 Task: Look for space in Palma, Spain from 6th September, 2023 to 15th September, 2023 for 6 adults in price range Rs.8000 to Rs.12000. Place can be entire place or private room with 6 bedrooms having 6 beds and 6 bathrooms. Property type can be house, flat, guest house. Amenities needed are: wifi, TV, free parkinig on premises, gym, breakfast. Booking option can be shelf check-in. Required host language is English.
Action: Mouse moved to (541, 117)
Screenshot: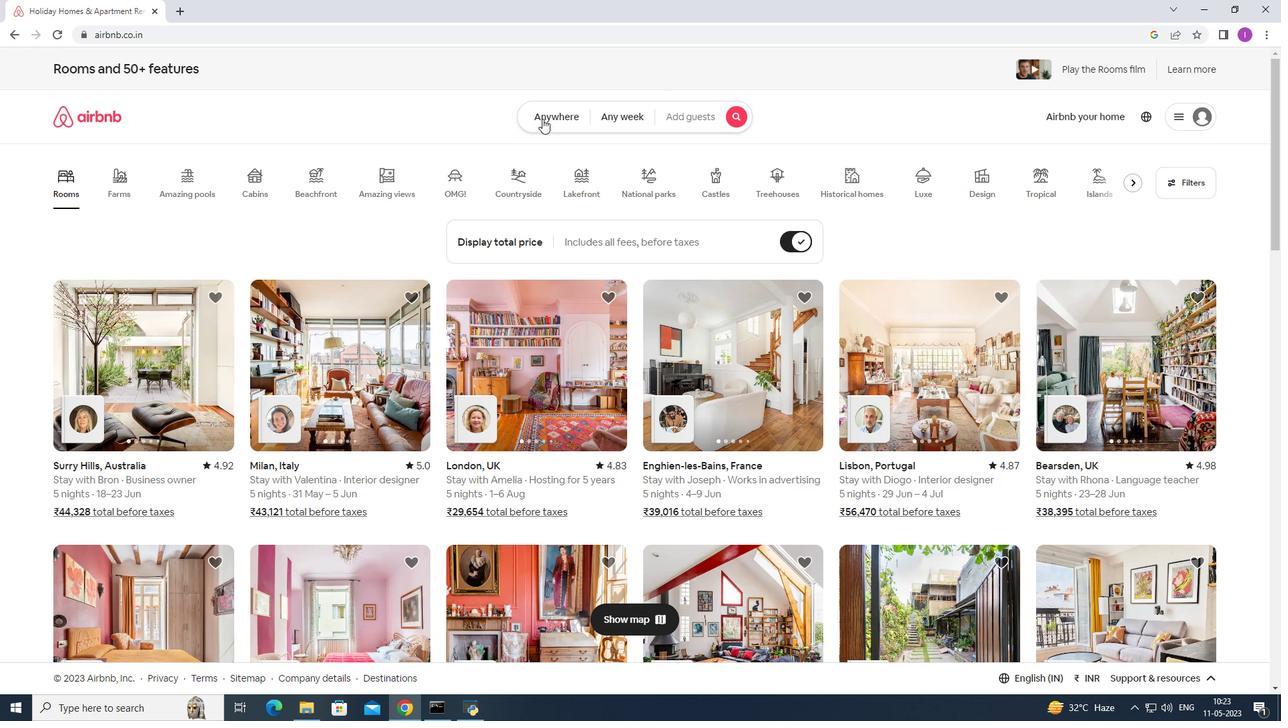 
Action: Mouse pressed left at (541, 117)
Screenshot: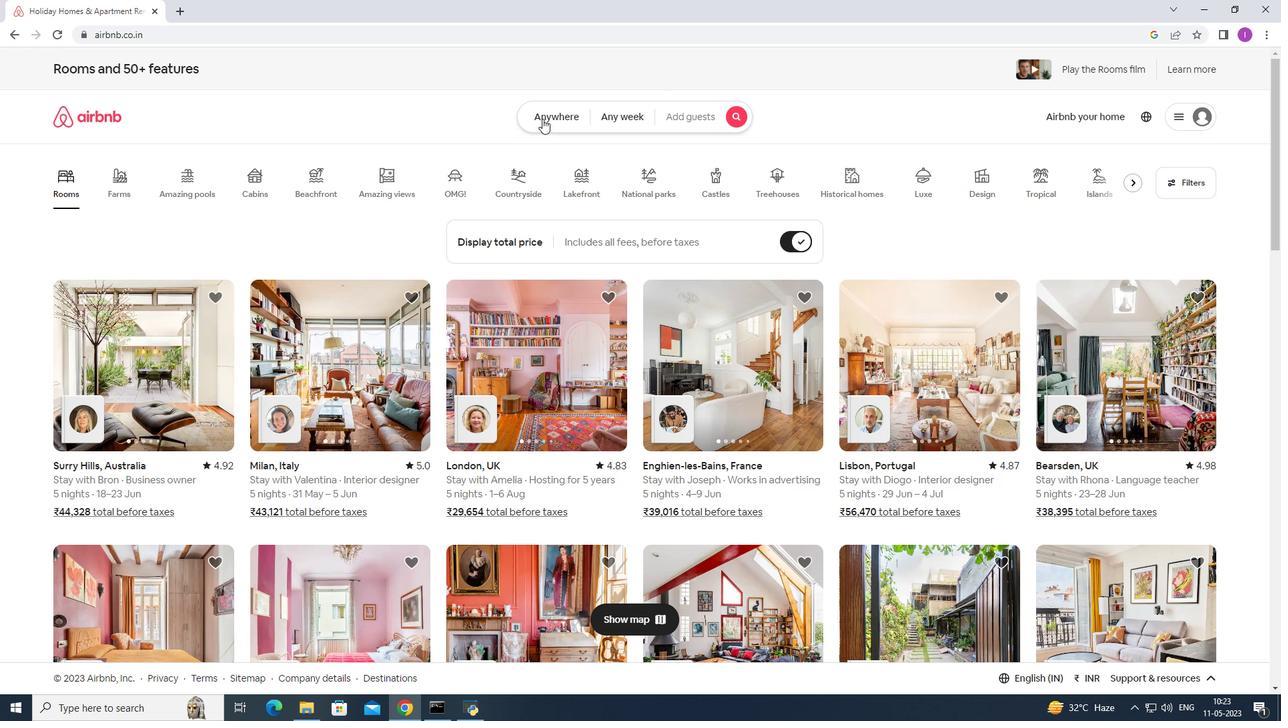 
Action: Mouse moved to (488, 164)
Screenshot: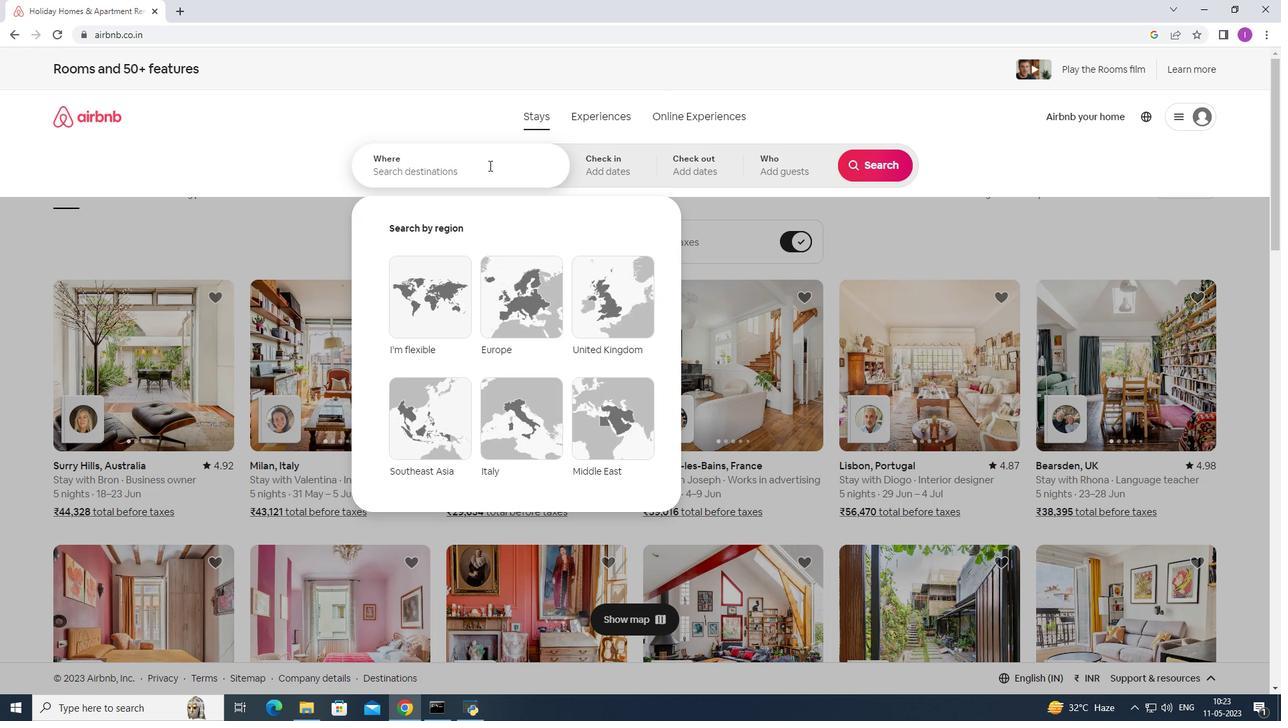 
Action: Mouse pressed left at (488, 164)
Screenshot: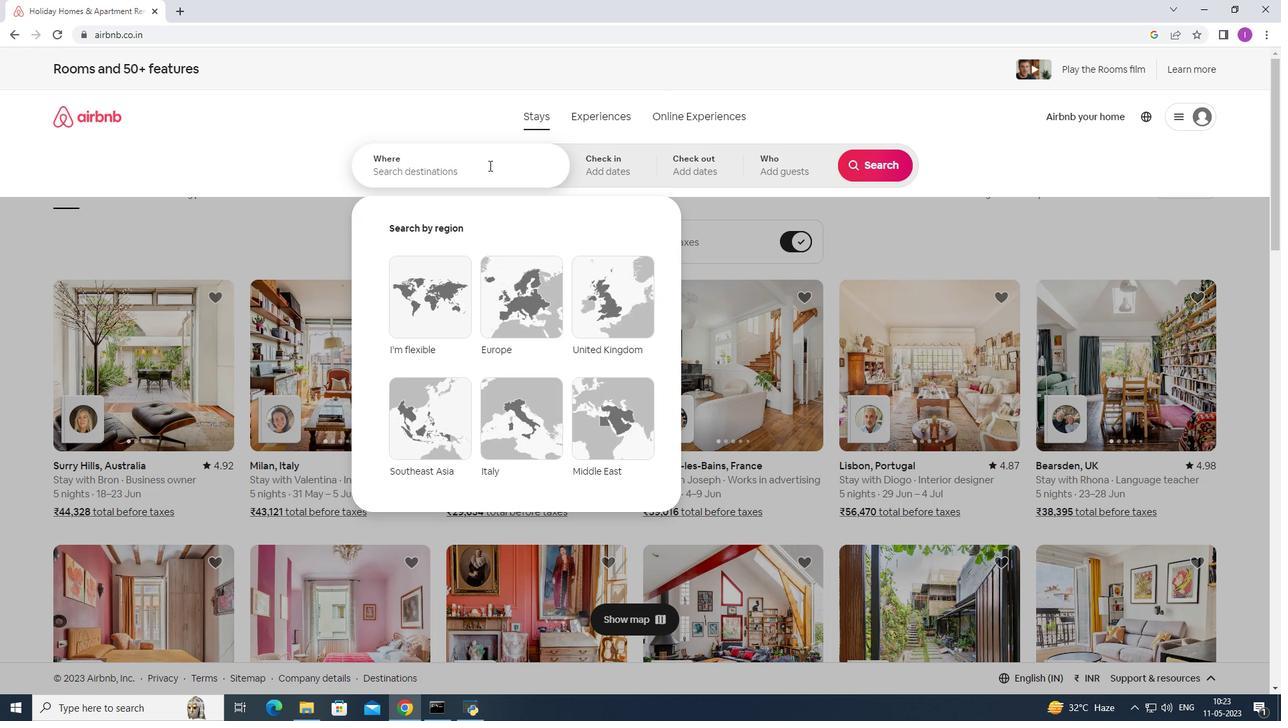 
Action: Mouse moved to (487, 165)
Screenshot: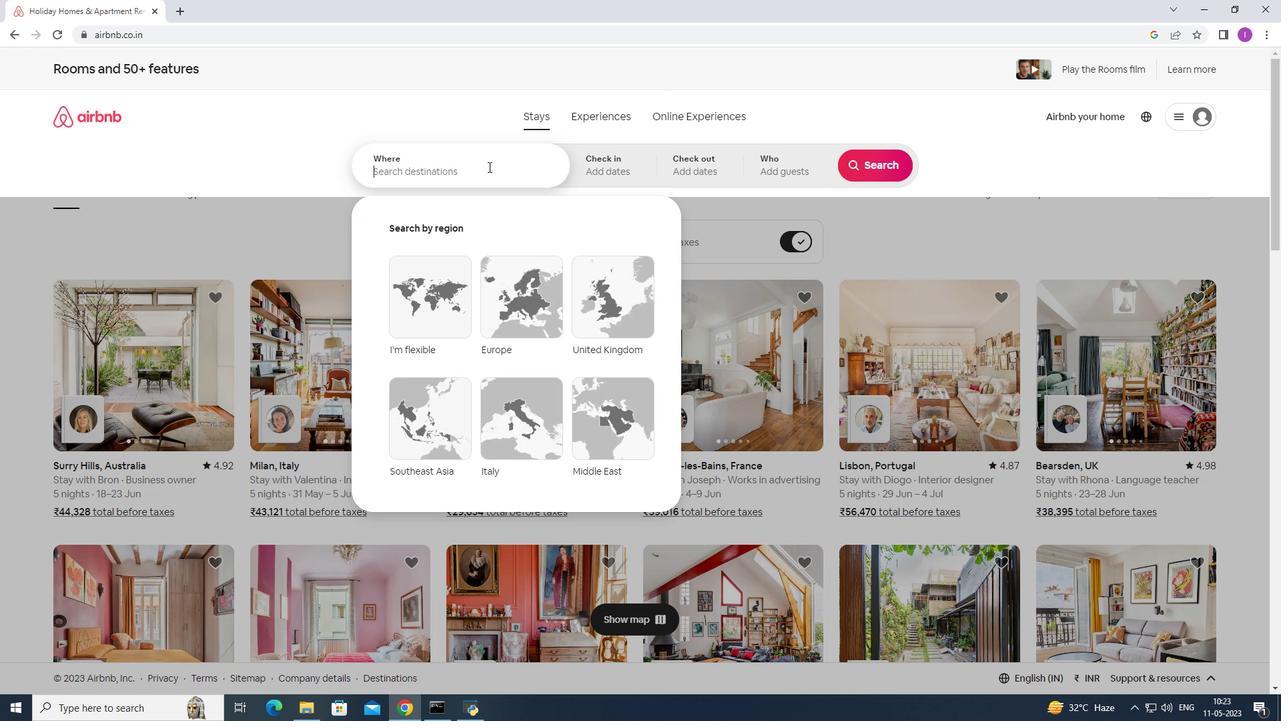 
Action: Key pressed <Key.shift>Palma,<Key.shift><Key.shift><Key.shift><Key.shift><Key.shift><Key.shift>Spain
Screenshot: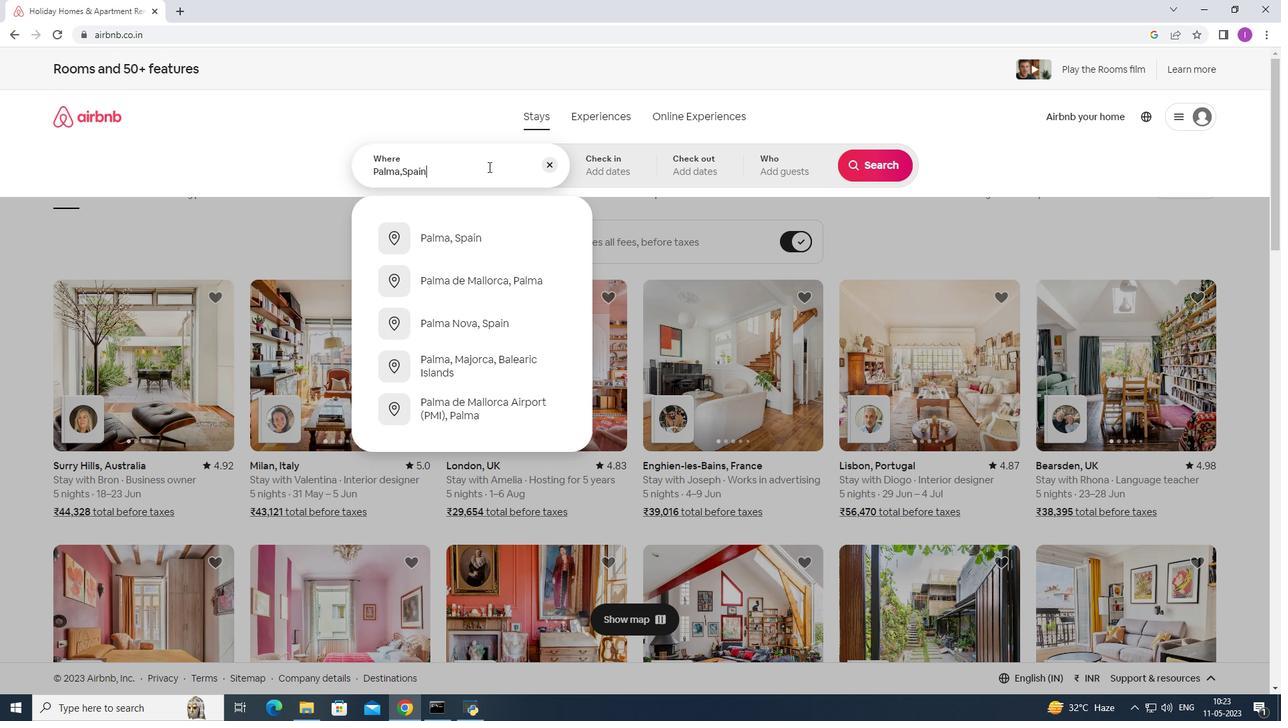 
Action: Mouse moved to (476, 238)
Screenshot: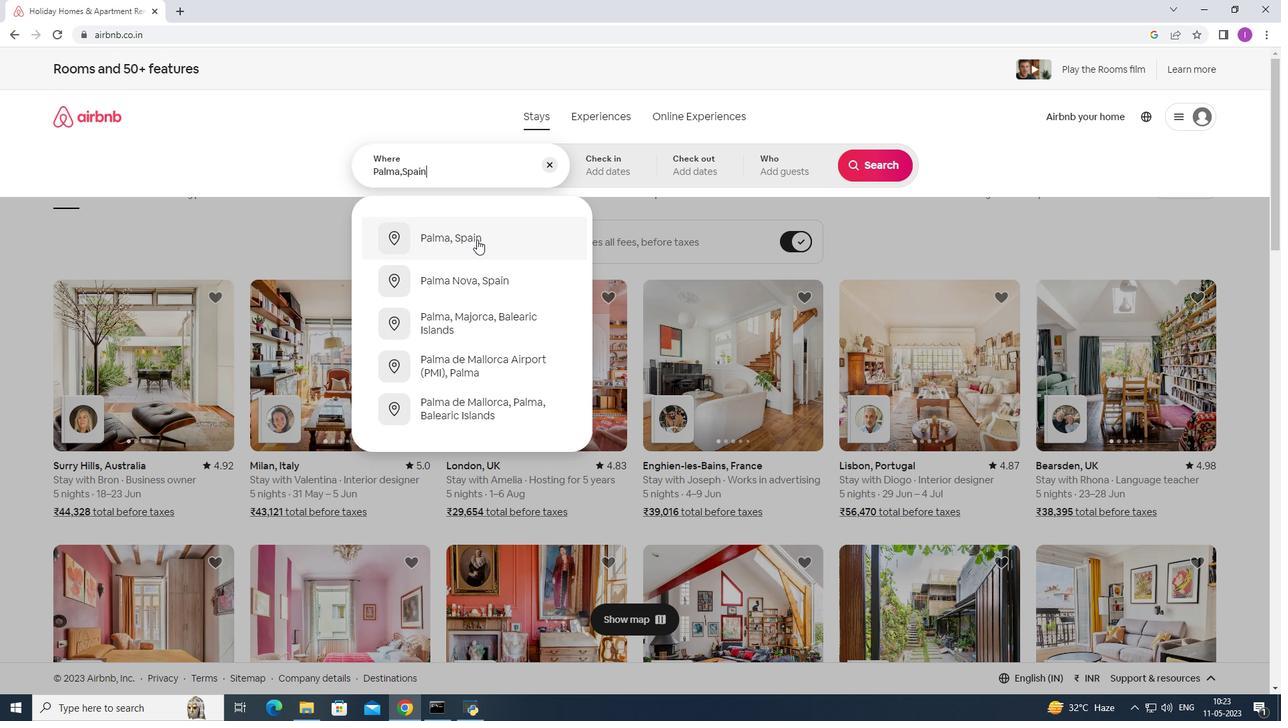 
Action: Mouse pressed left at (476, 238)
Screenshot: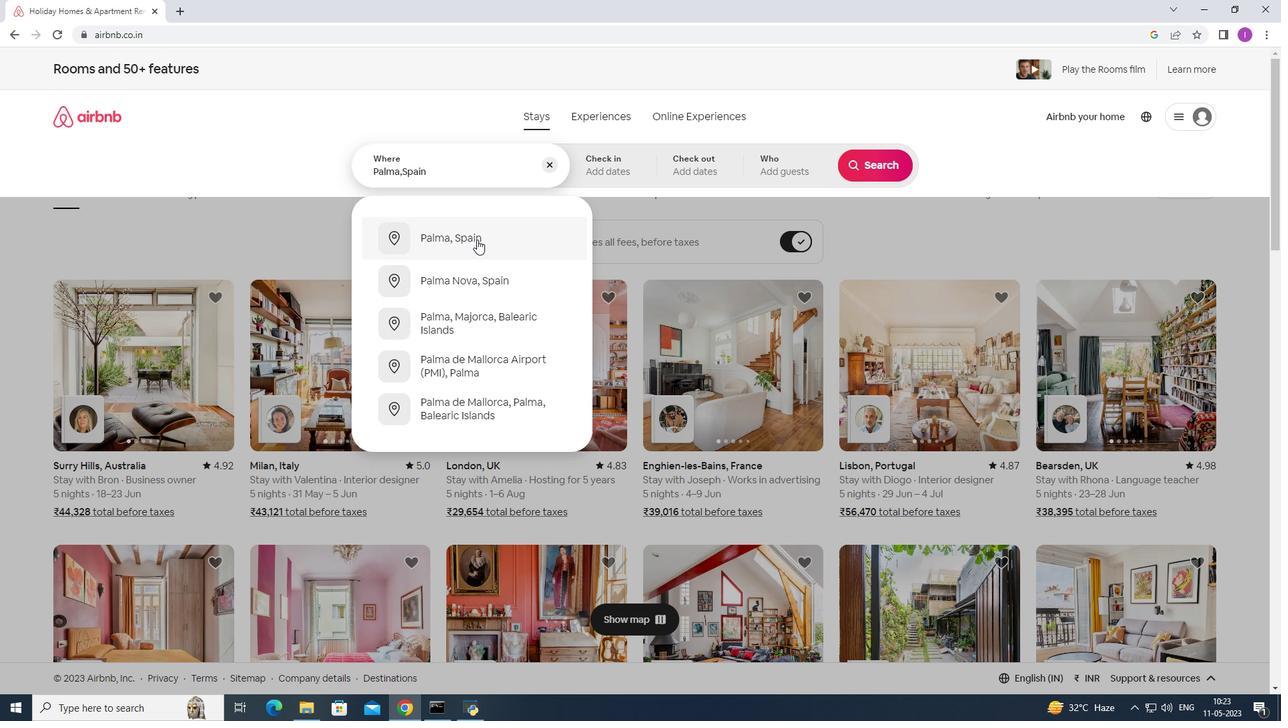 
Action: Mouse moved to (872, 271)
Screenshot: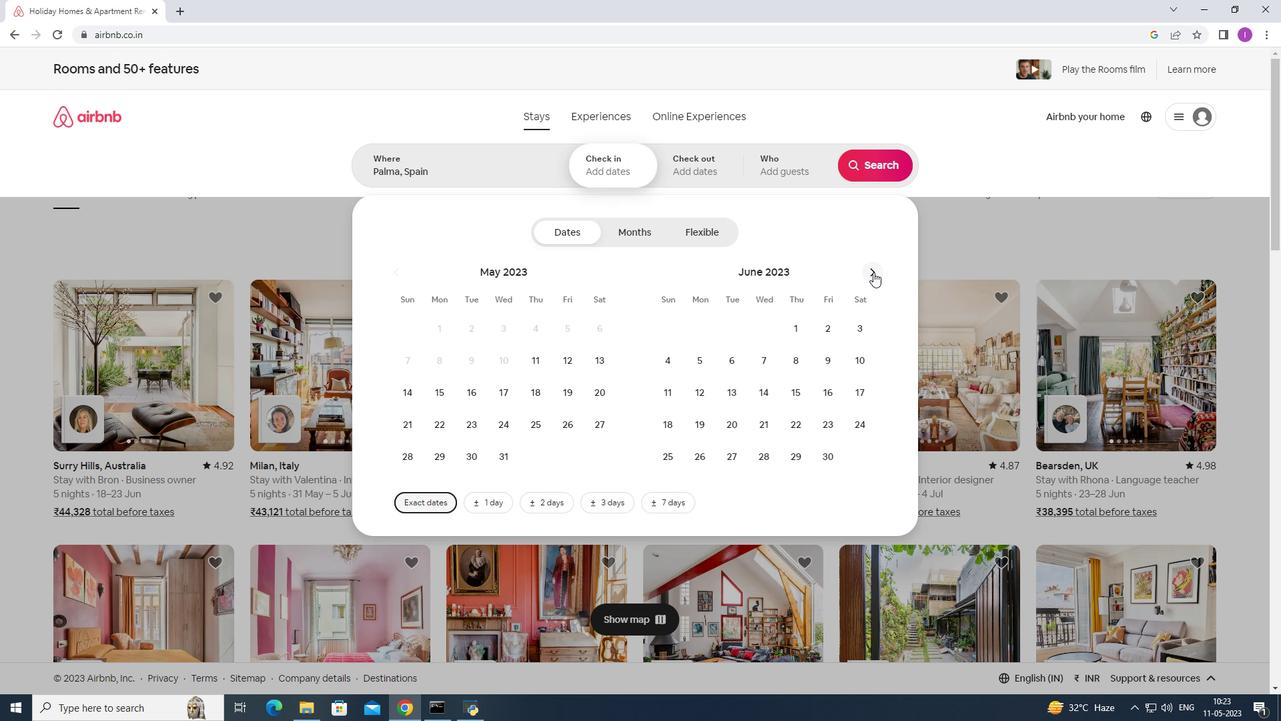 
Action: Mouse pressed left at (872, 271)
Screenshot: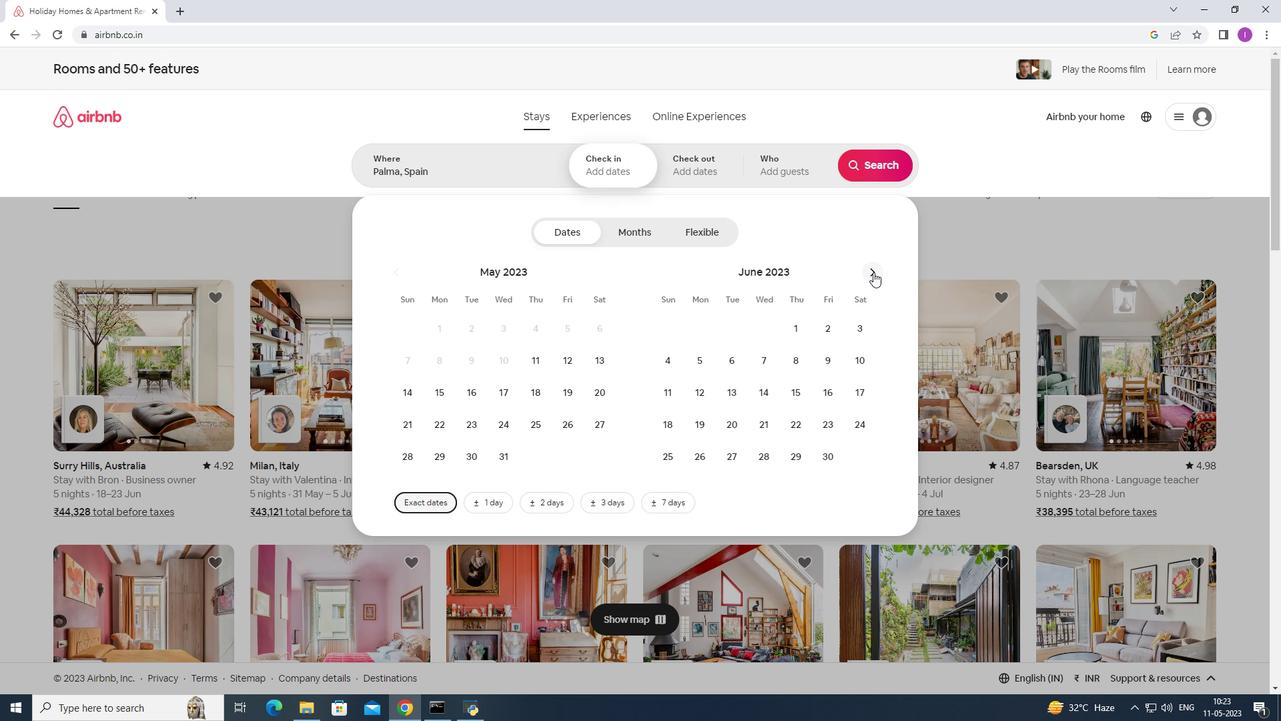 
Action: Mouse pressed left at (872, 271)
Screenshot: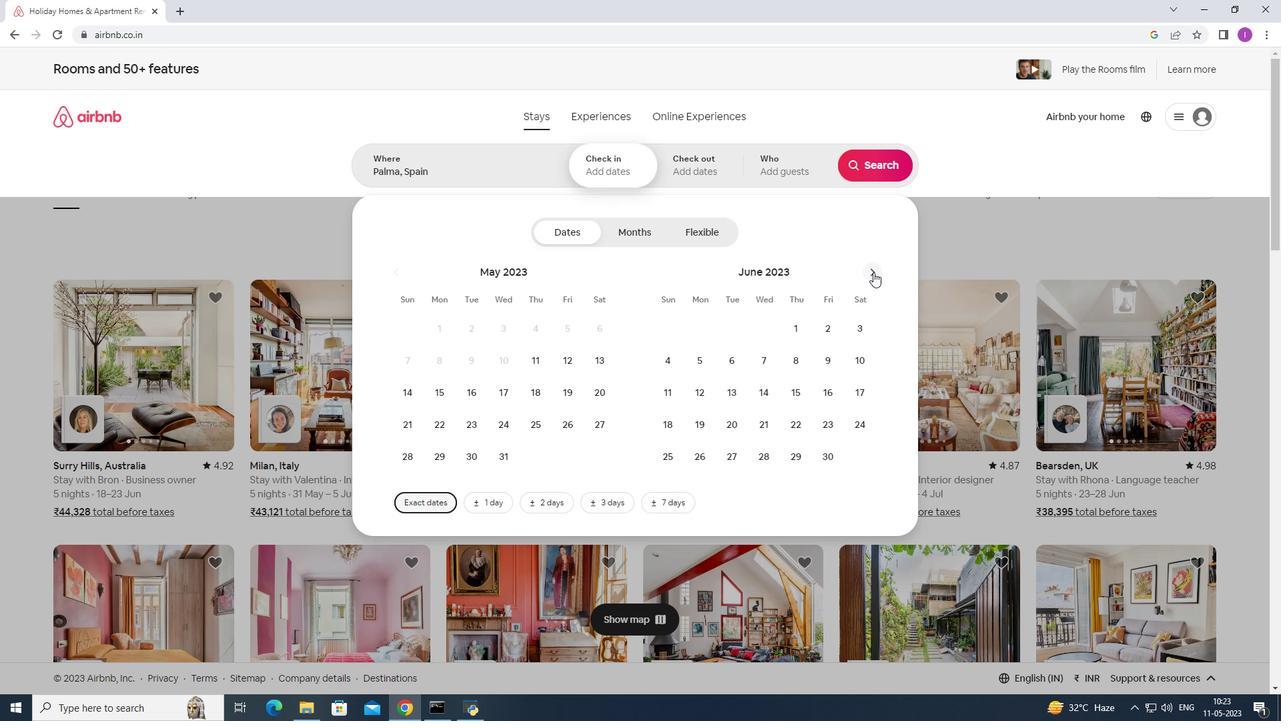 
Action: Mouse pressed left at (872, 271)
Screenshot: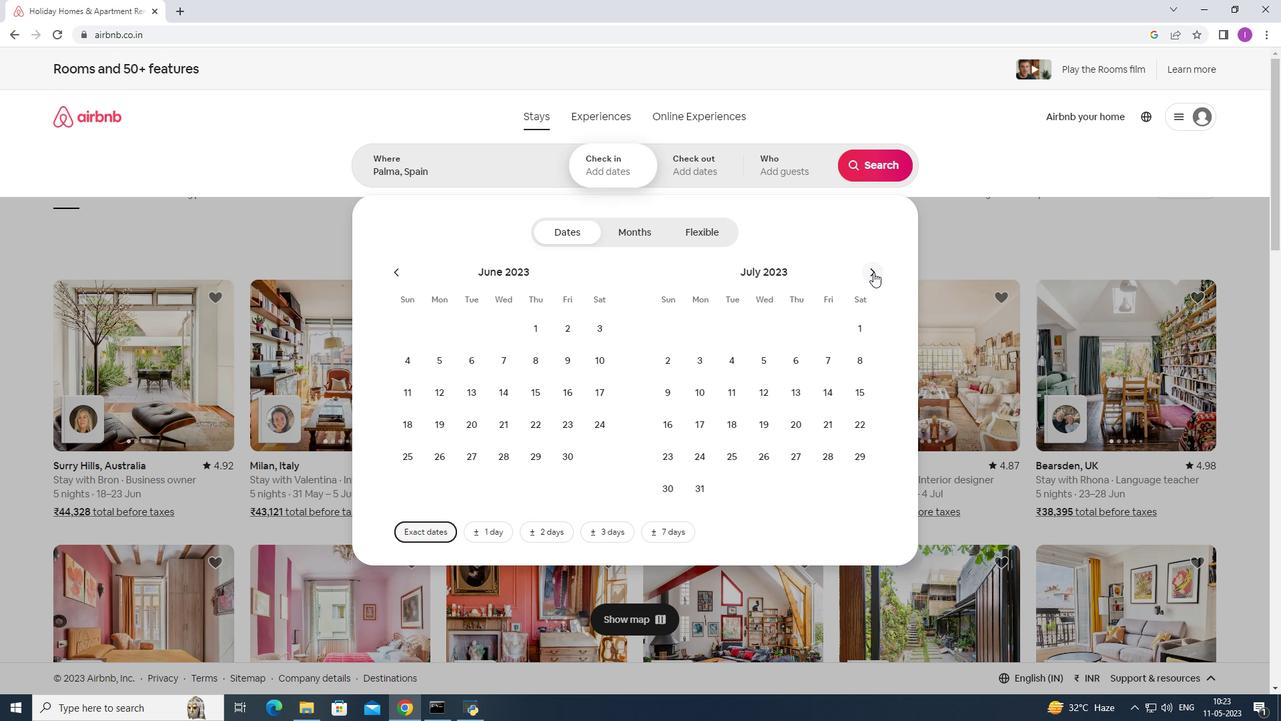 
Action: Mouse pressed left at (872, 271)
Screenshot: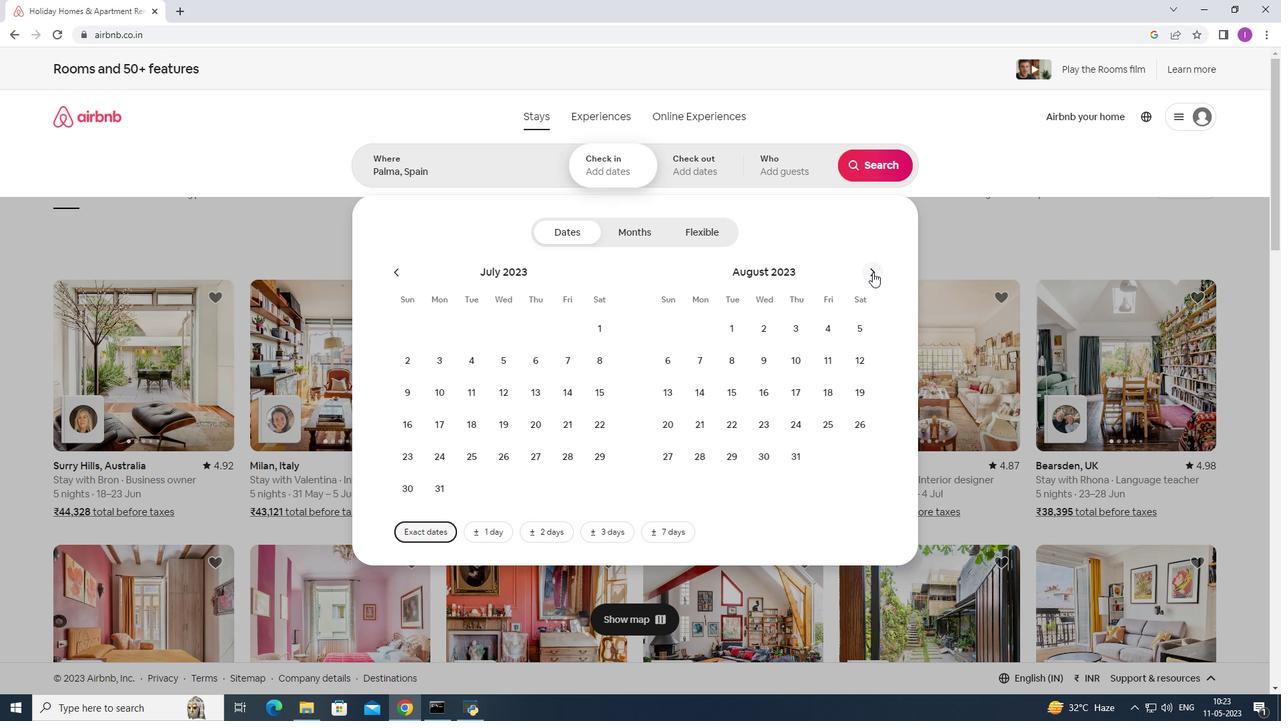 
Action: Mouse moved to (766, 359)
Screenshot: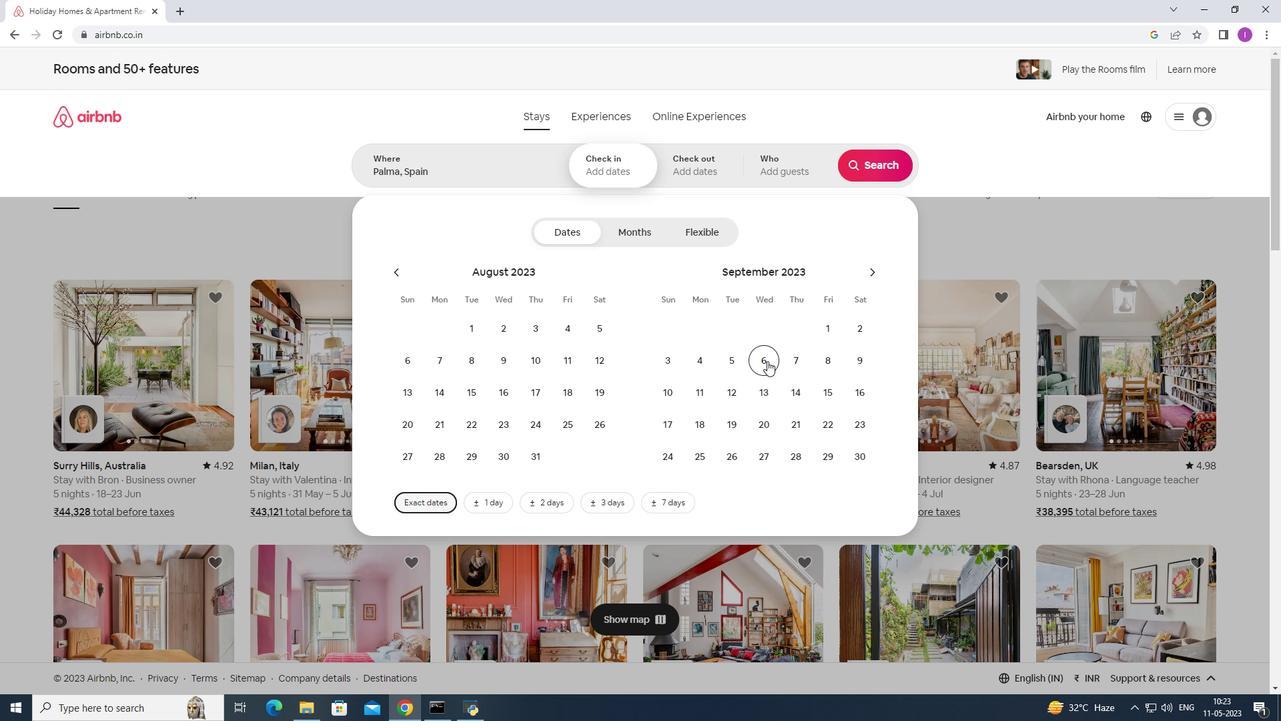 
Action: Mouse pressed left at (766, 359)
Screenshot: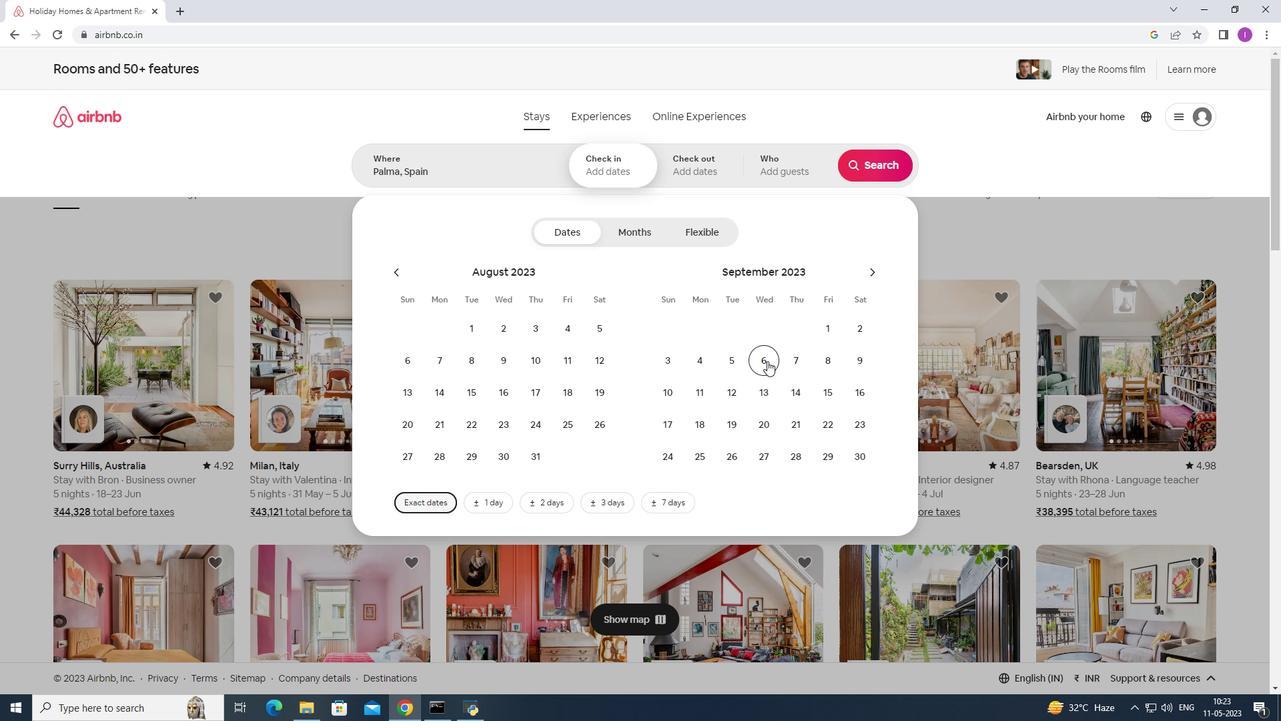 
Action: Mouse moved to (820, 390)
Screenshot: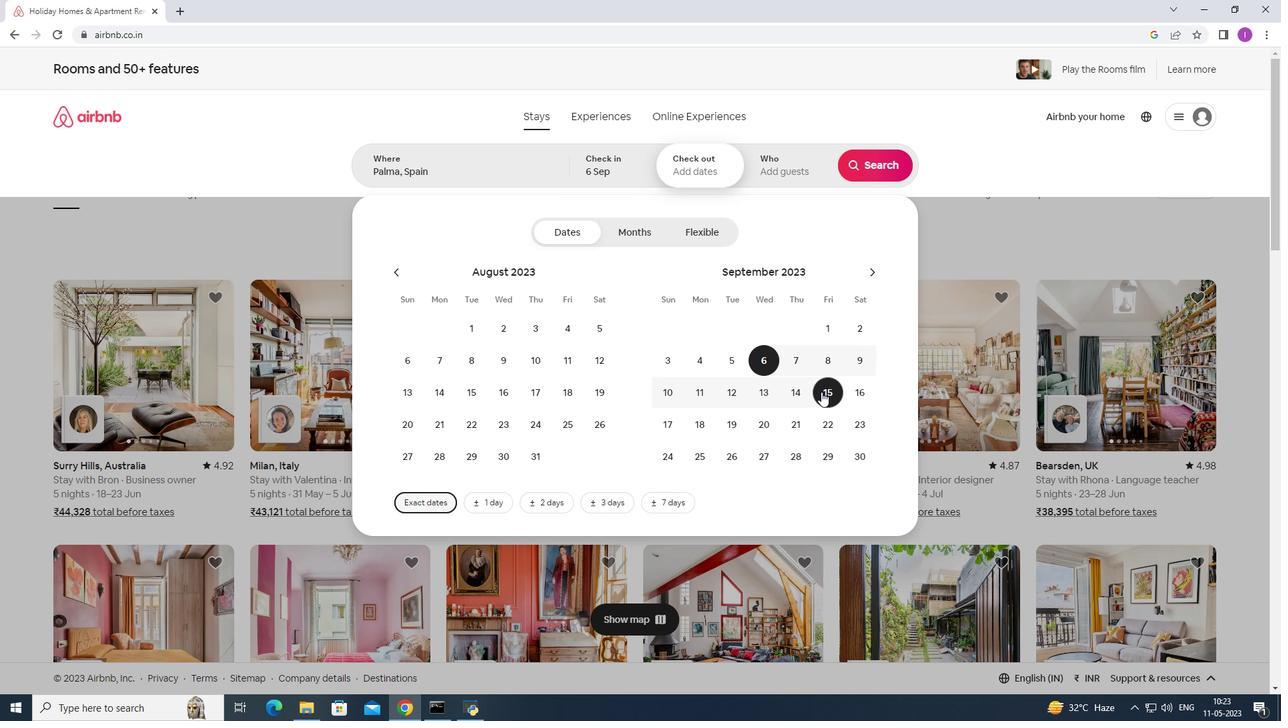 
Action: Mouse pressed left at (820, 390)
Screenshot: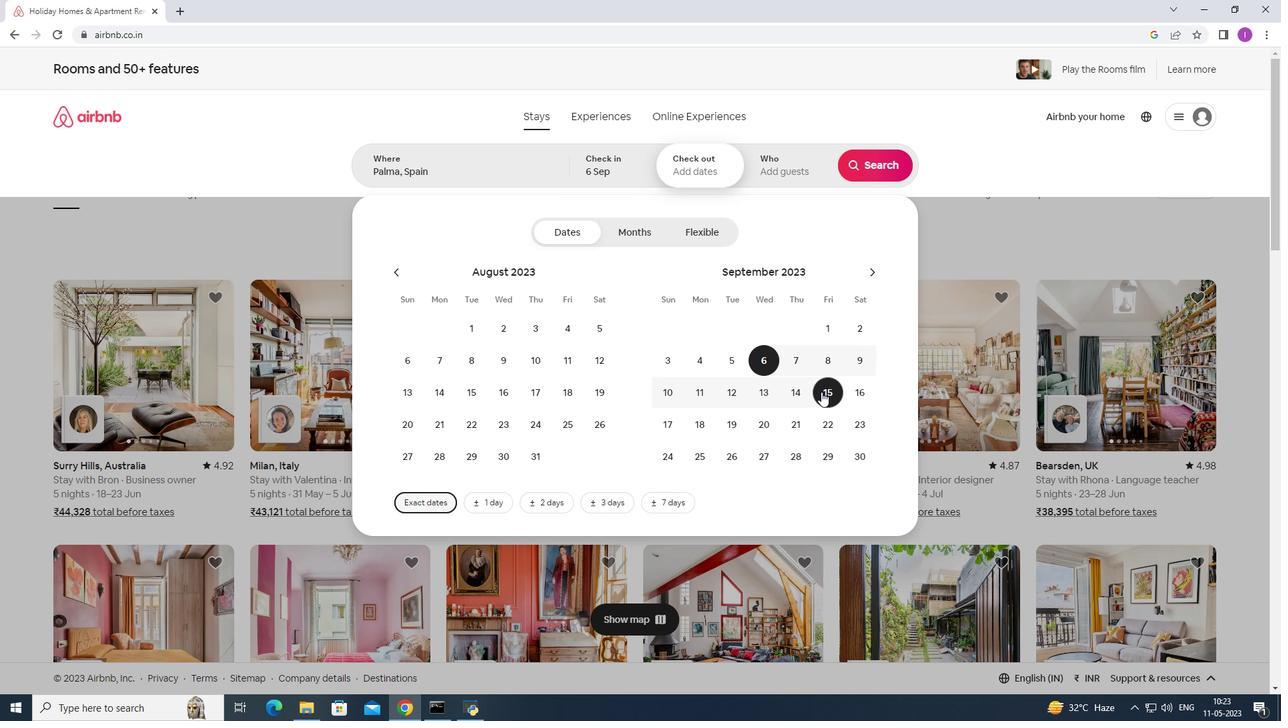 
Action: Mouse moved to (781, 178)
Screenshot: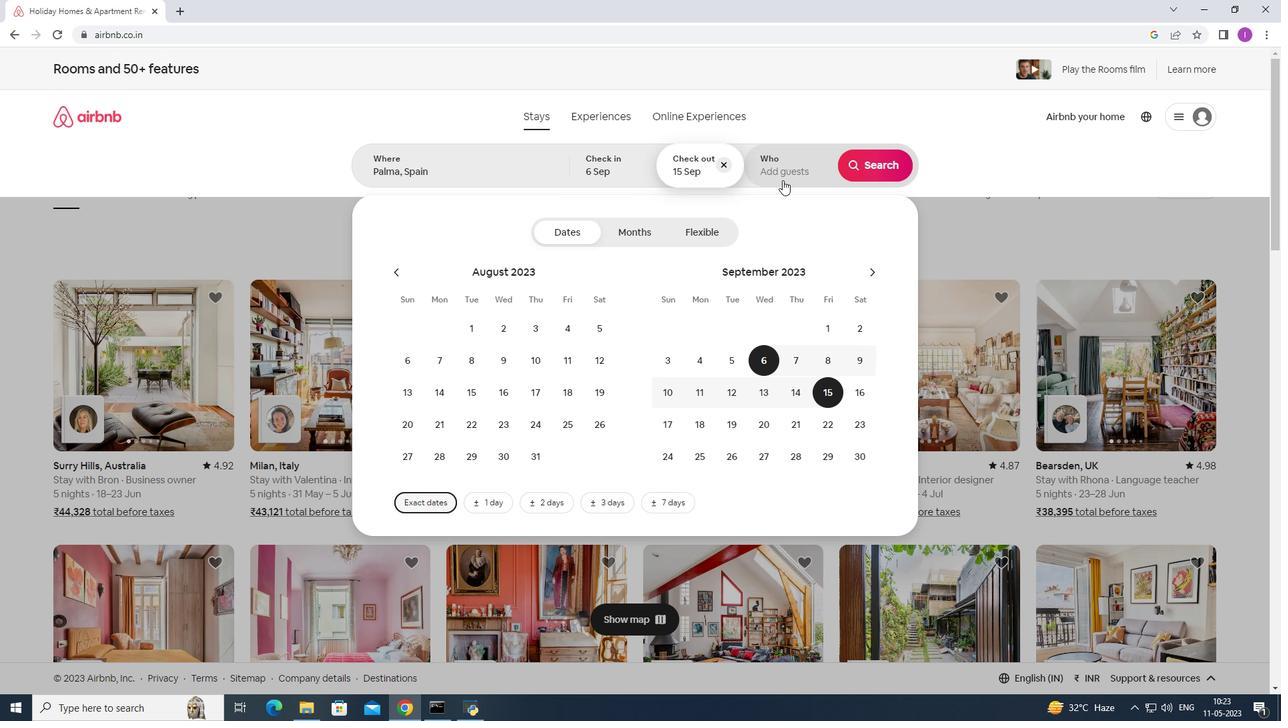 
Action: Mouse pressed left at (781, 178)
Screenshot: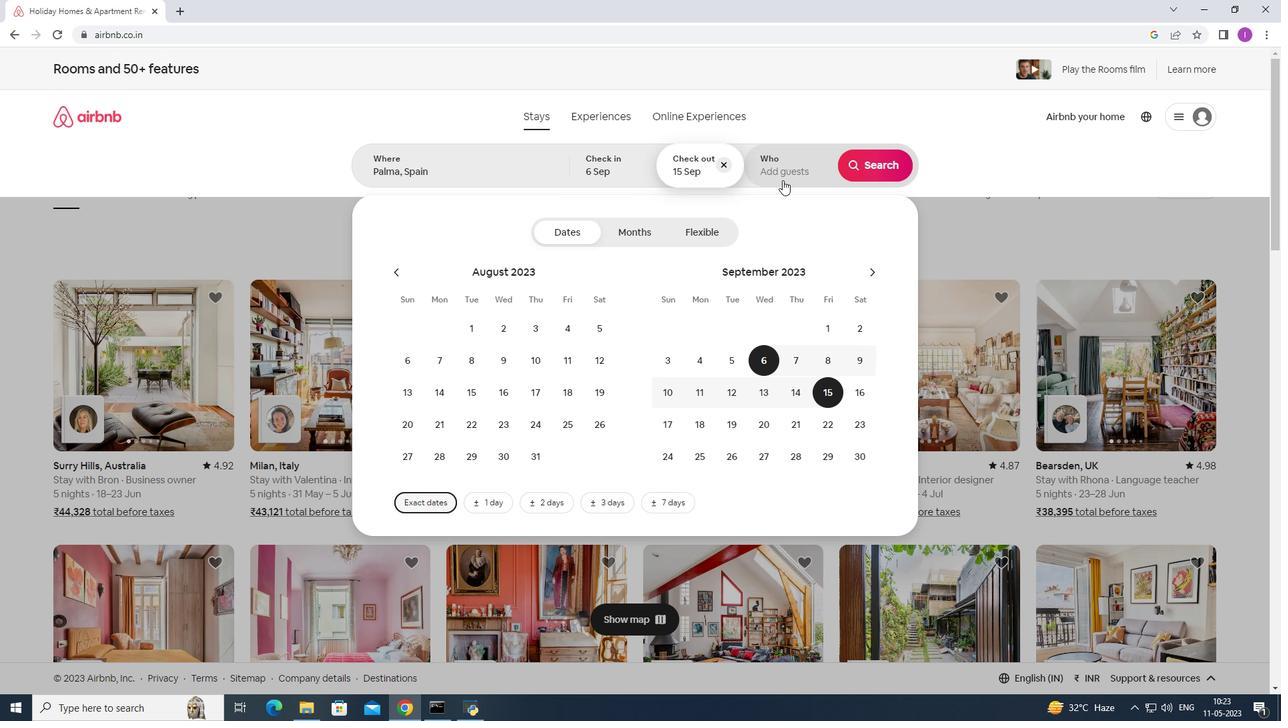 
Action: Mouse moved to (879, 227)
Screenshot: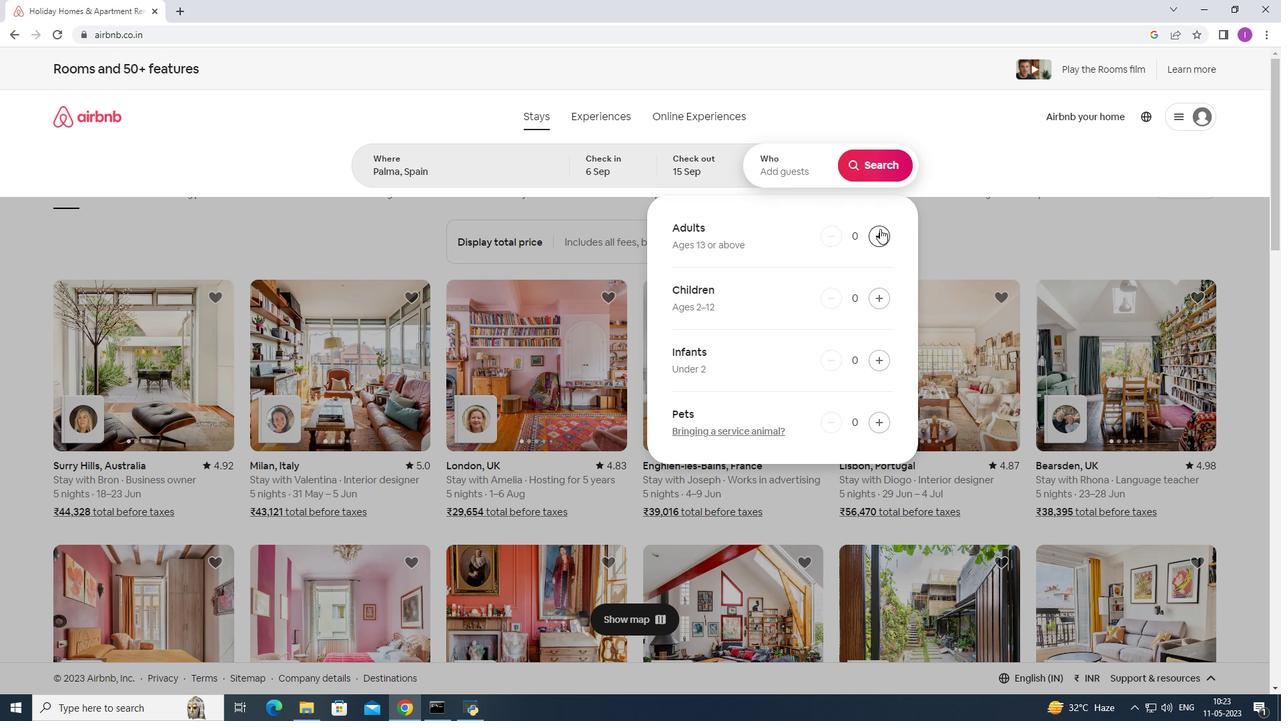 
Action: Mouse pressed left at (879, 227)
Screenshot: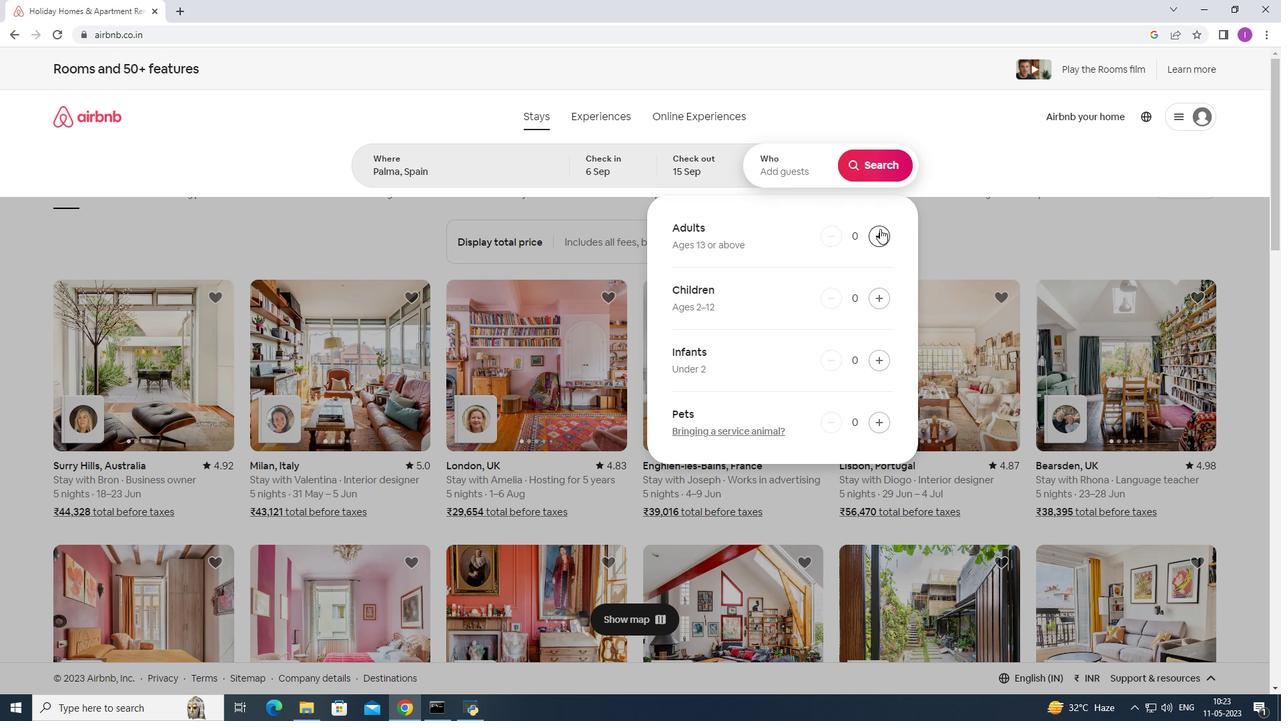 
Action: Mouse pressed left at (879, 227)
Screenshot: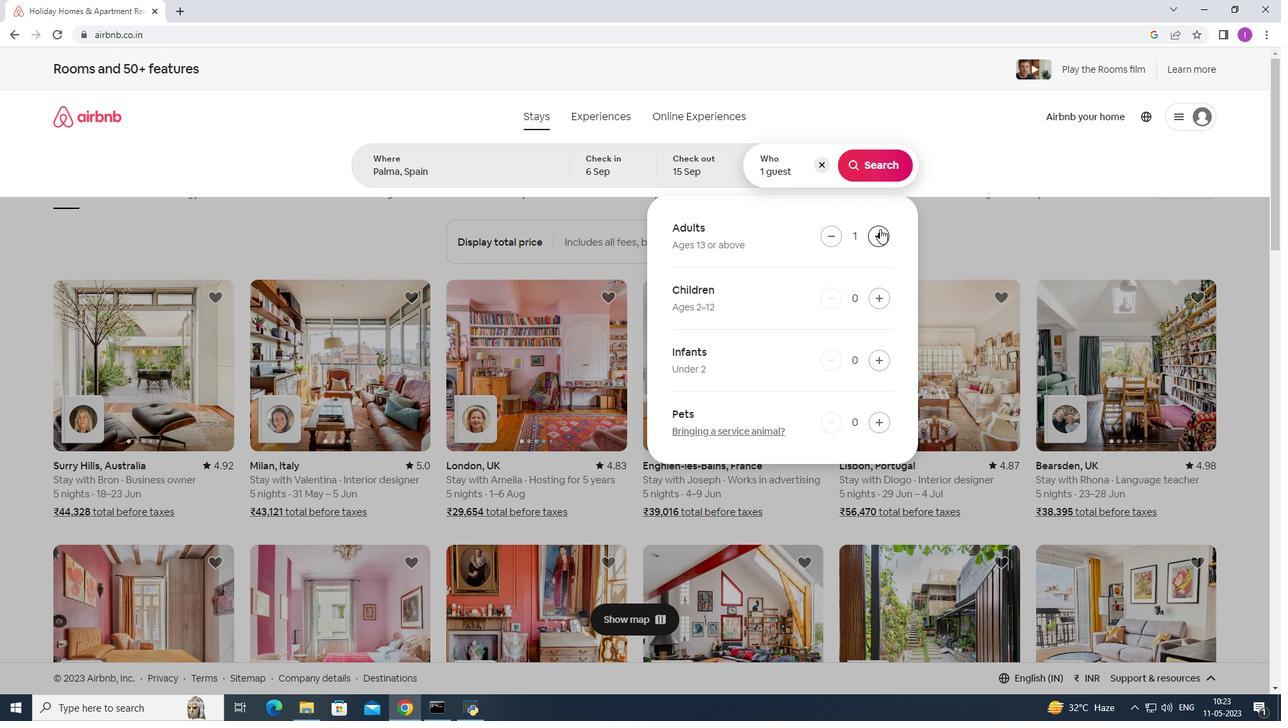 
Action: Mouse moved to (875, 233)
Screenshot: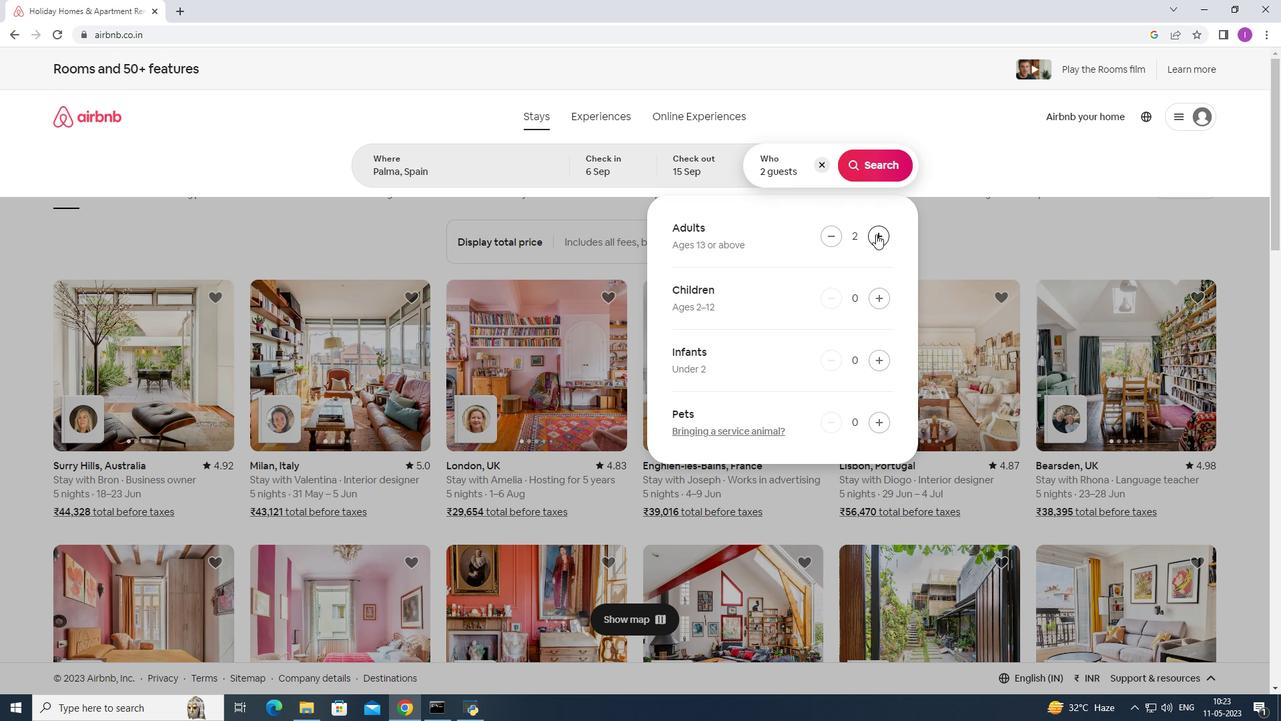 
Action: Mouse pressed left at (875, 233)
Screenshot: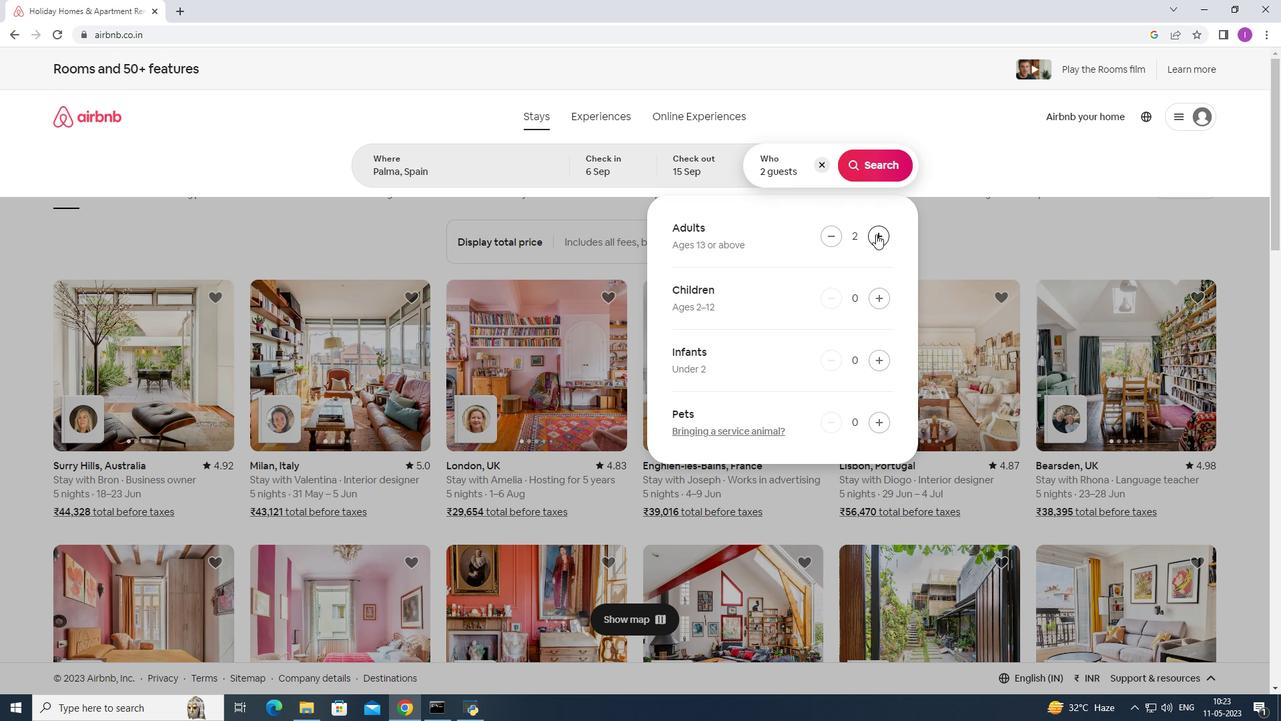 
Action: Mouse pressed left at (875, 233)
Screenshot: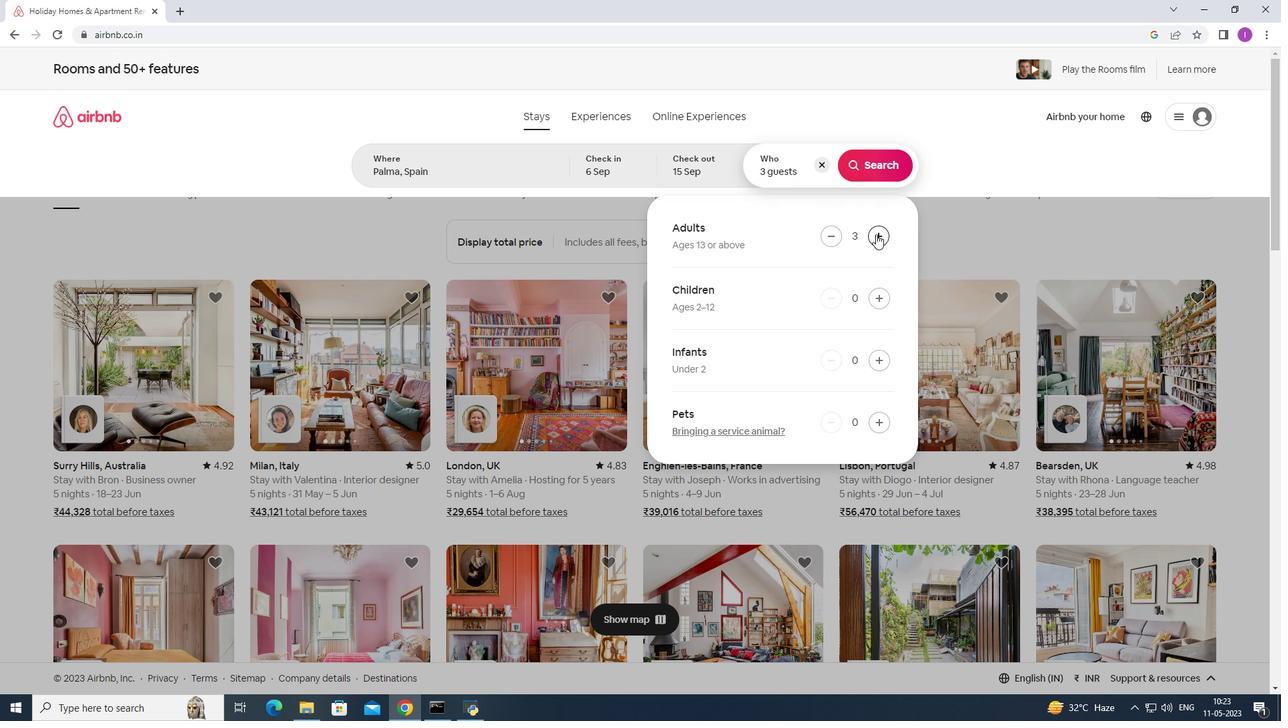 
Action: Mouse pressed left at (875, 233)
Screenshot: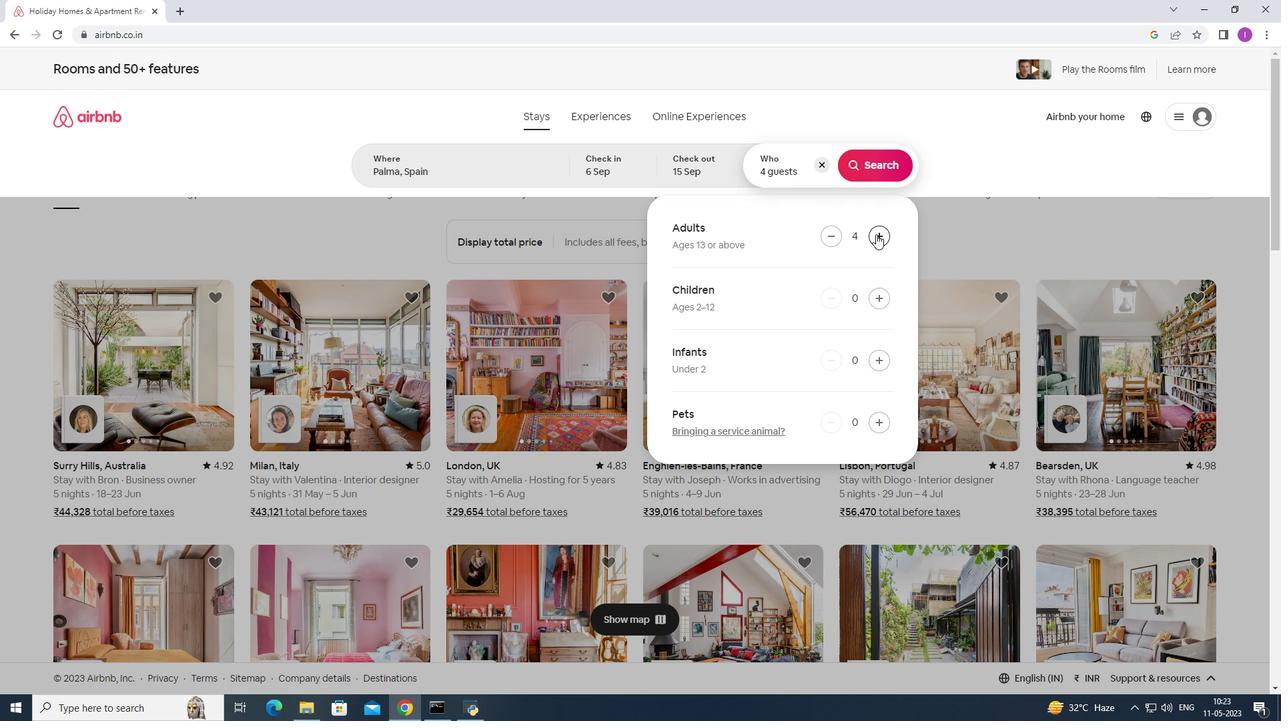 
Action: Mouse pressed left at (875, 233)
Screenshot: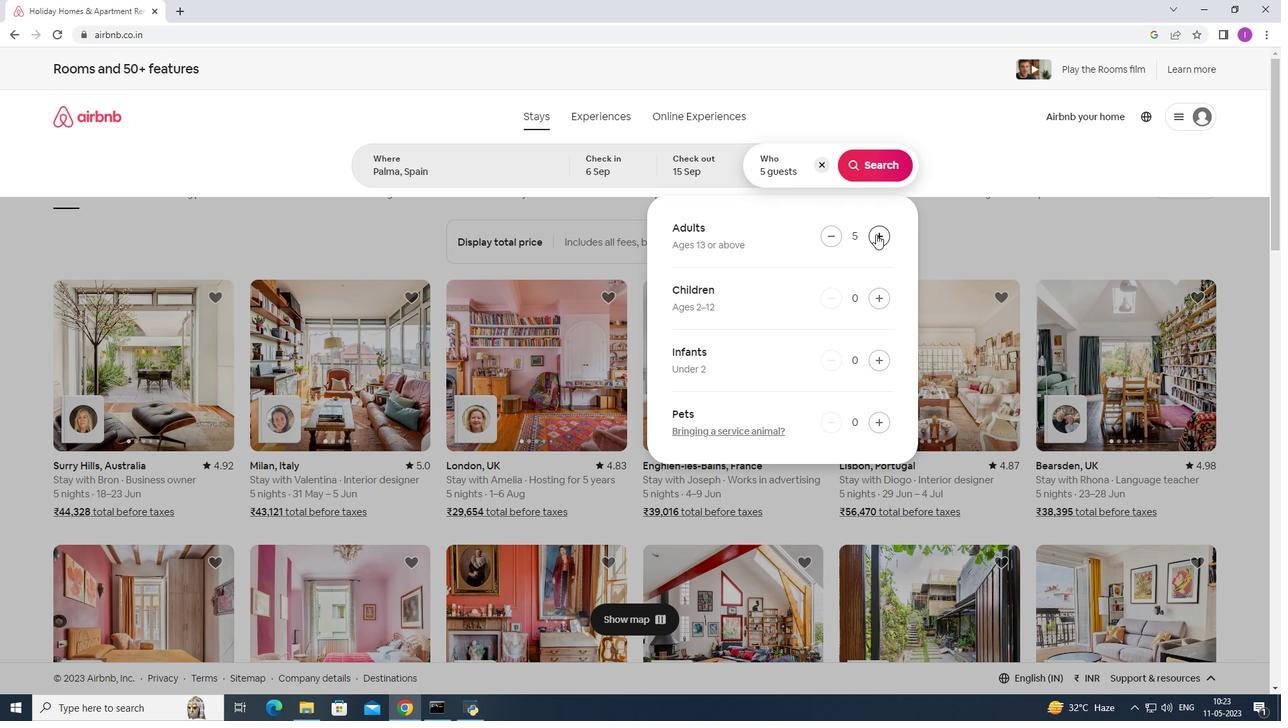 
Action: Mouse moved to (859, 162)
Screenshot: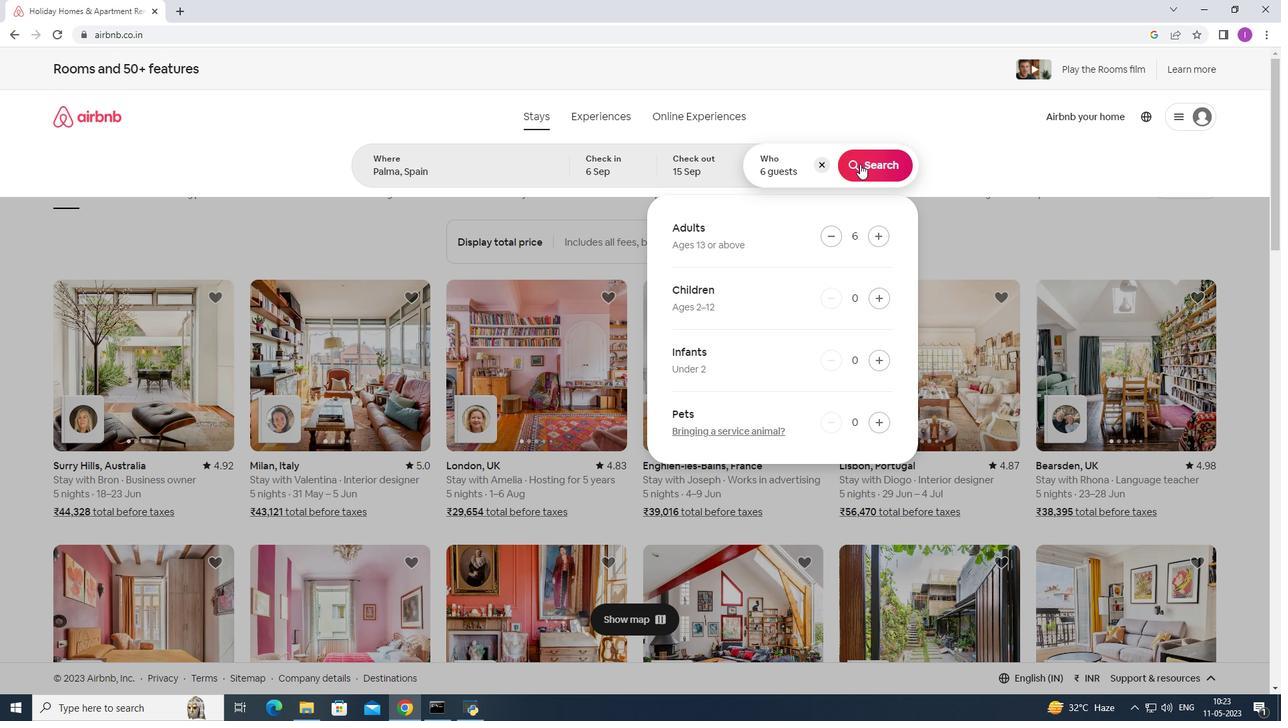
Action: Mouse pressed left at (859, 162)
Screenshot: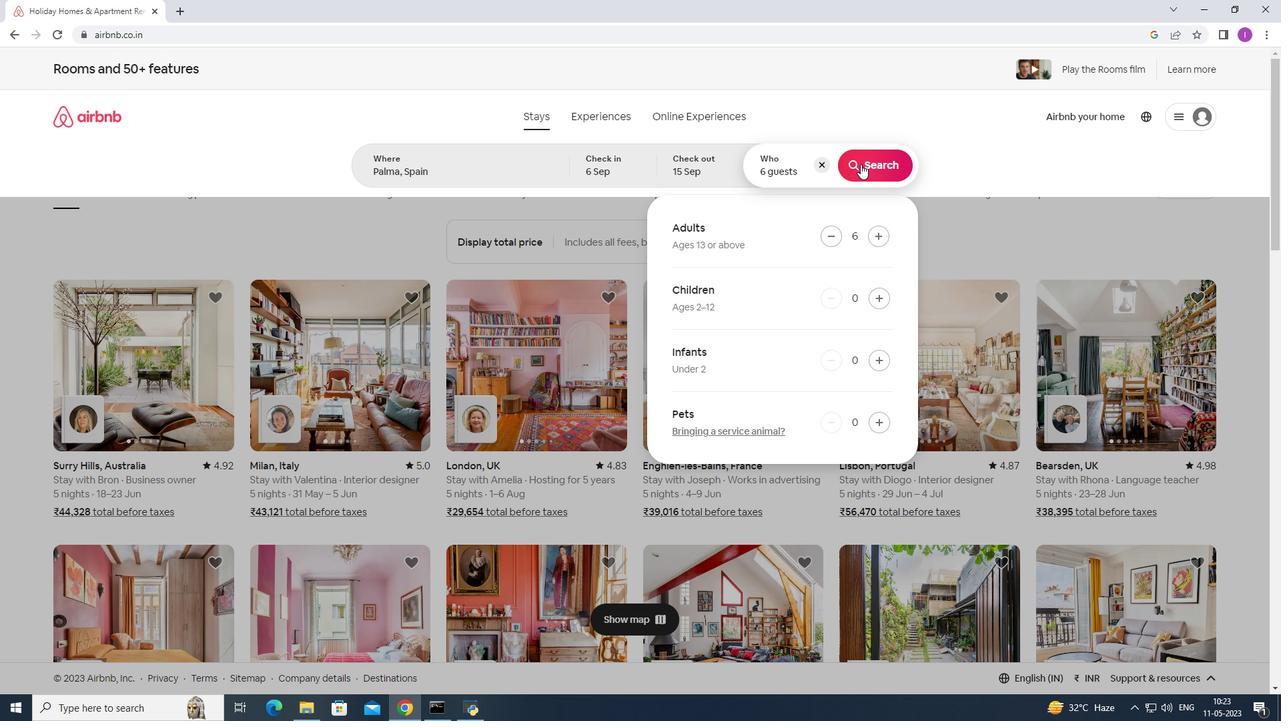 
Action: Mouse moved to (1223, 122)
Screenshot: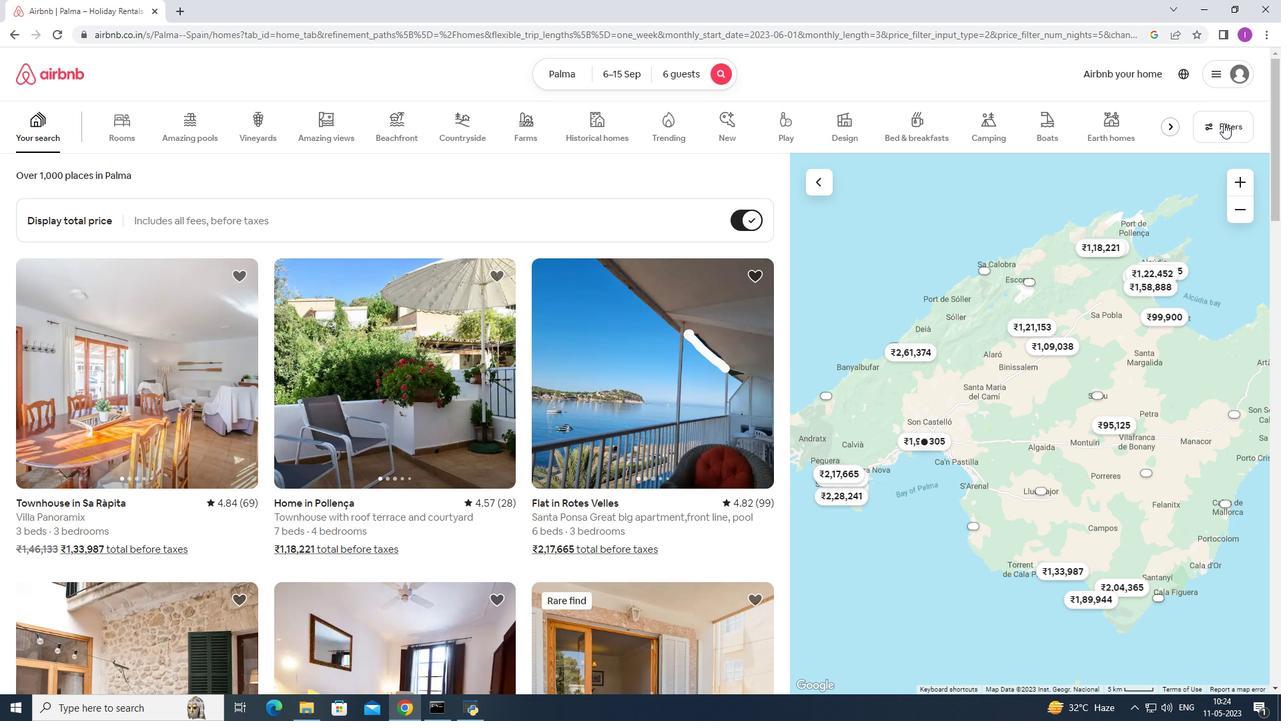 
Action: Mouse pressed left at (1223, 122)
Screenshot: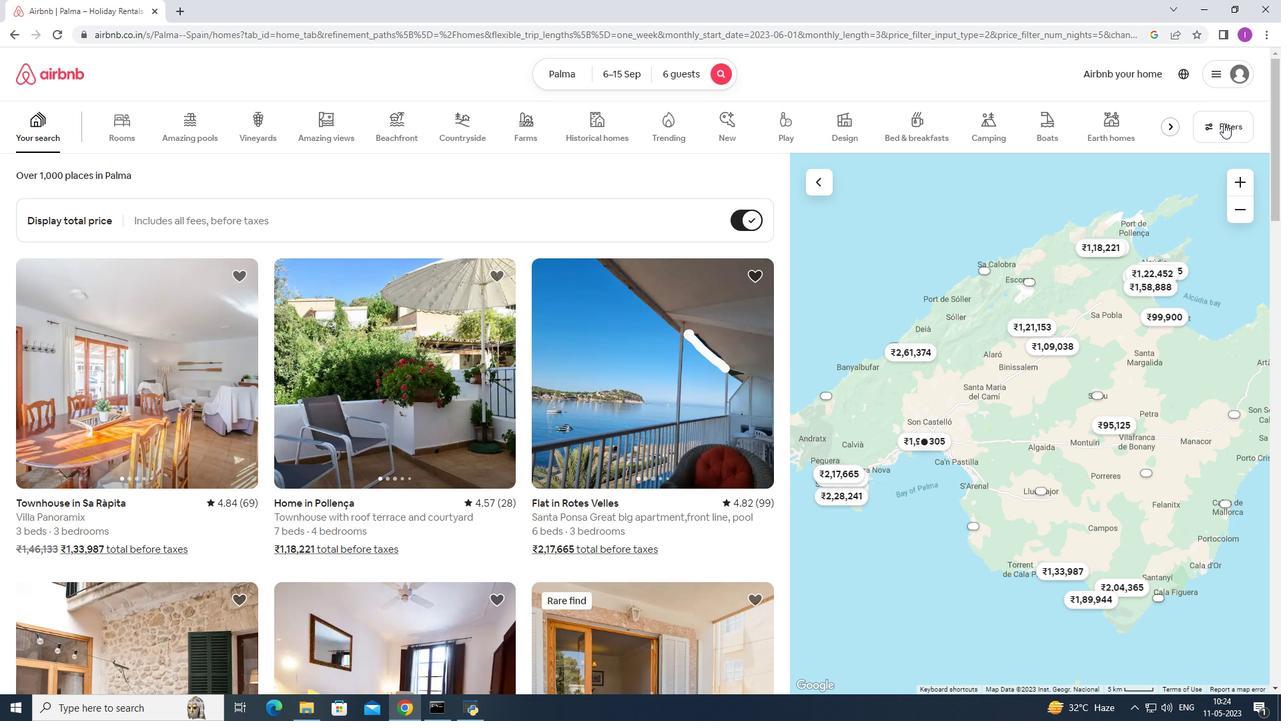 
Action: Mouse moved to (733, 450)
Screenshot: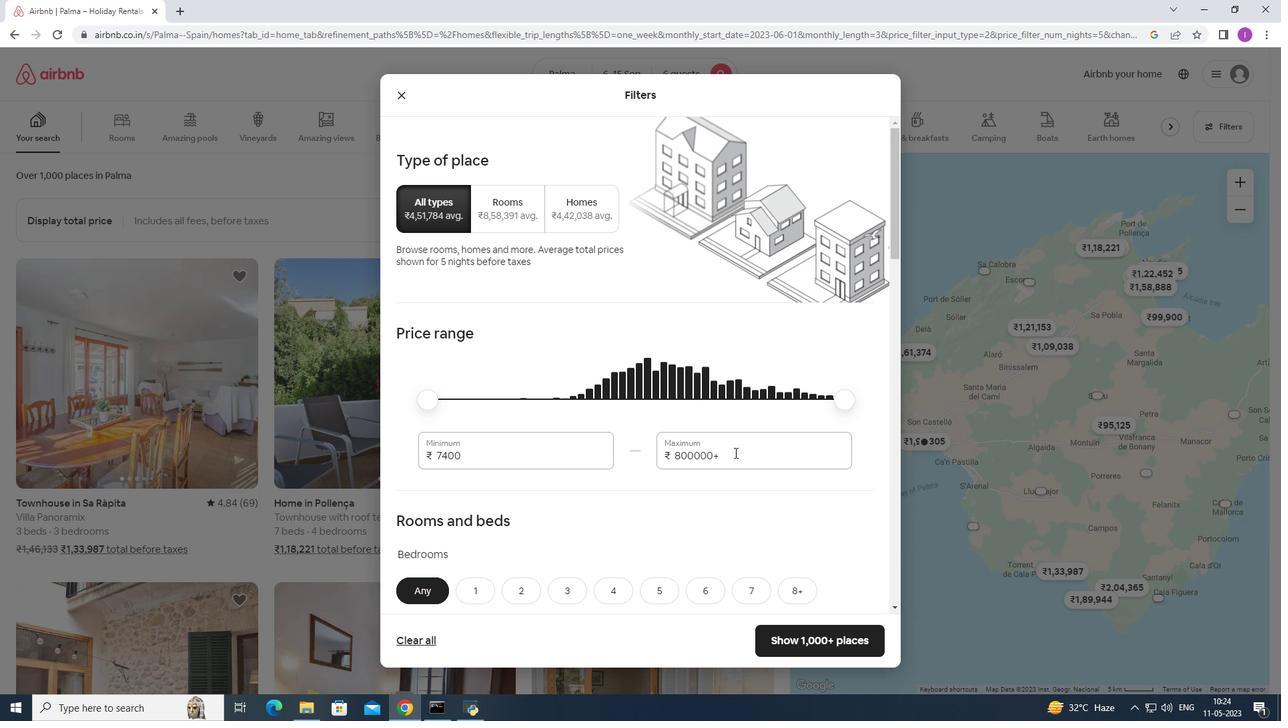 
Action: Mouse pressed left at (733, 450)
Screenshot: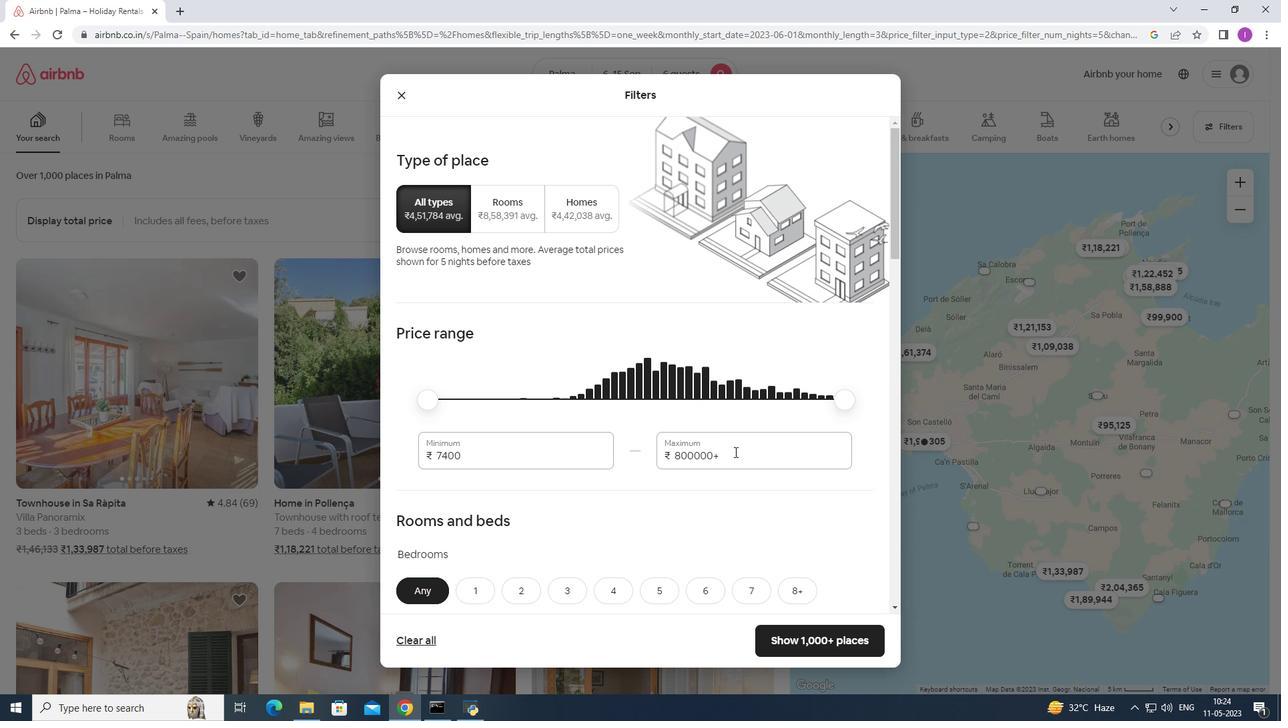 
Action: Mouse moved to (641, 473)
Screenshot: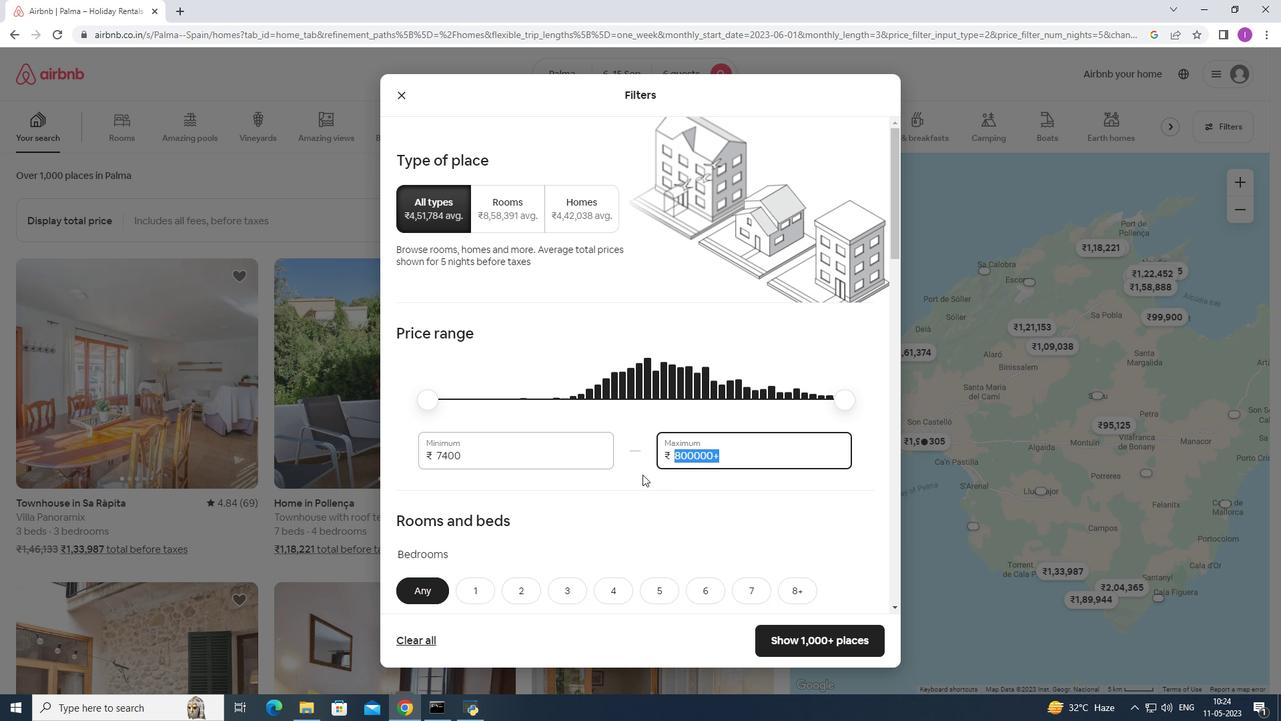 
Action: Key pressed 12
Screenshot: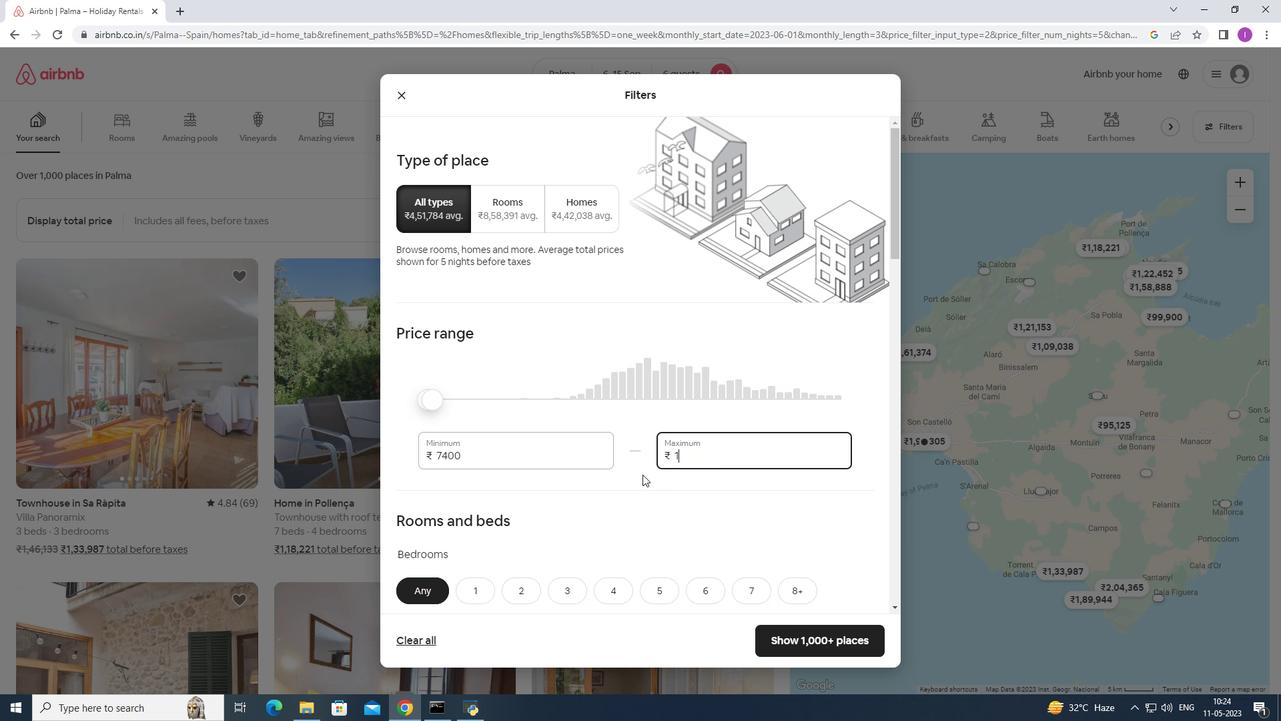 
Action: Mouse moved to (637, 471)
Screenshot: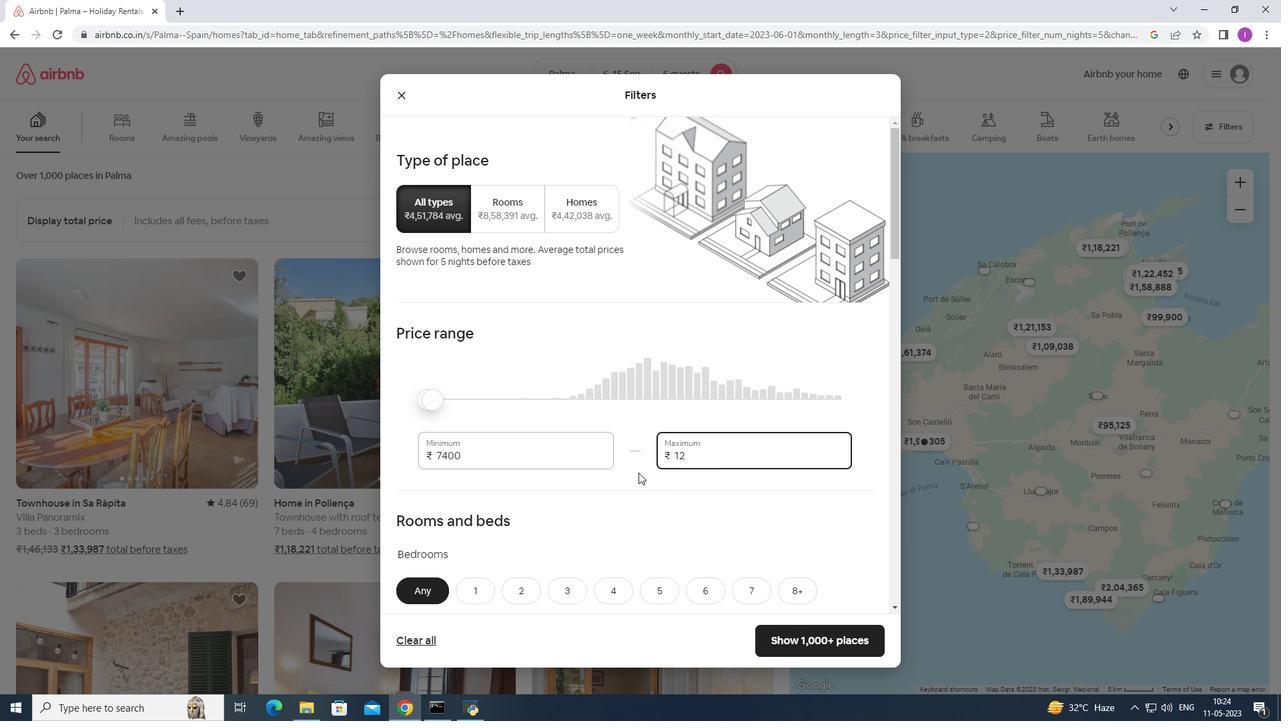 
Action: Key pressed 0
Screenshot: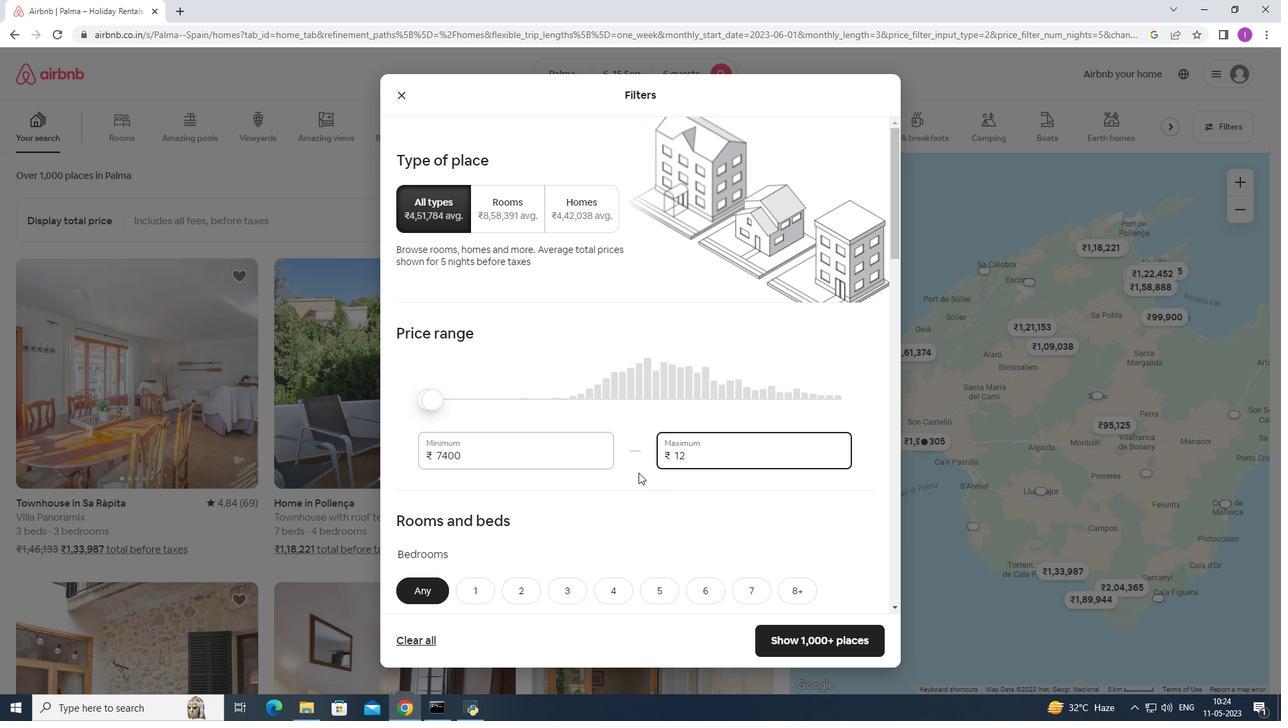 
Action: Mouse moved to (634, 469)
Screenshot: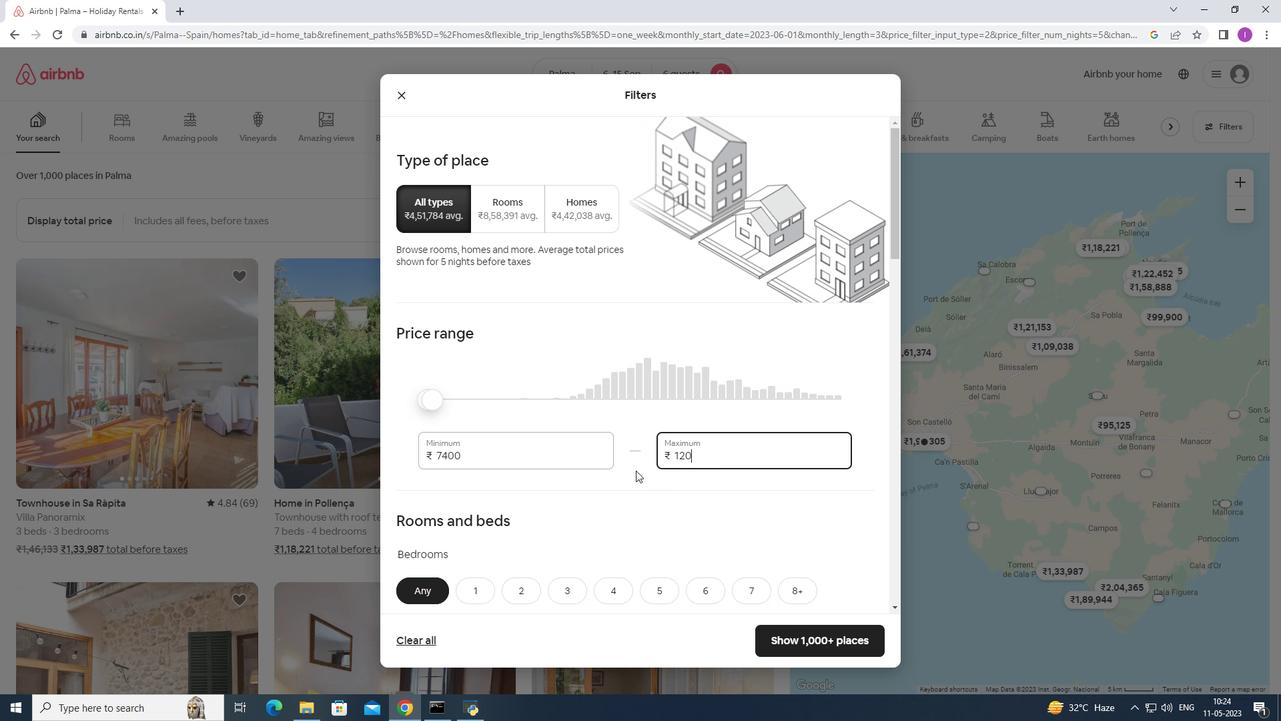 
Action: Key pressed 00
Screenshot: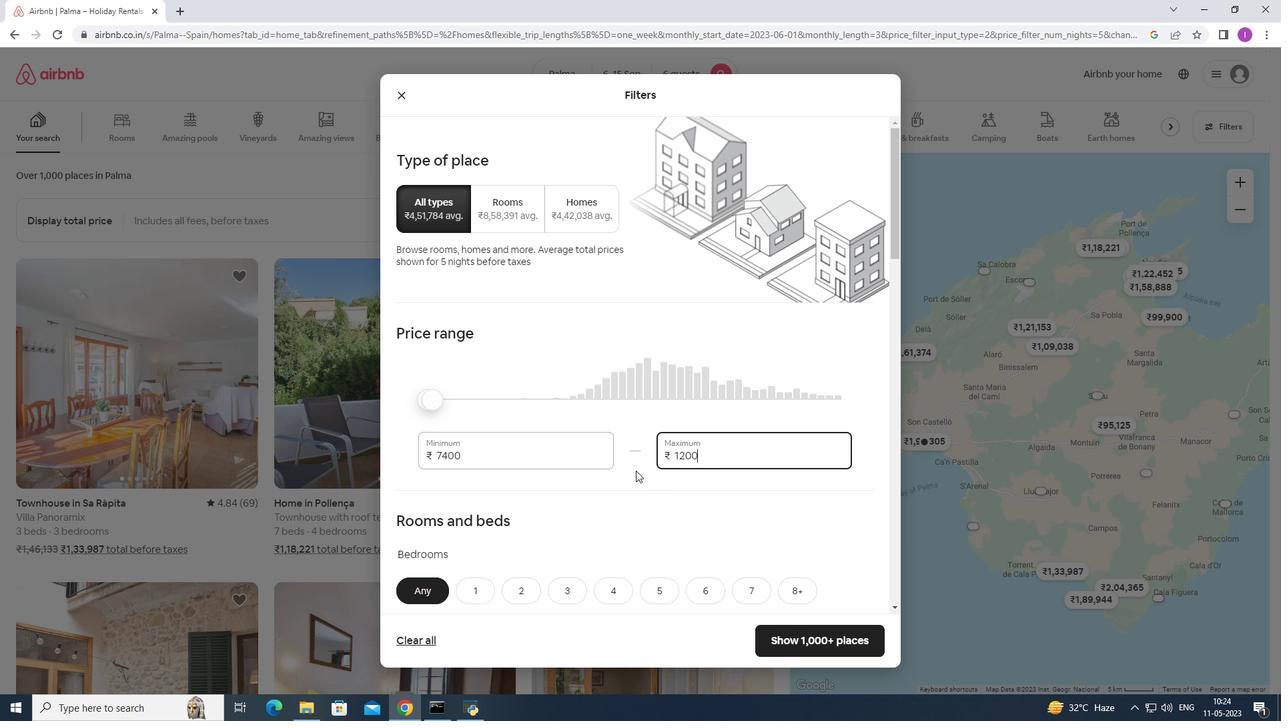 
Action: Mouse scrolled (634, 468) with delta (0, 0)
Screenshot: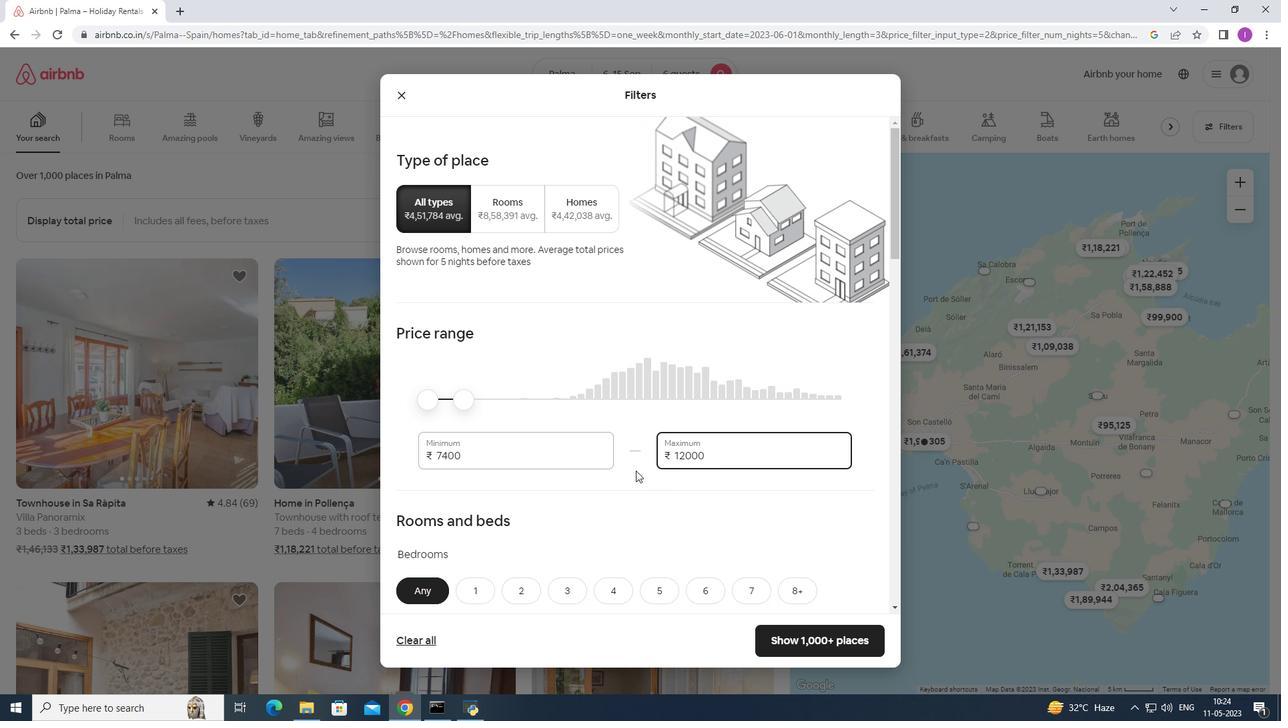 
Action: Mouse moved to (486, 394)
Screenshot: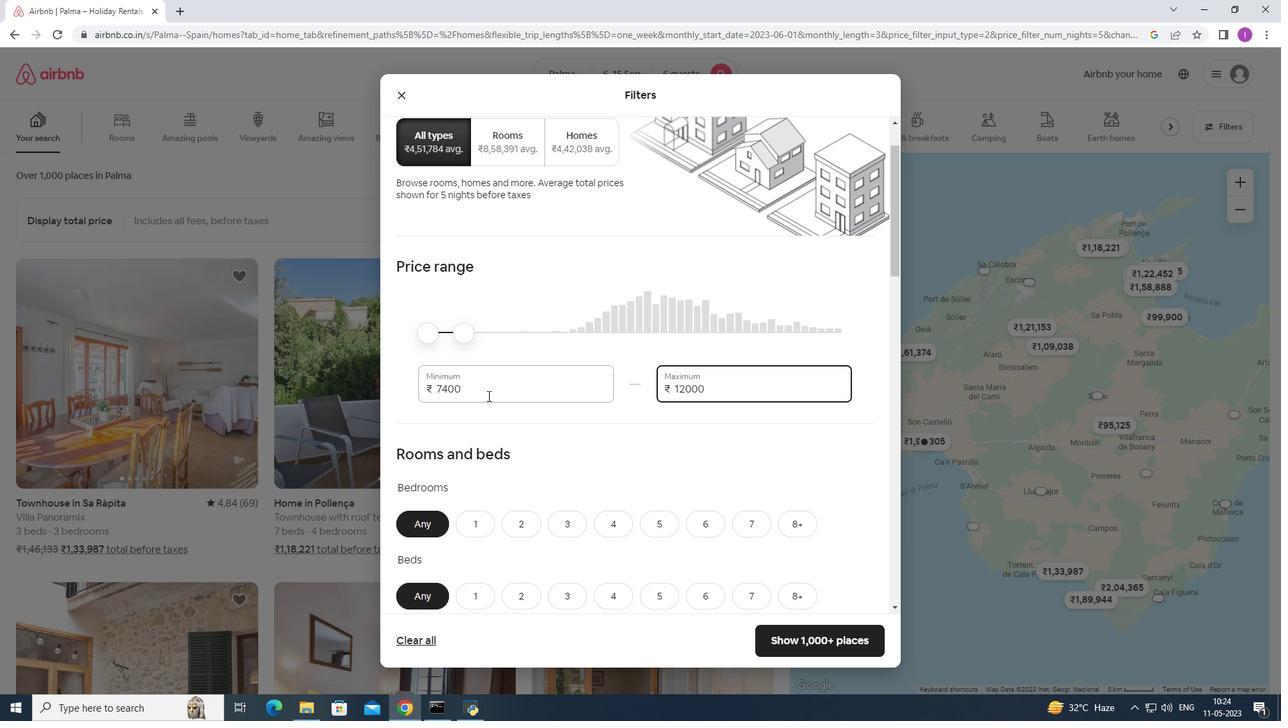 
Action: Mouse pressed left at (486, 394)
Screenshot: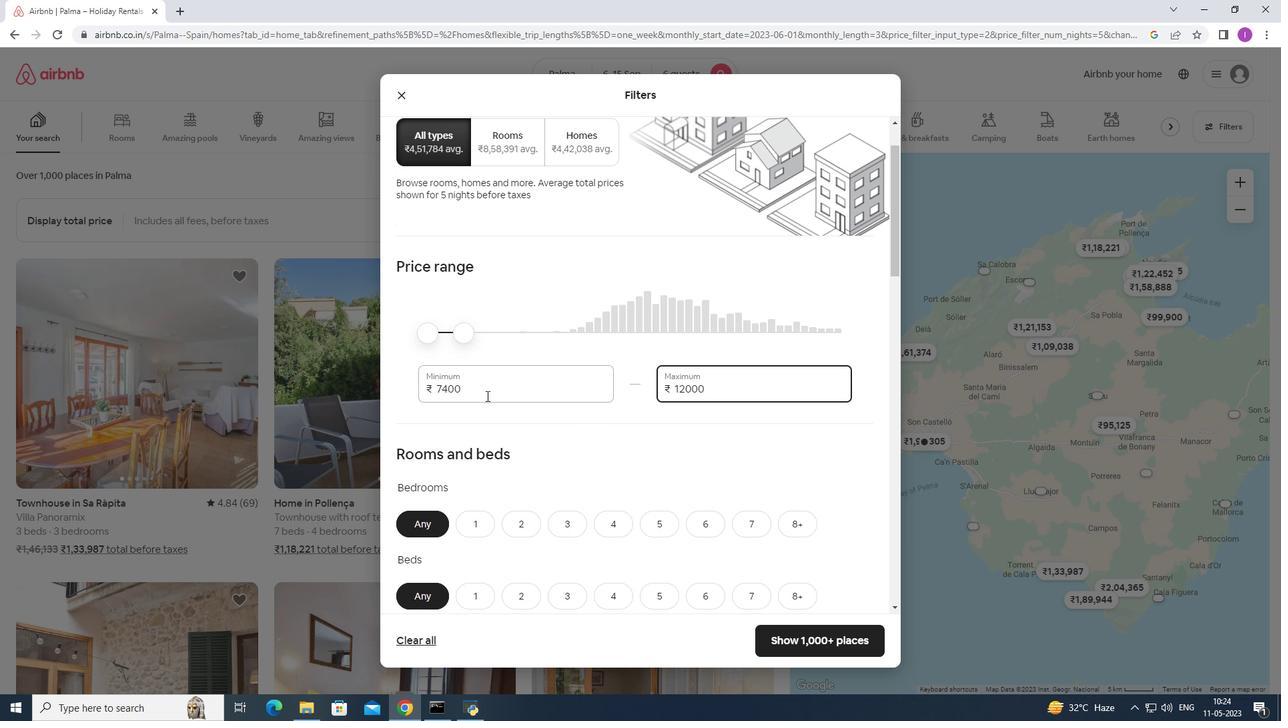 
Action: Mouse moved to (532, 383)
Screenshot: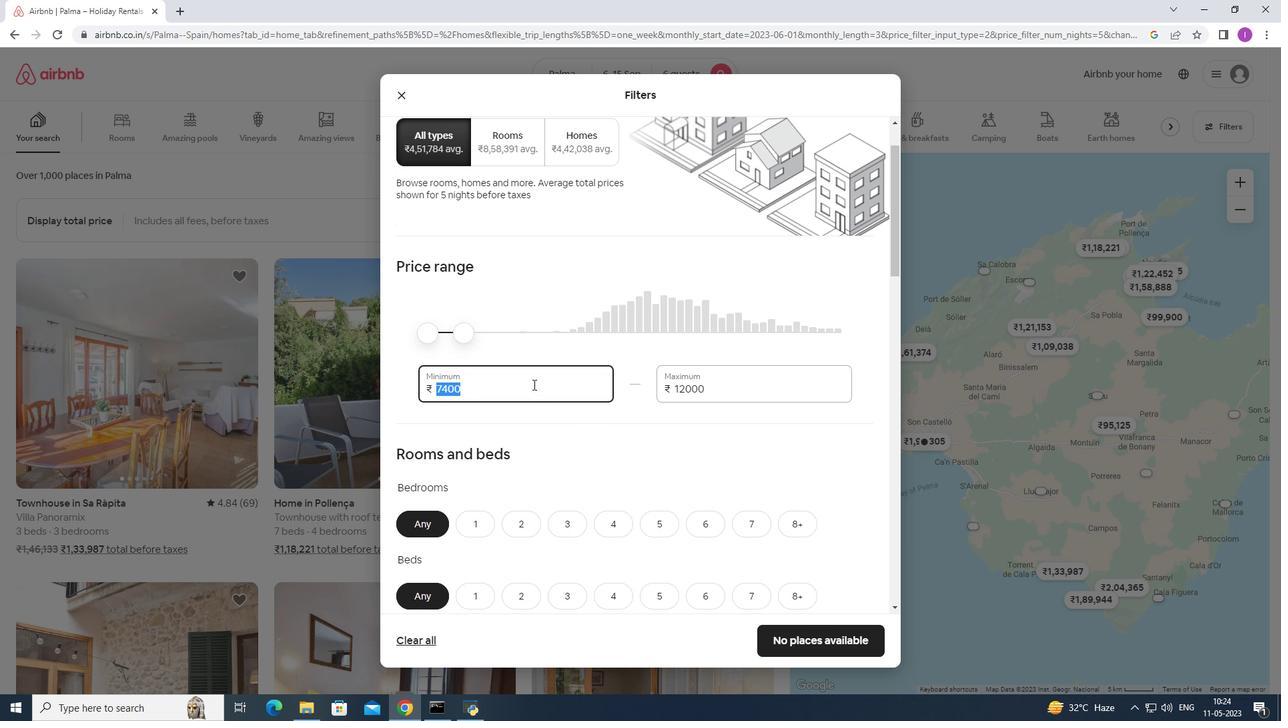 
Action: Key pressed 8000
Screenshot: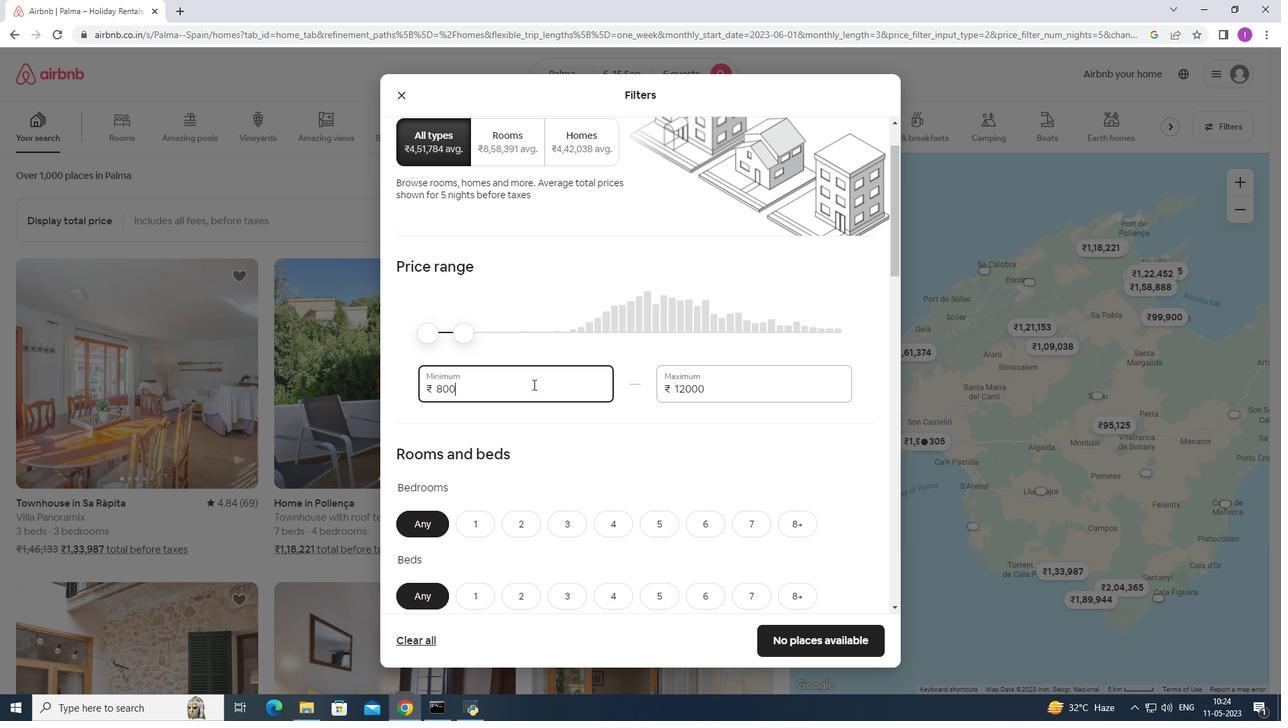 
Action: Mouse moved to (504, 403)
Screenshot: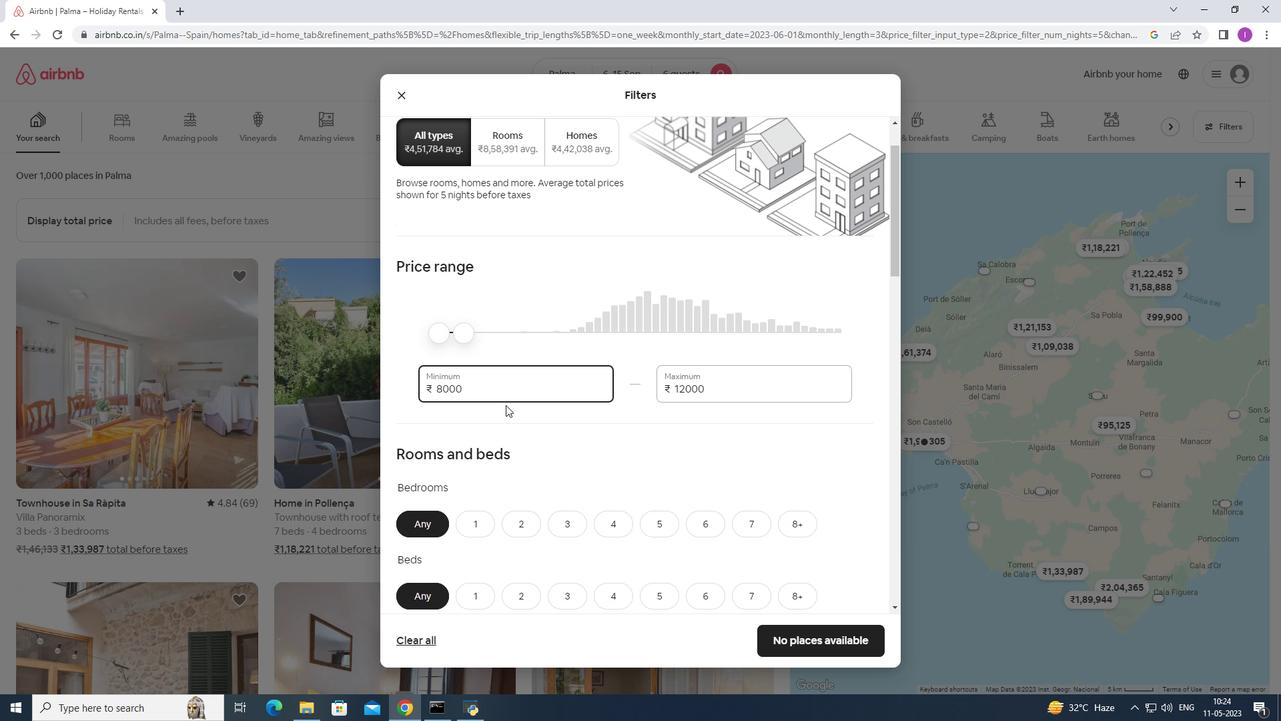 
Action: Mouse scrolled (504, 403) with delta (0, 0)
Screenshot: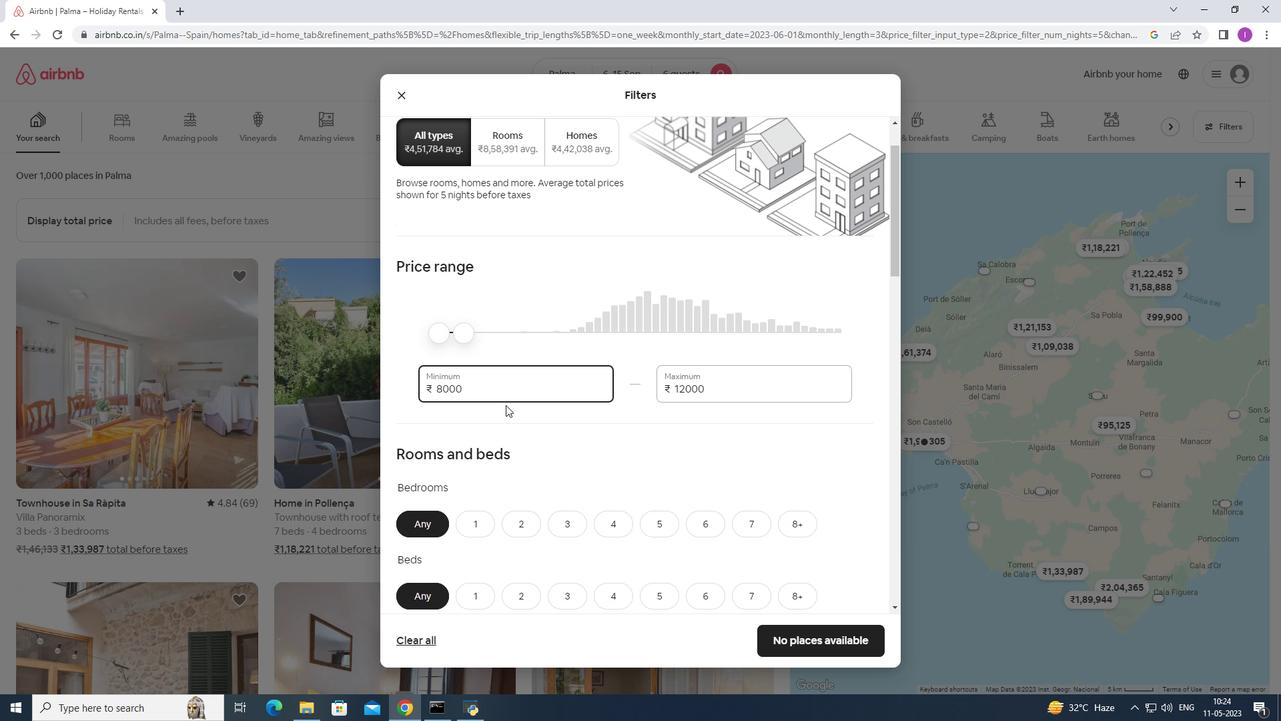 
Action: Mouse scrolled (504, 403) with delta (0, 0)
Screenshot: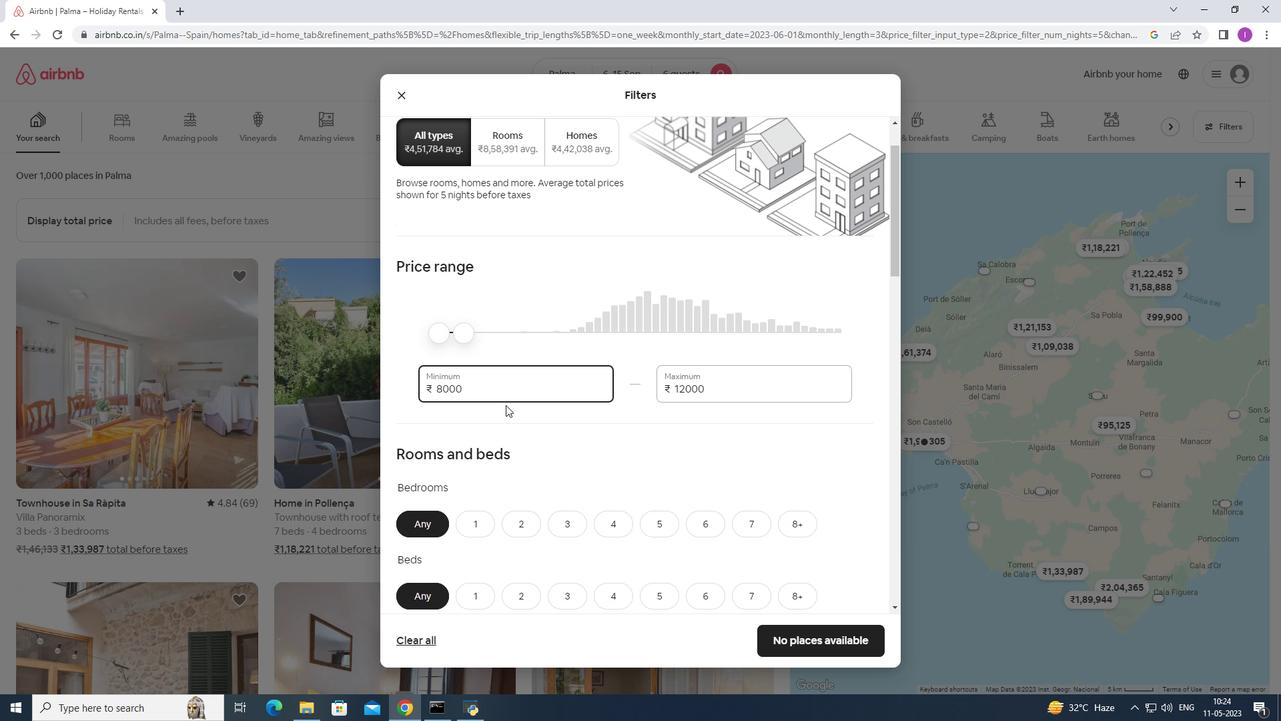 
Action: Mouse scrolled (504, 403) with delta (0, 0)
Screenshot: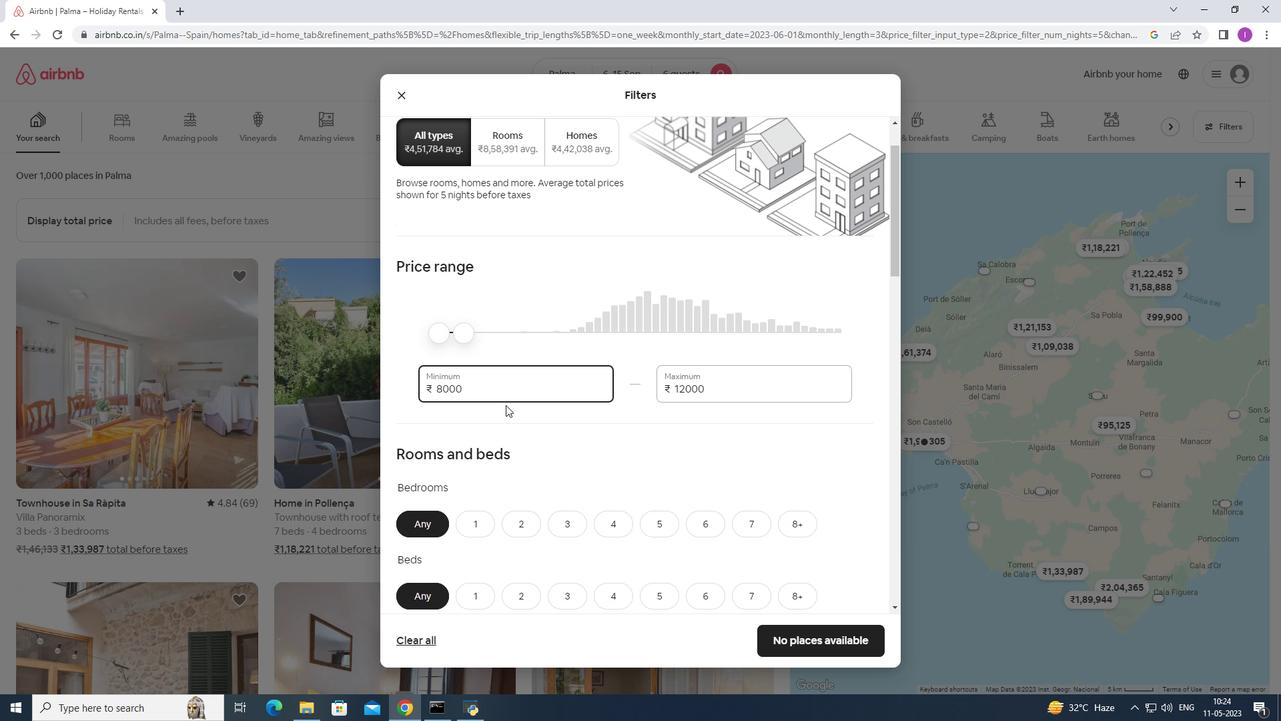 
Action: Mouse moved to (778, 323)
Screenshot: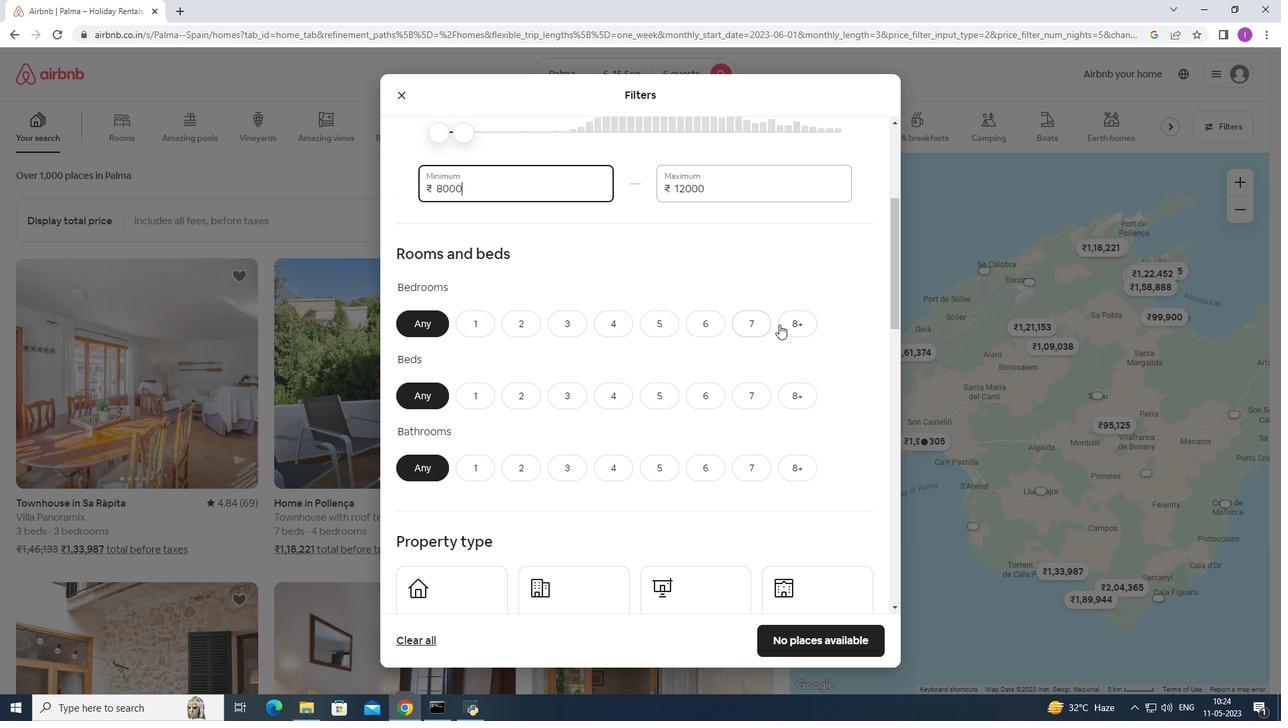 
Action: Mouse scrolled (778, 322) with delta (0, 0)
Screenshot: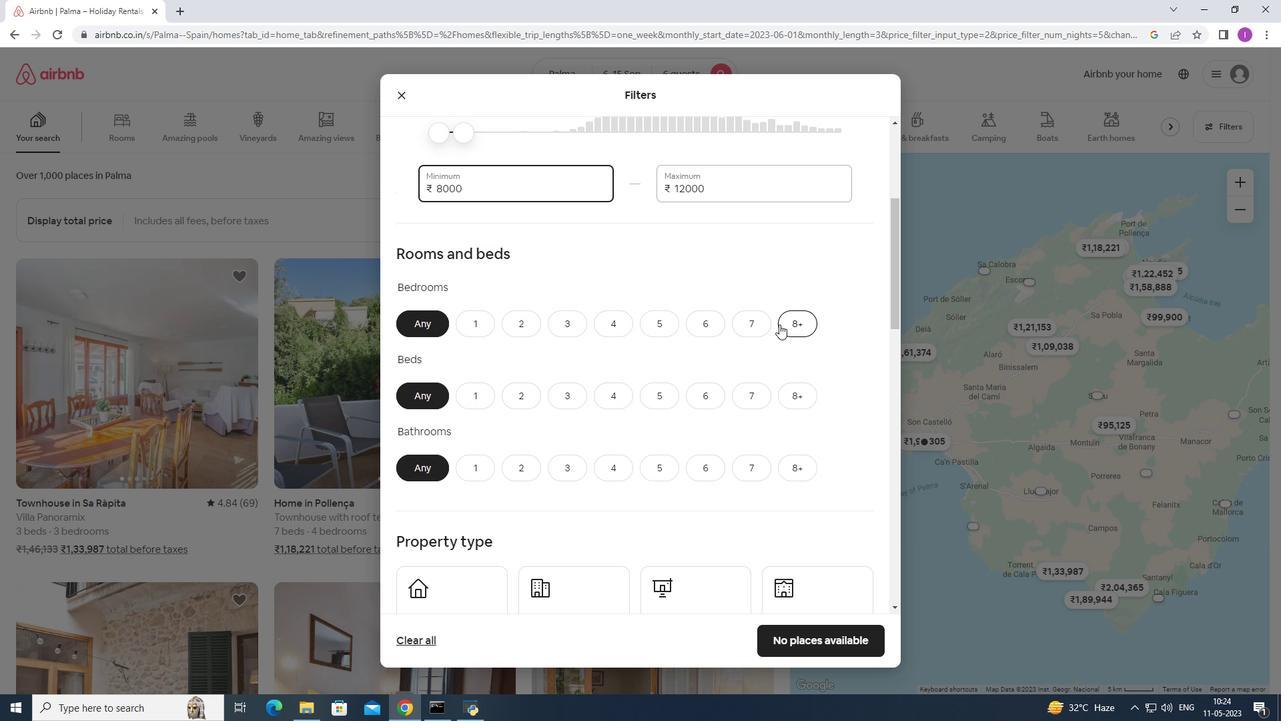 
Action: Mouse moved to (711, 262)
Screenshot: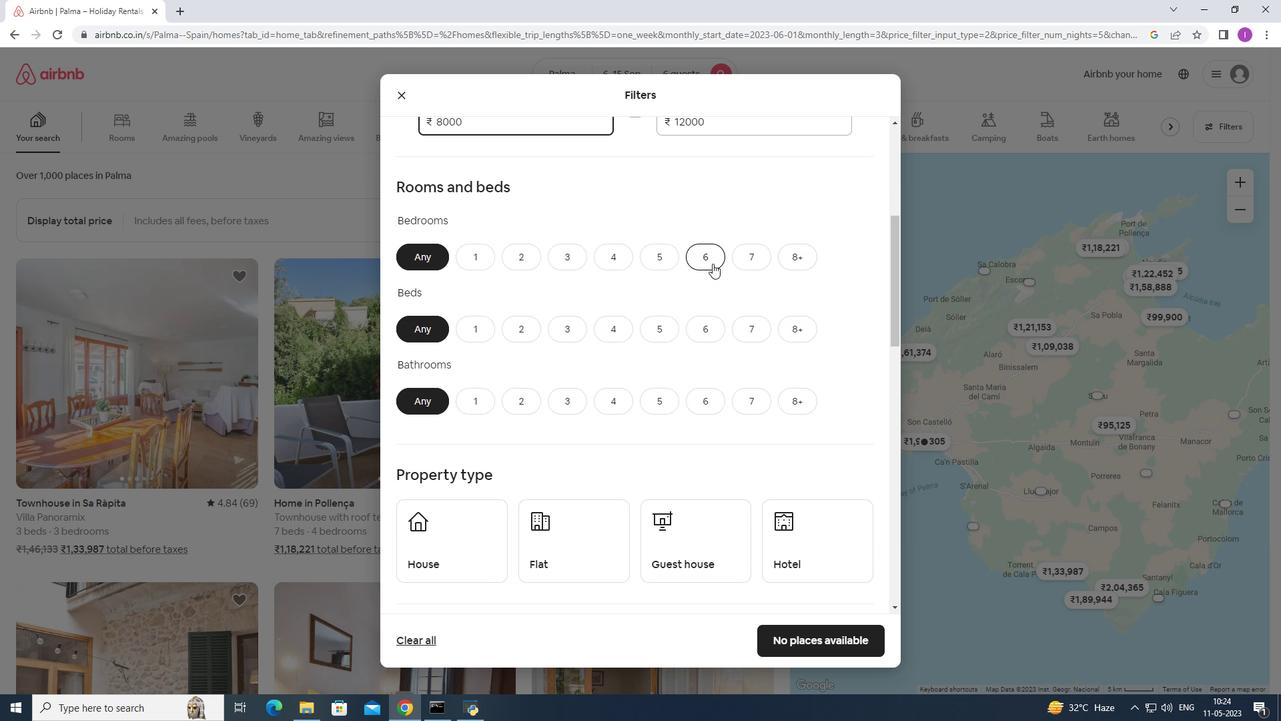 
Action: Mouse pressed left at (711, 262)
Screenshot: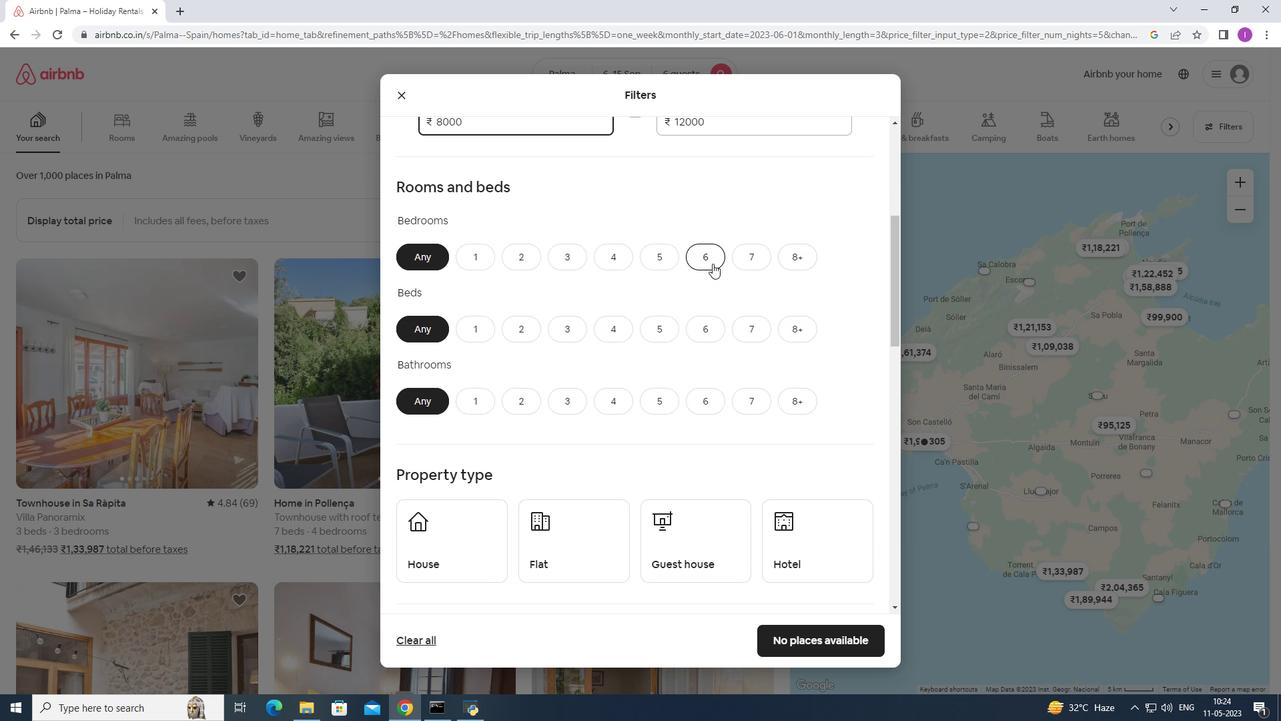 
Action: Mouse moved to (715, 321)
Screenshot: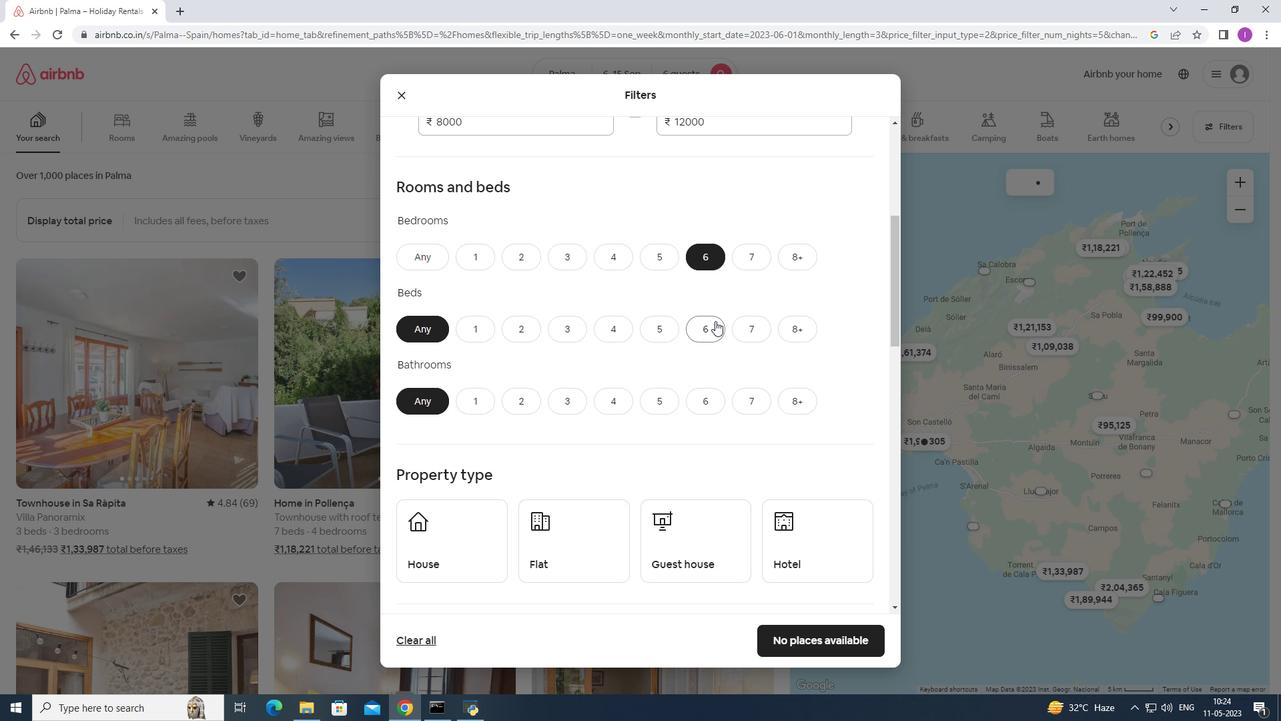 
Action: Mouse pressed left at (715, 321)
Screenshot: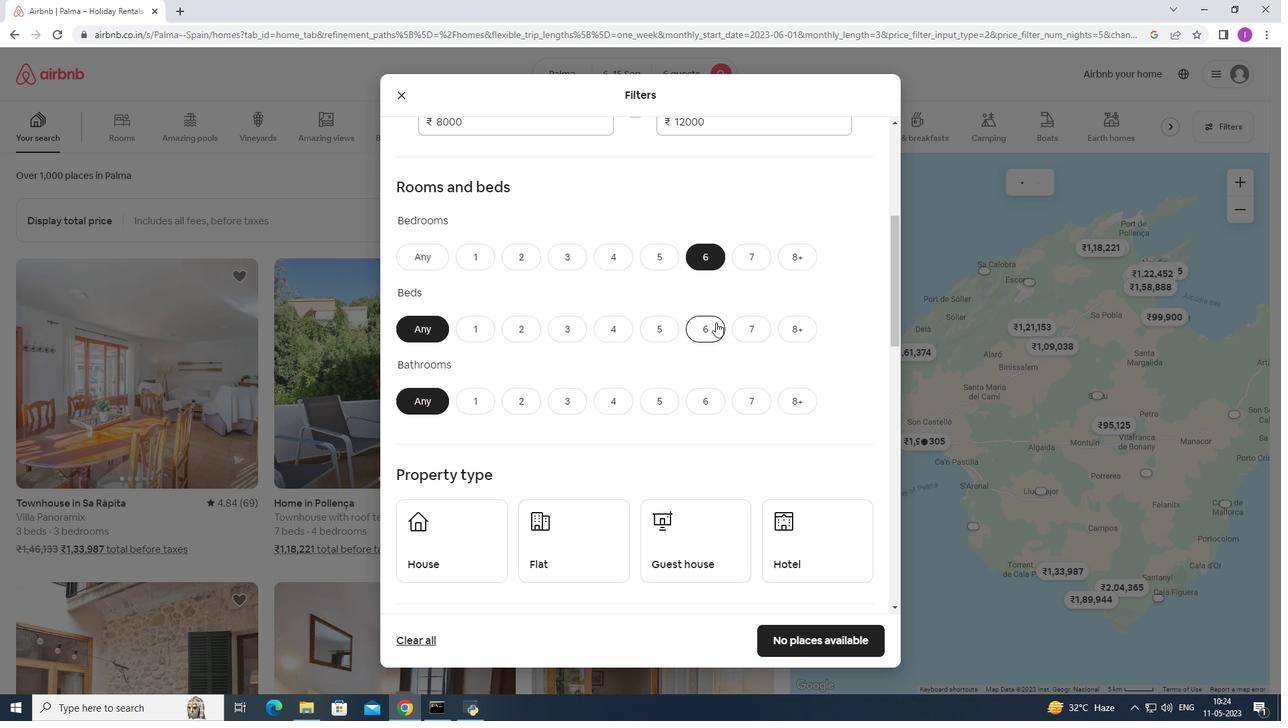 
Action: Mouse moved to (707, 397)
Screenshot: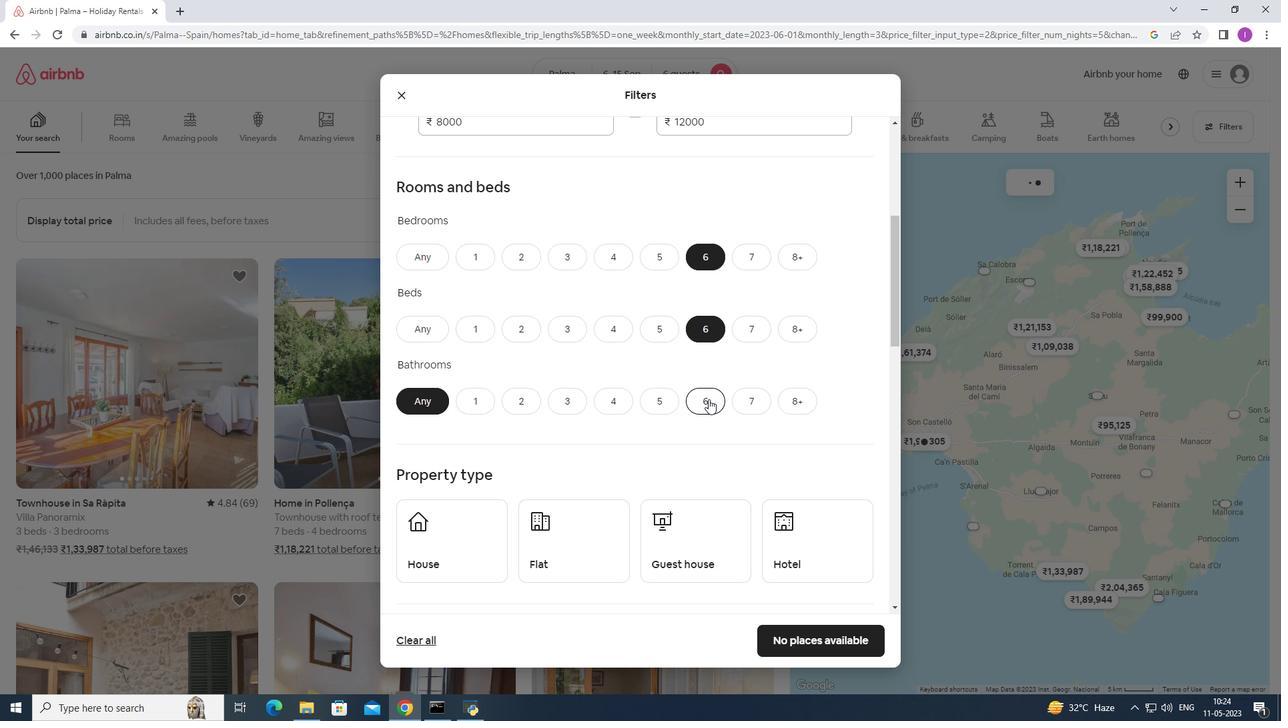 
Action: Mouse pressed left at (707, 397)
Screenshot: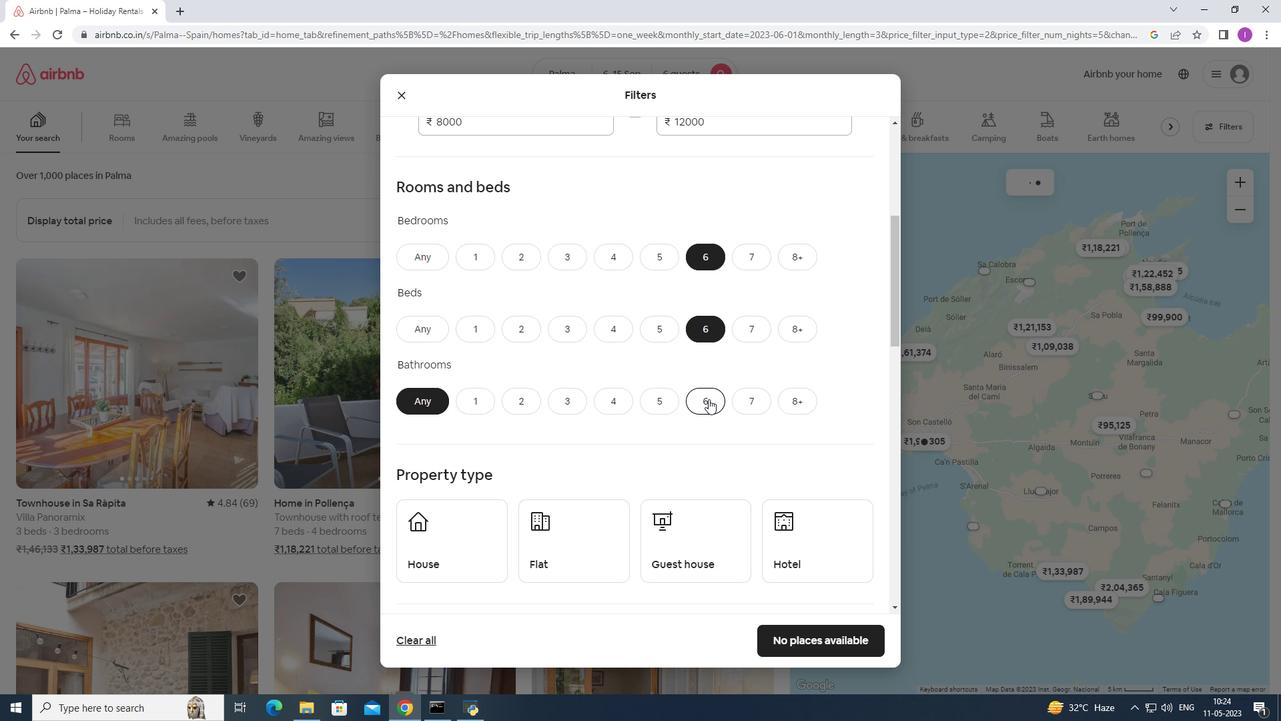 
Action: Mouse moved to (563, 374)
Screenshot: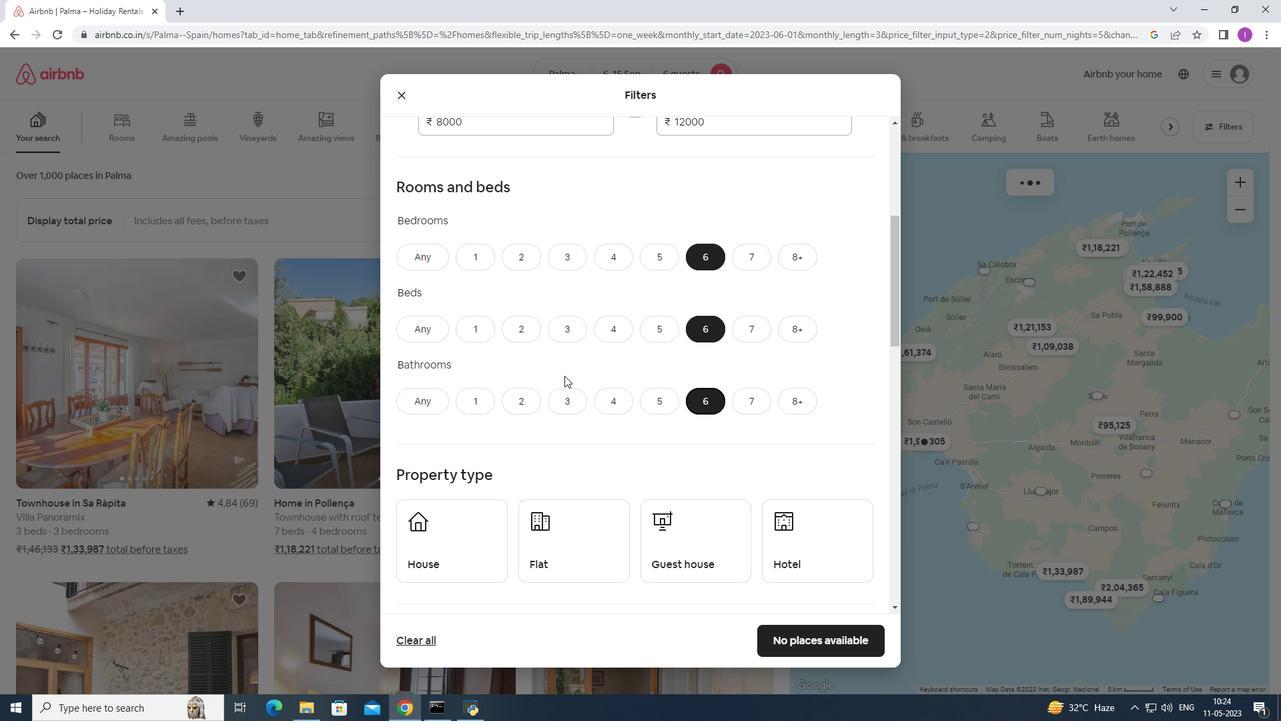 
Action: Mouse scrolled (563, 373) with delta (0, 0)
Screenshot: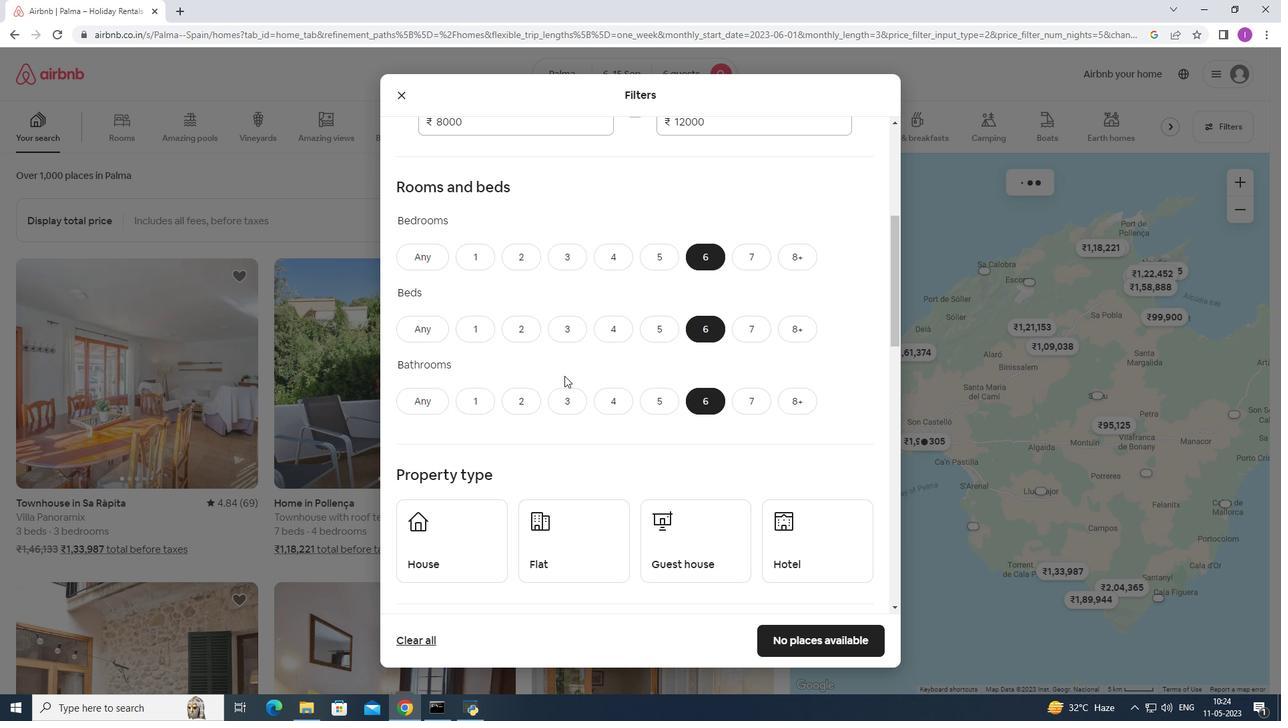 
Action: Mouse scrolled (563, 373) with delta (0, 0)
Screenshot: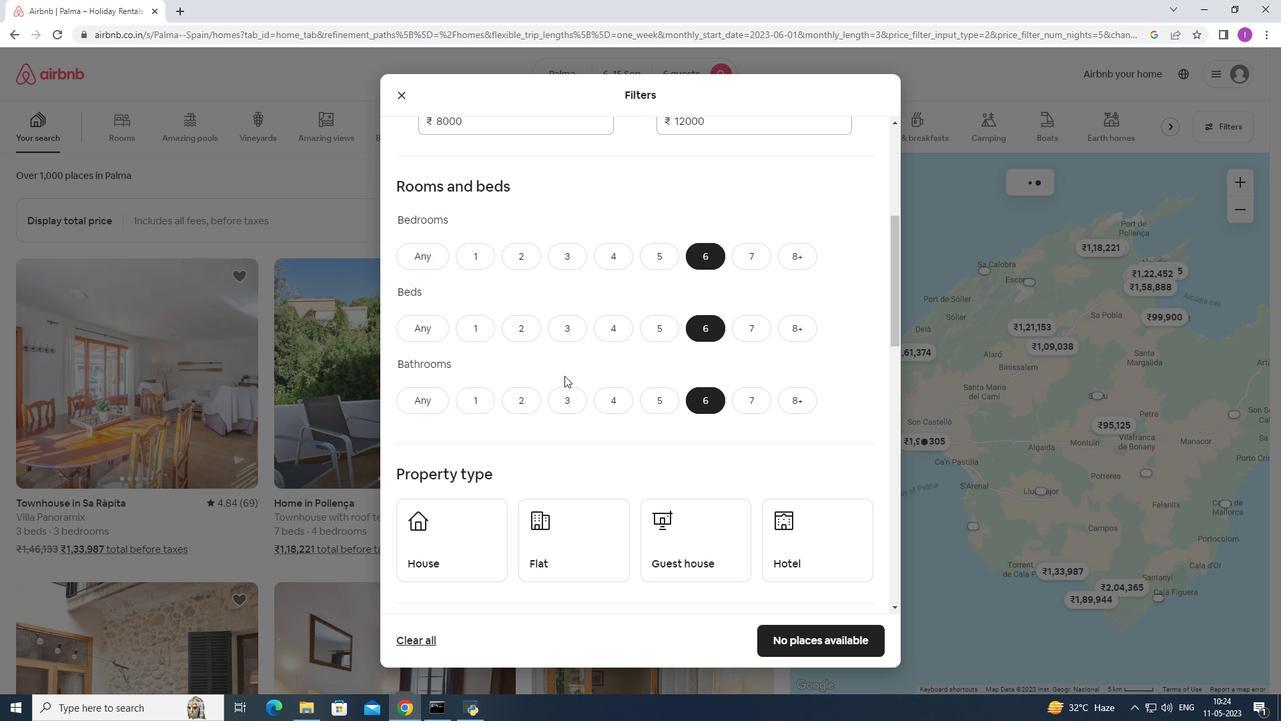 
Action: Mouse scrolled (563, 373) with delta (0, 0)
Screenshot: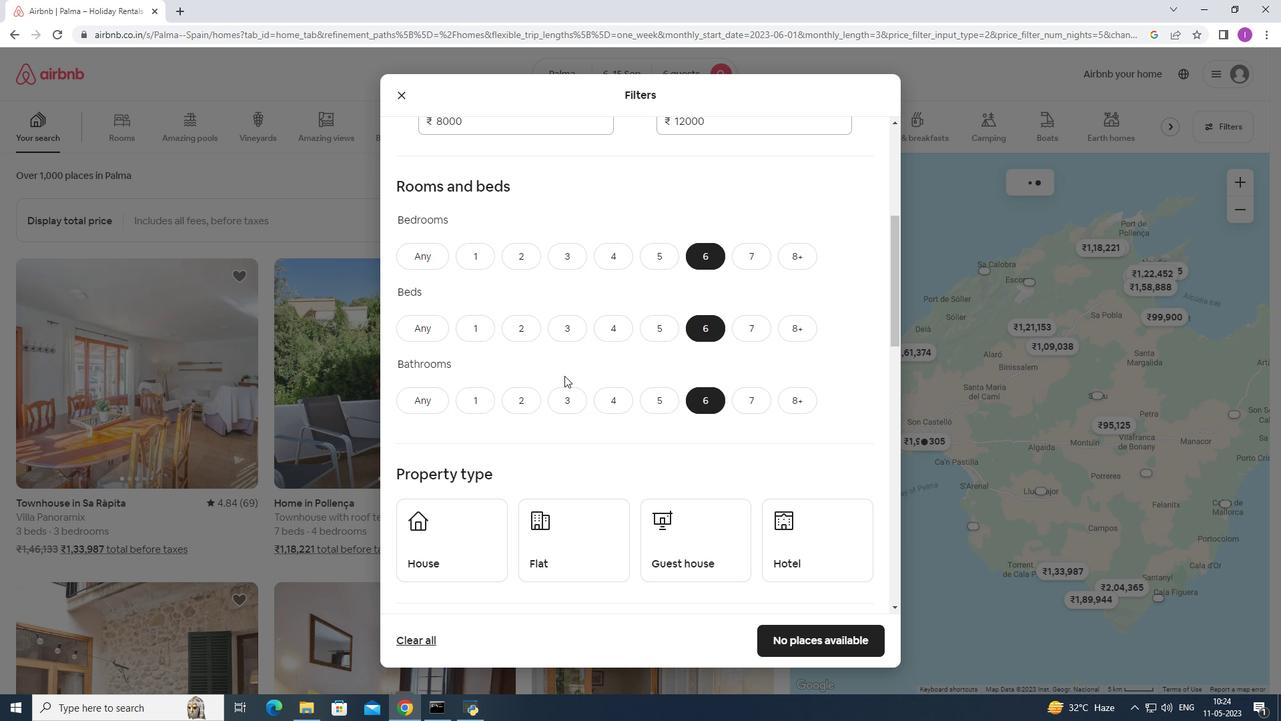 
Action: Mouse scrolled (563, 373) with delta (0, 0)
Screenshot: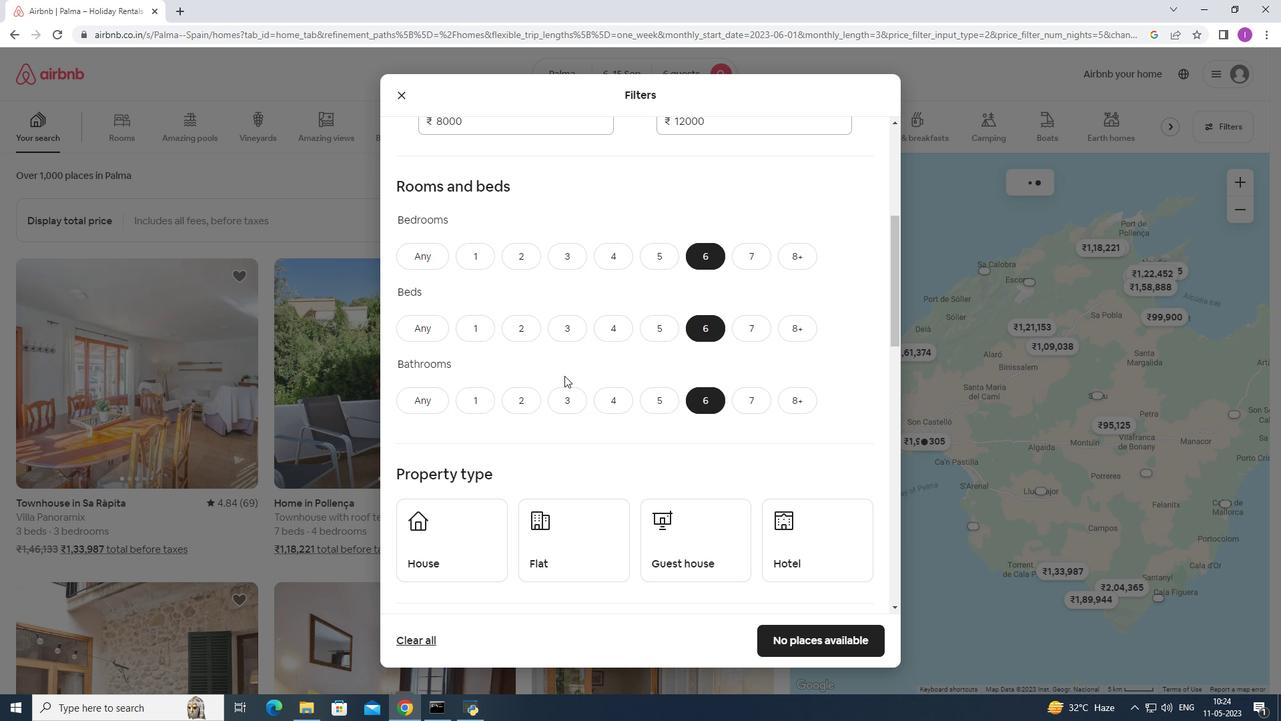 
Action: Mouse moved to (415, 295)
Screenshot: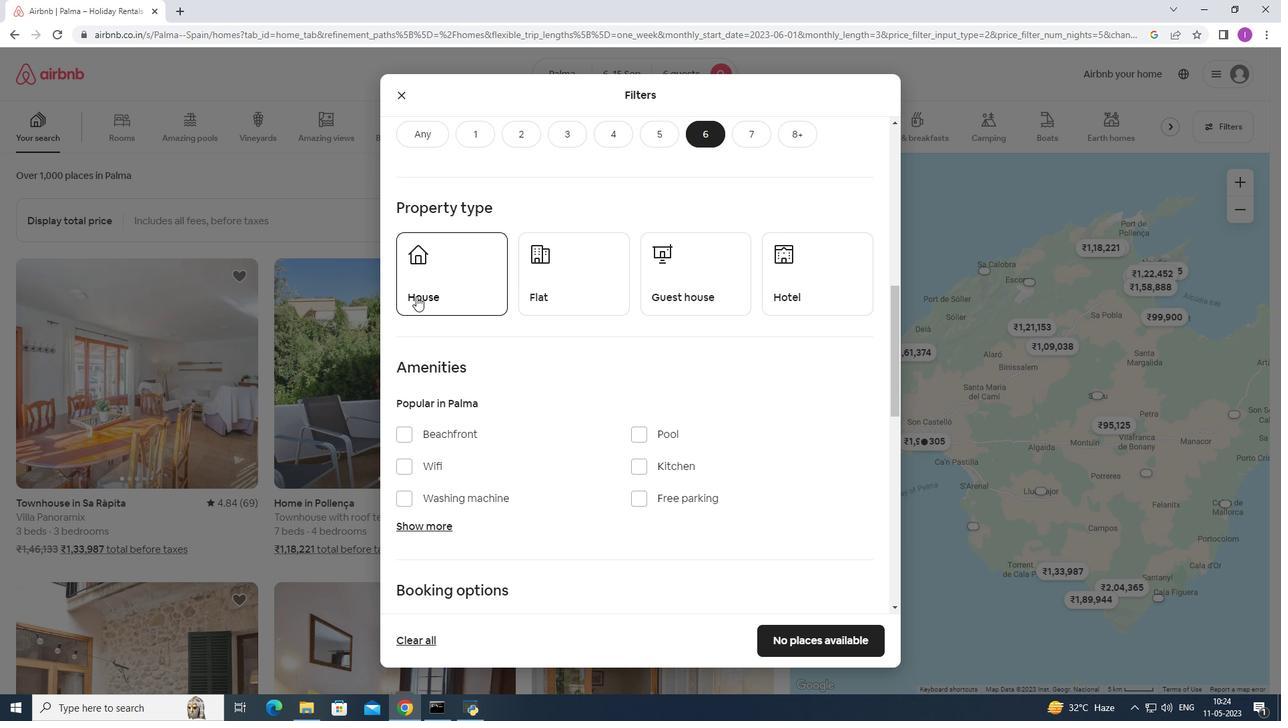 
Action: Mouse pressed left at (415, 295)
Screenshot: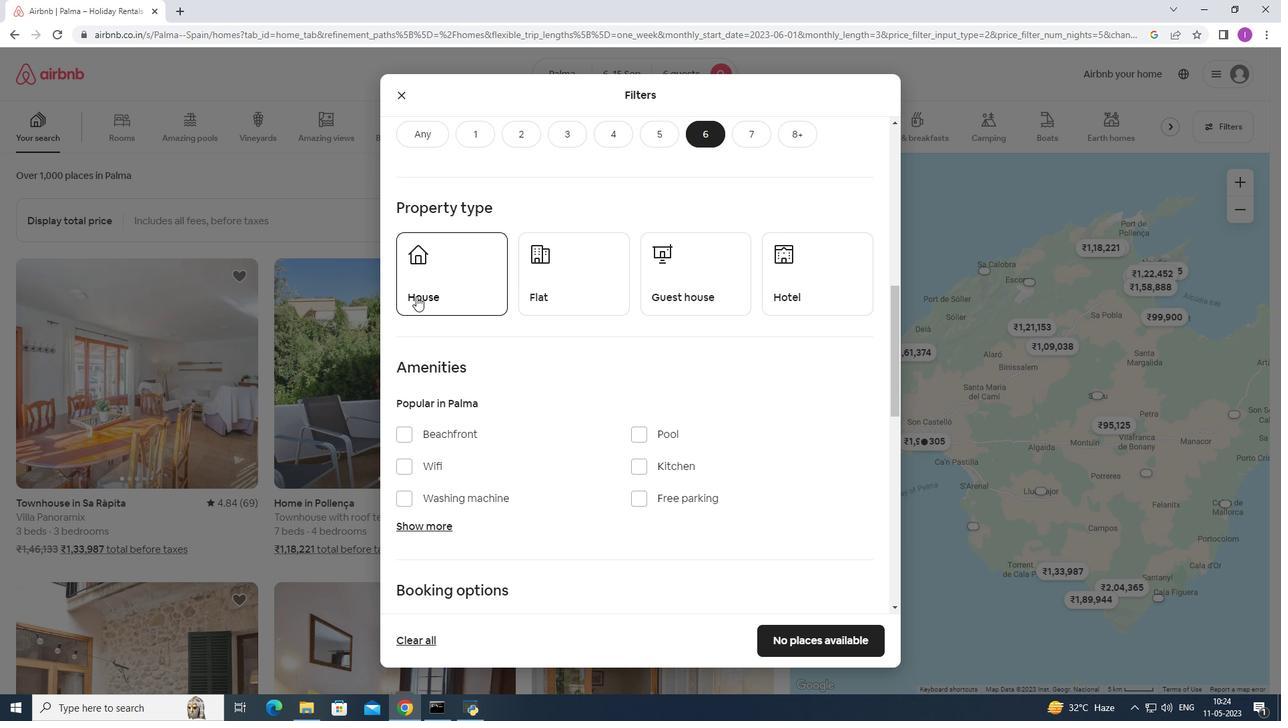 
Action: Mouse moved to (540, 281)
Screenshot: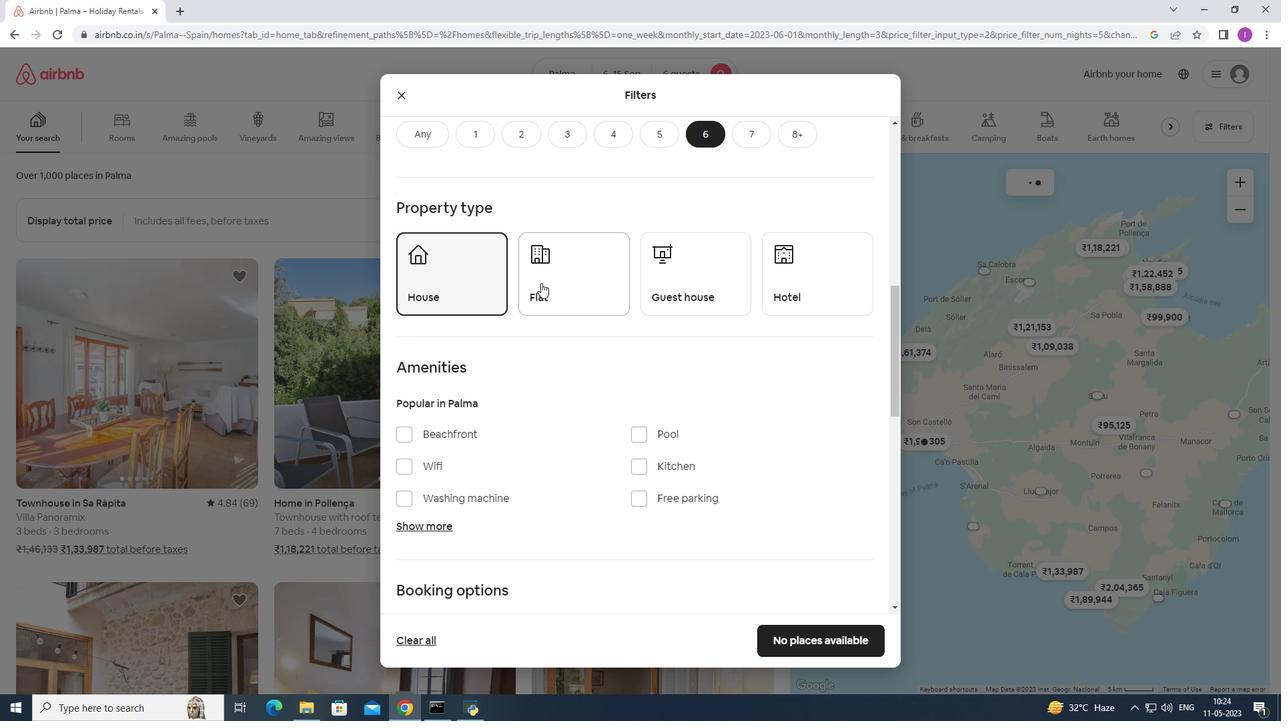 
Action: Mouse pressed left at (540, 281)
Screenshot: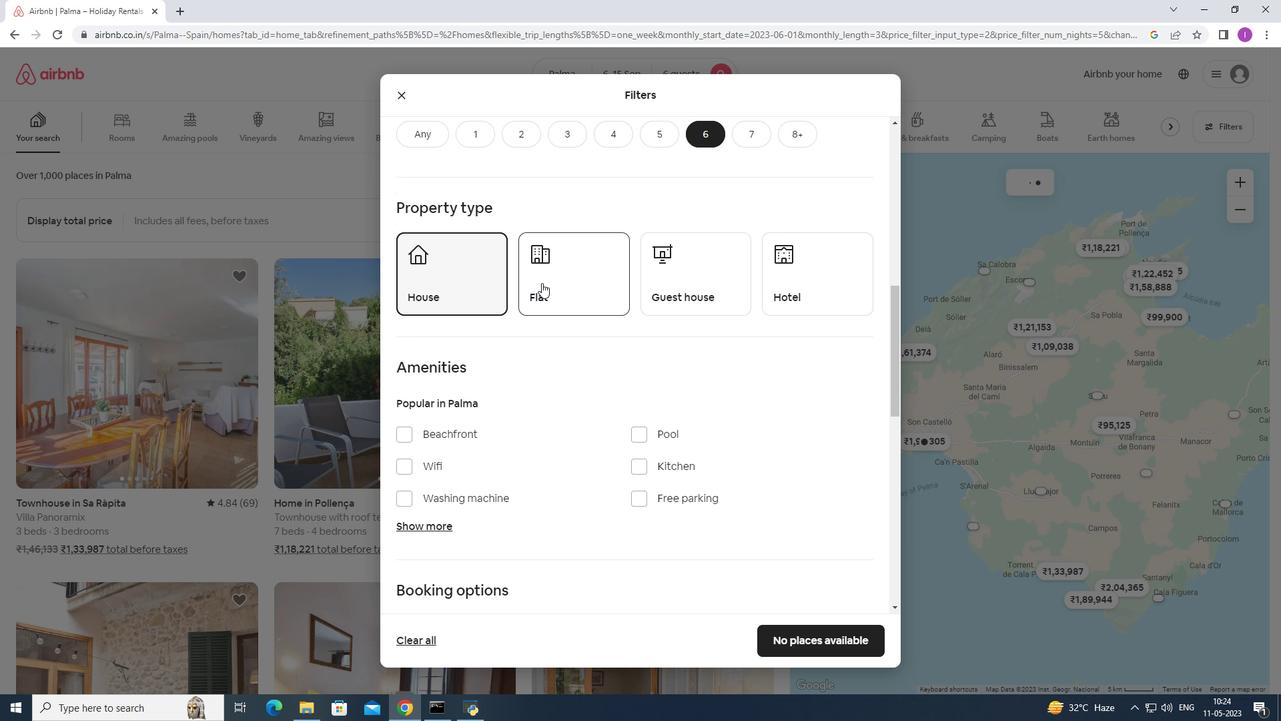 
Action: Mouse moved to (694, 286)
Screenshot: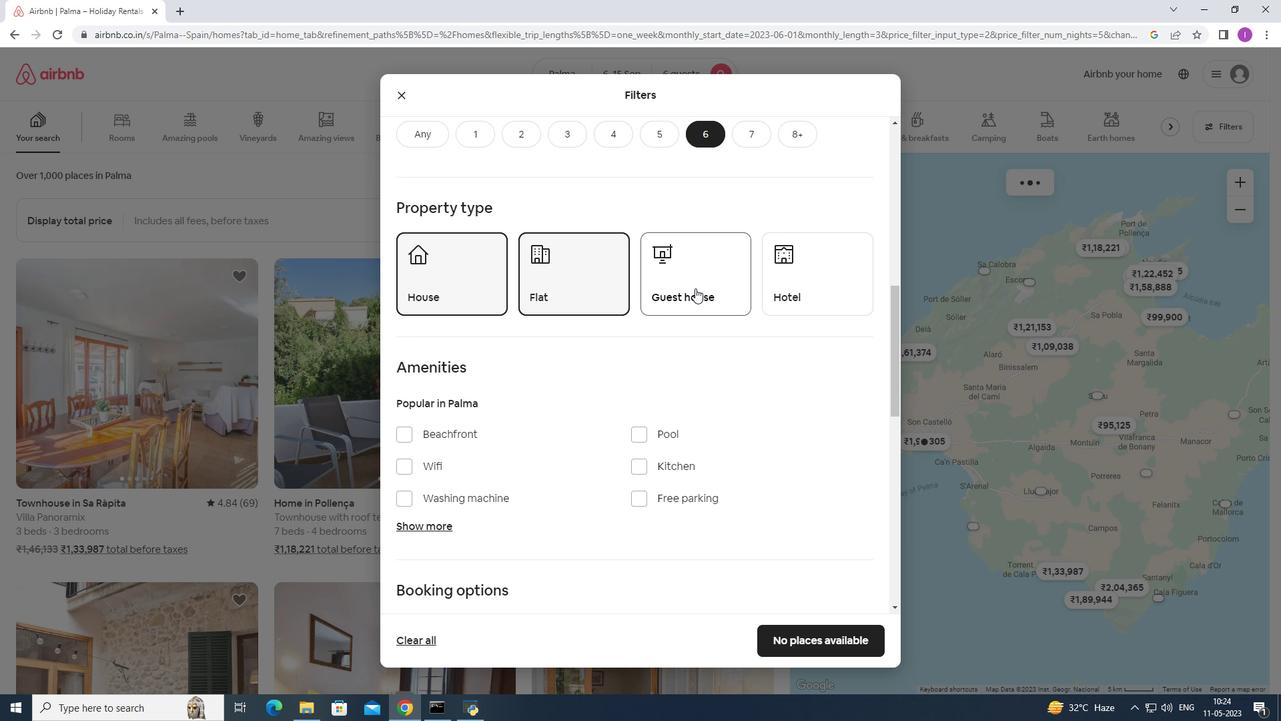 
Action: Mouse pressed left at (694, 286)
Screenshot: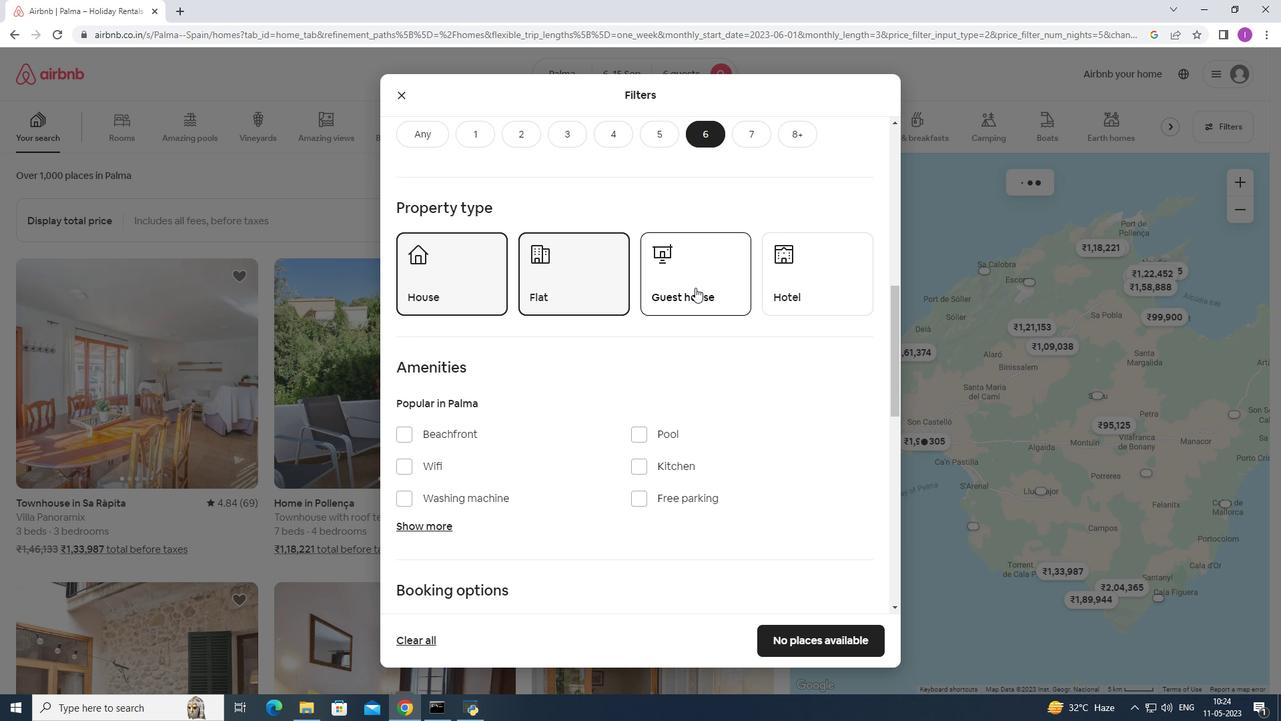 
Action: Mouse moved to (702, 293)
Screenshot: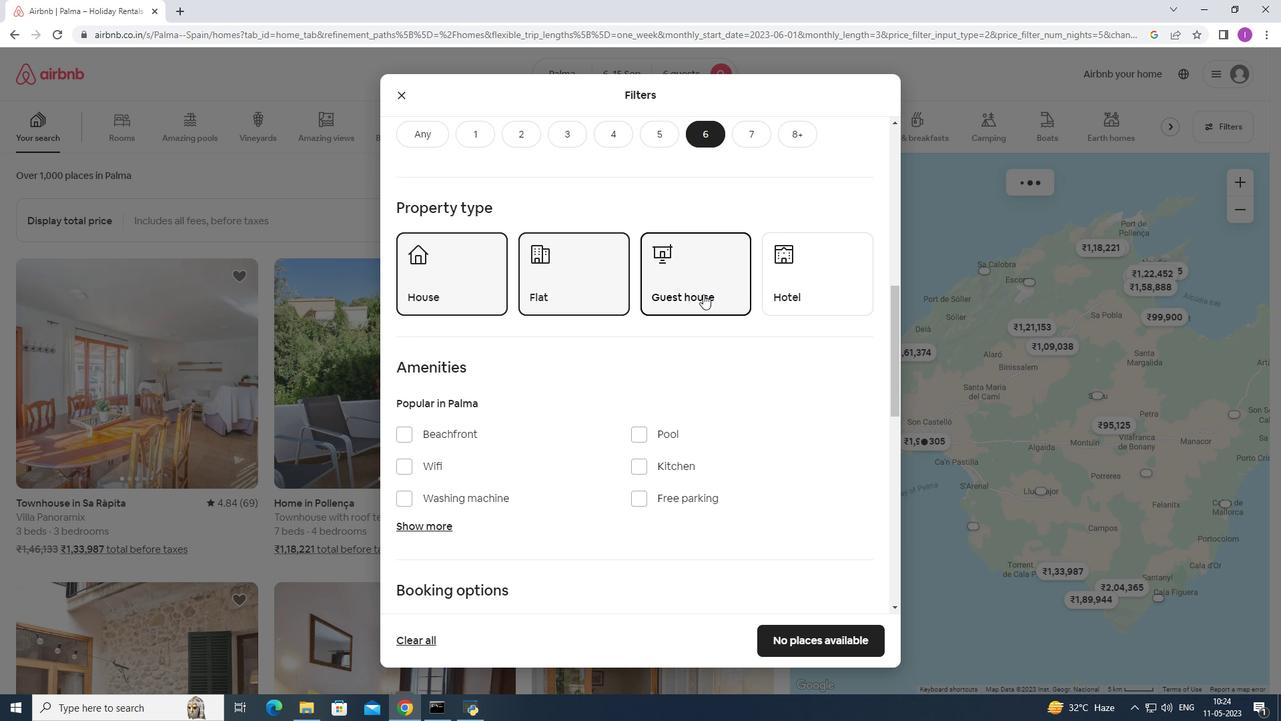 
Action: Mouse scrolled (702, 292) with delta (0, 0)
Screenshot: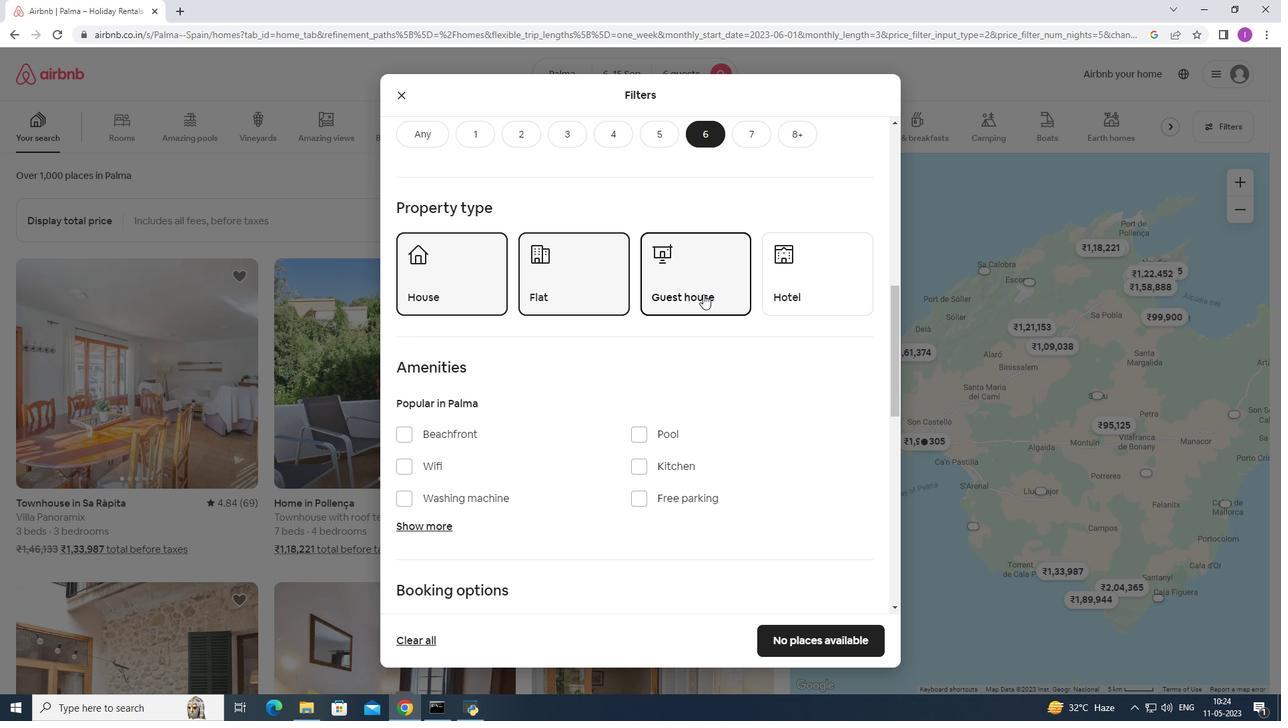 
Action: Mouse moved to (701, 294)
Screenshot: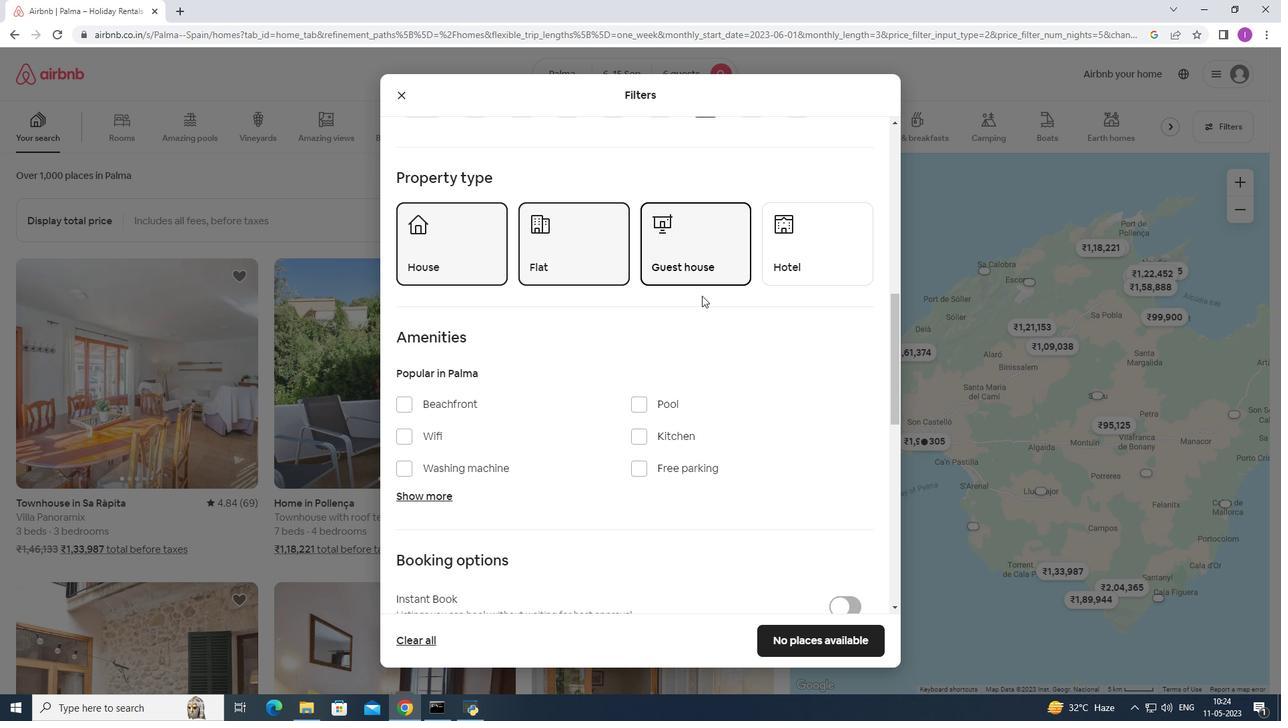 
Action: Mouse scrolled (701, 293) with delta (0, 0)
Screenshot: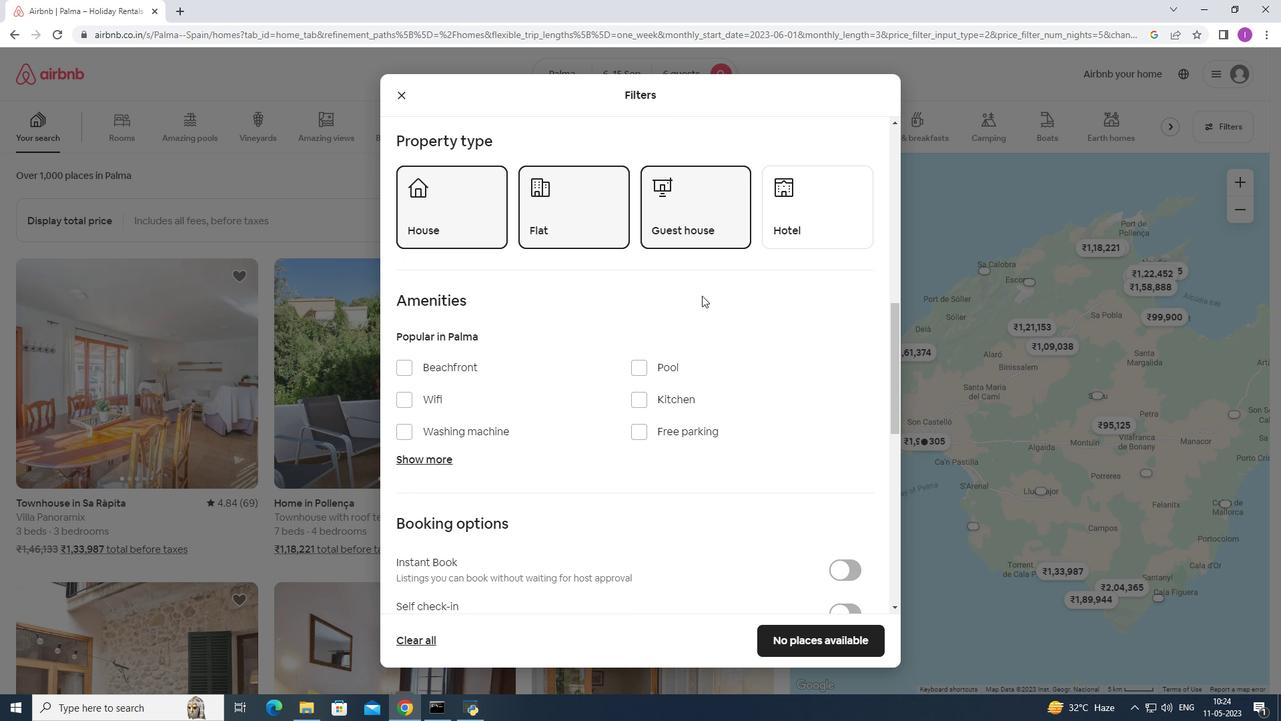 
Action: Mouse scrolled (701, 293) with delta (0, 0)
Screenshot: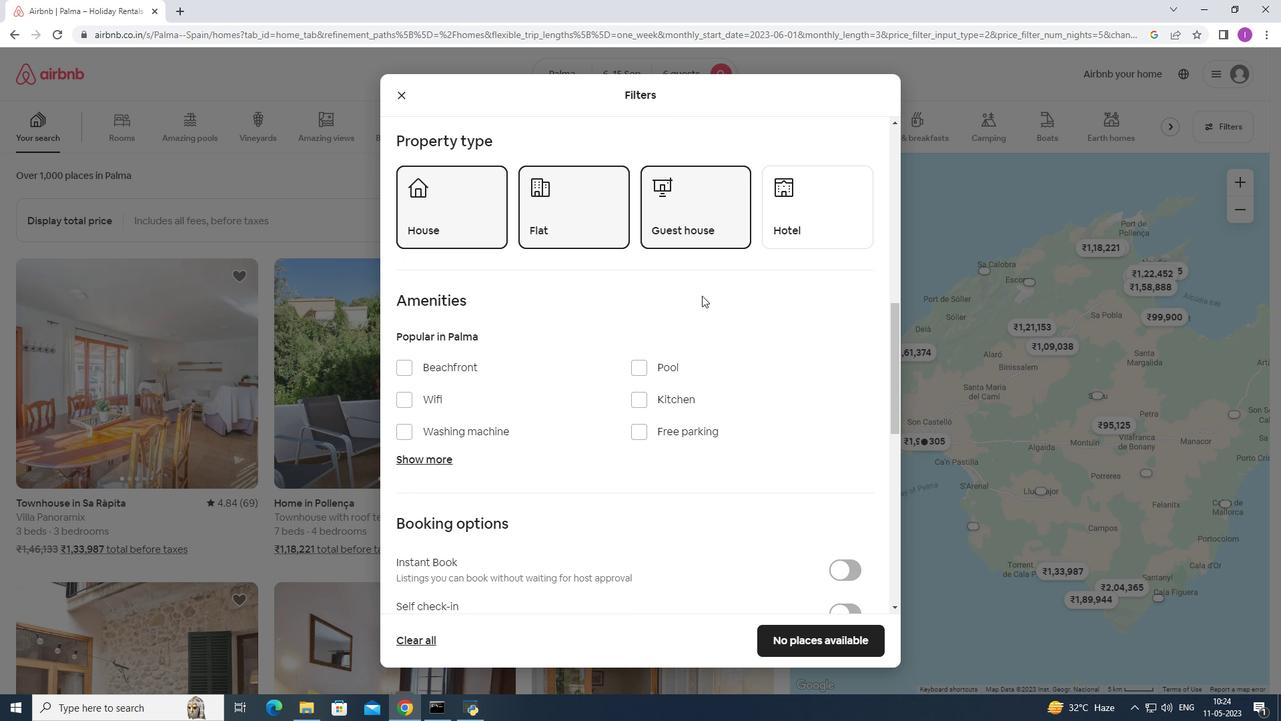 
Action: Mouse moved to (700, 294)
Screenshot: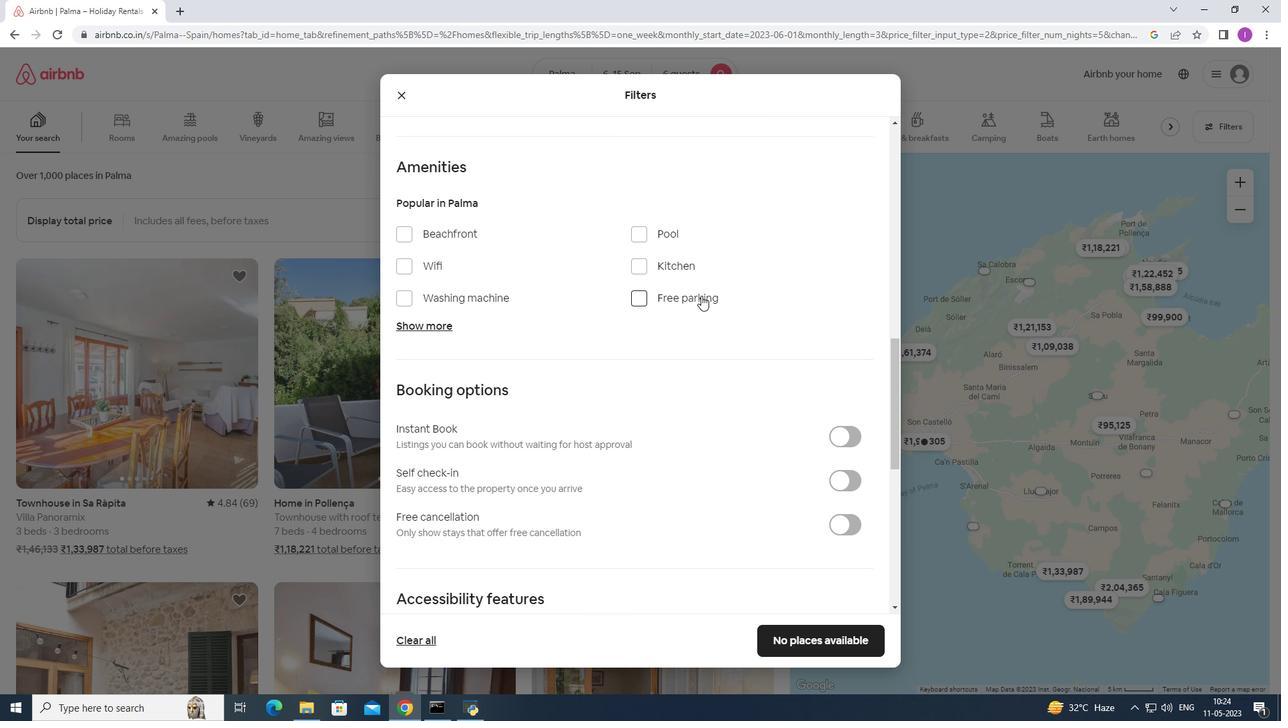 
Action: Mouse scrolled (700, 293) with delta (0, 0)
Screenshot: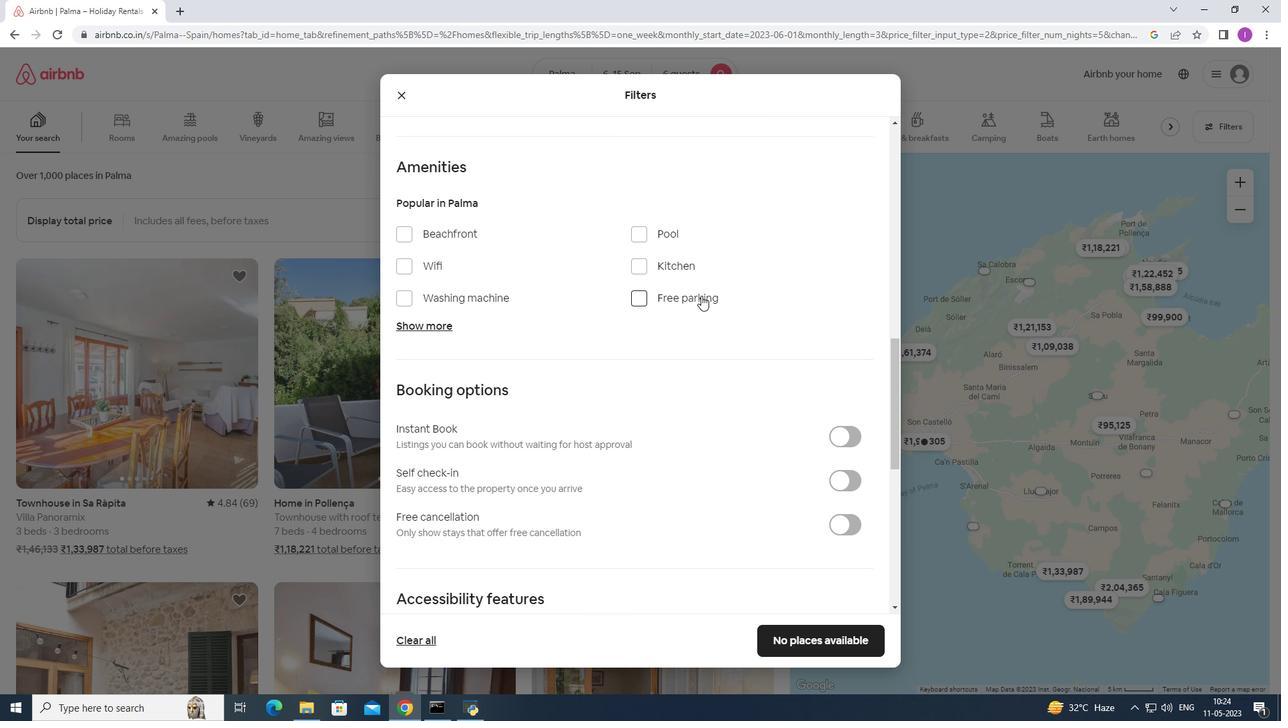 
Action: Mouse moved to (413, 203)
Screenshot: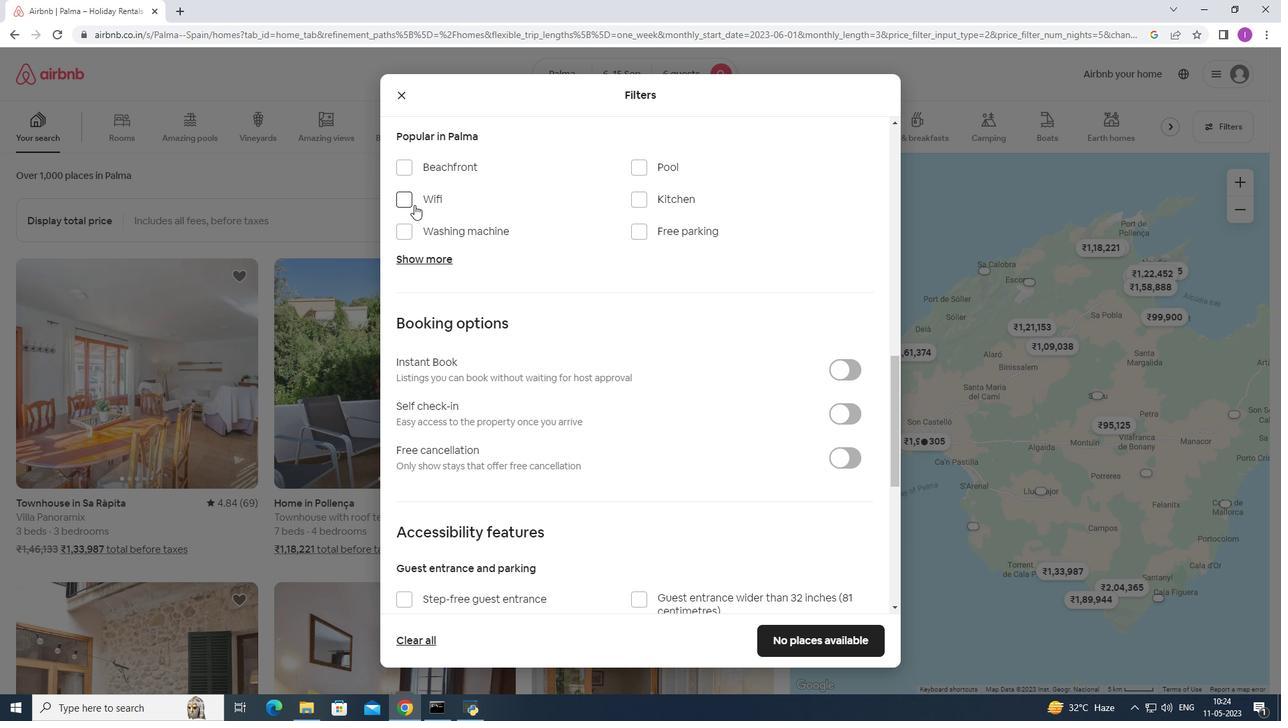 
Action: Mouse pressed left at (413, 203)
Screenshot: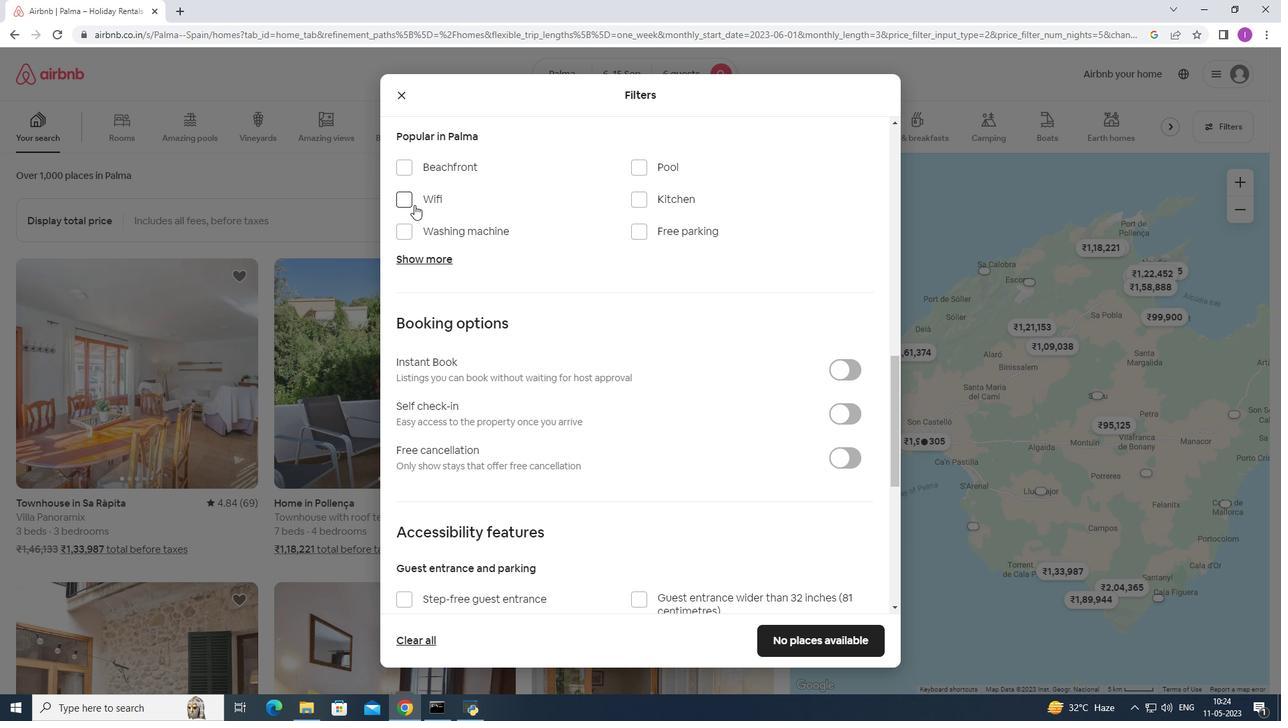 
Action: Mouse moved to (644, 230)
Screenshot: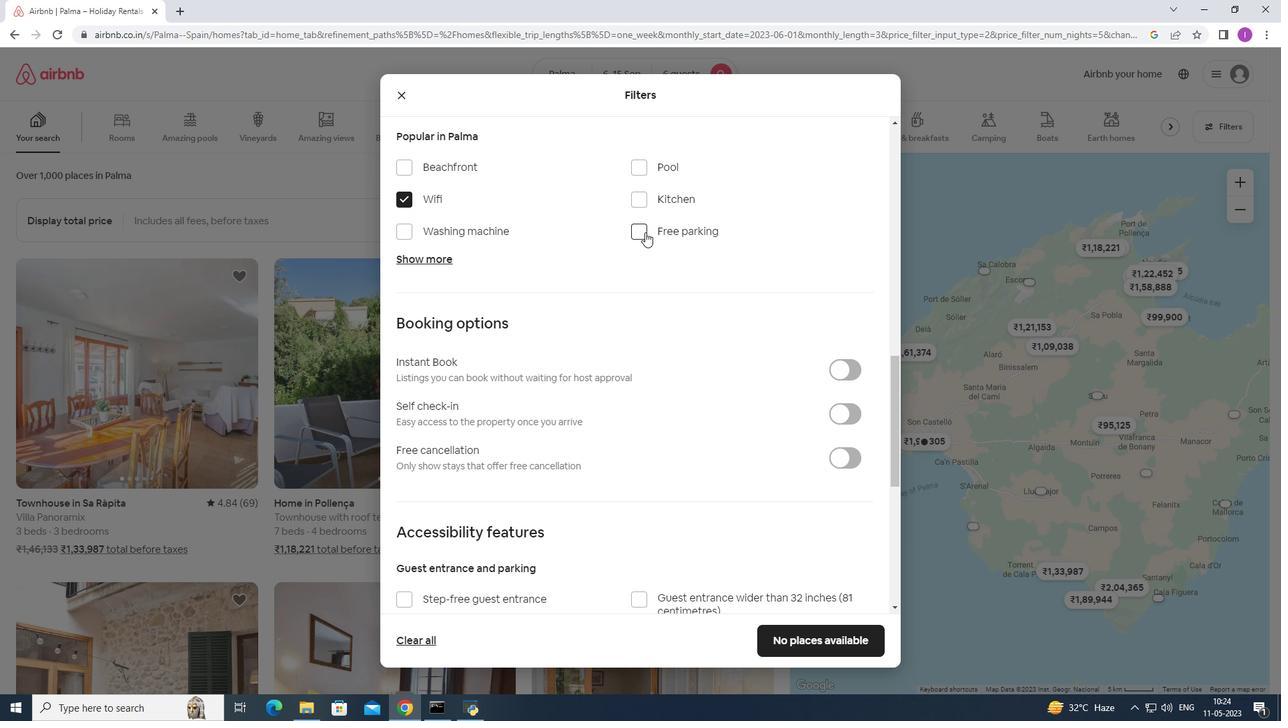 
Action: Mouse pressed left at (644, 230)
Screenshot: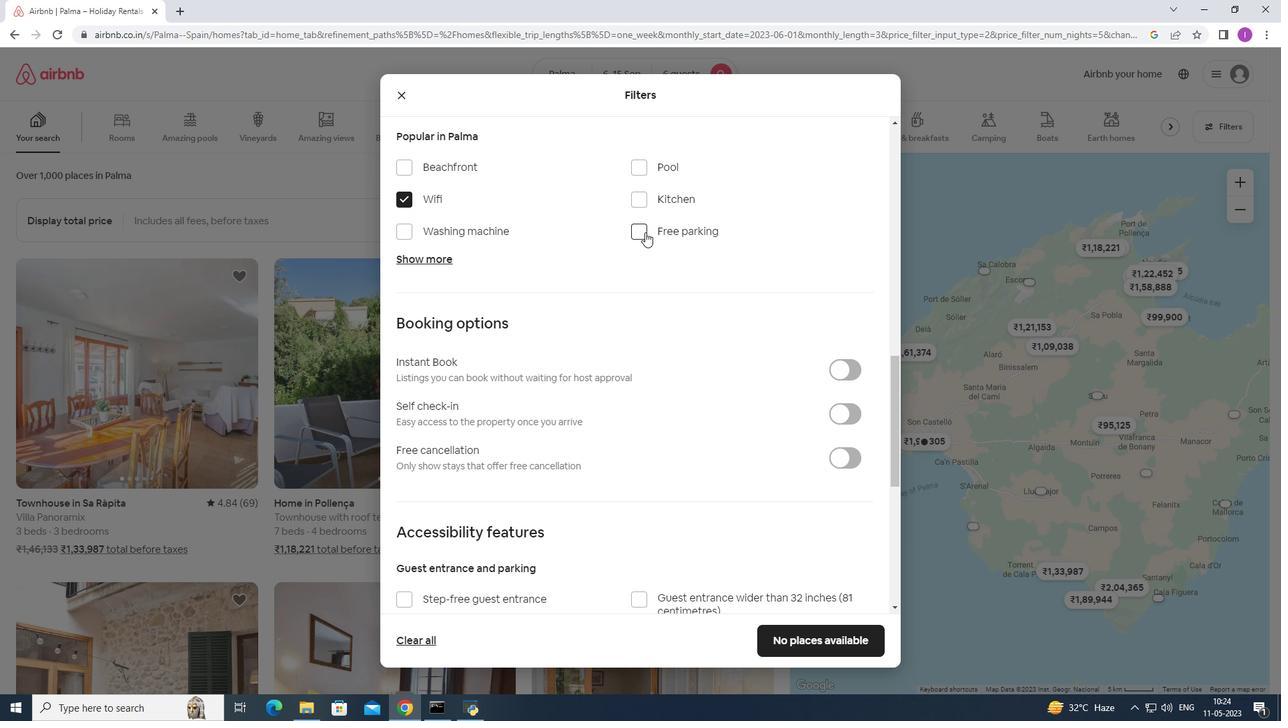 
Action: Mouse moved to (447, 263)
Screenshot: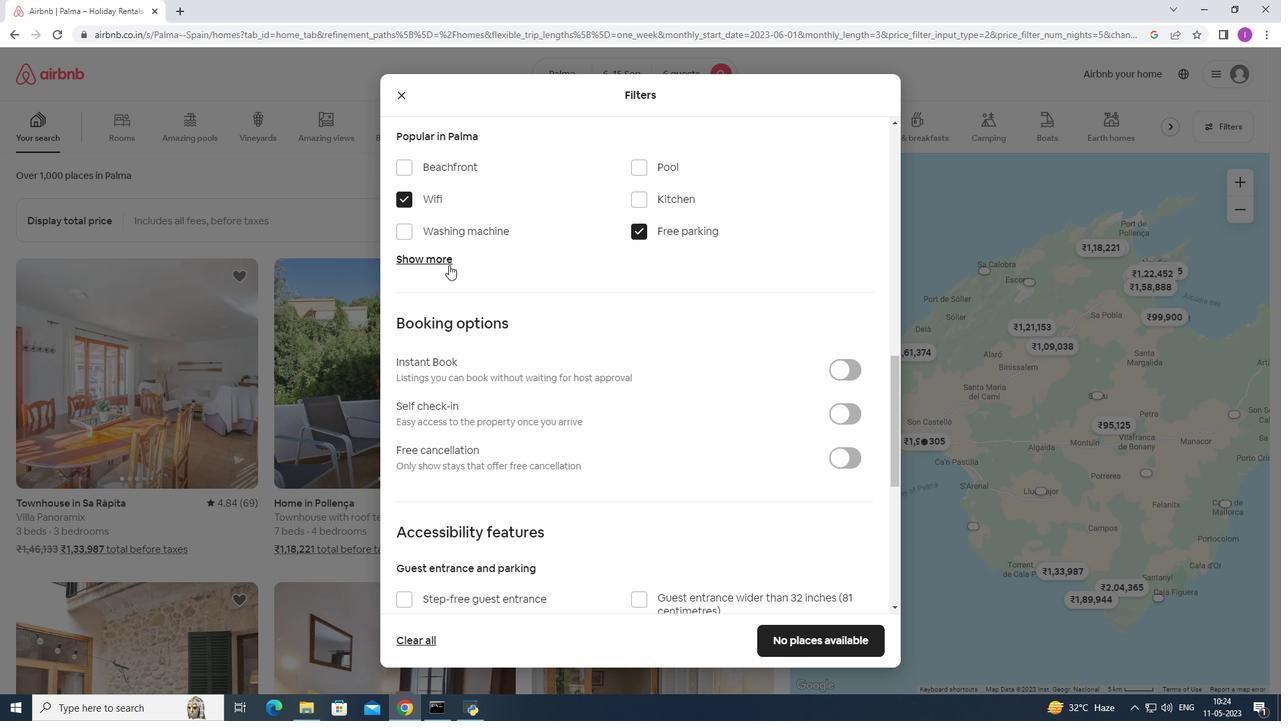 
Action: Mouse pressed left at (447, 263)
Screenshot: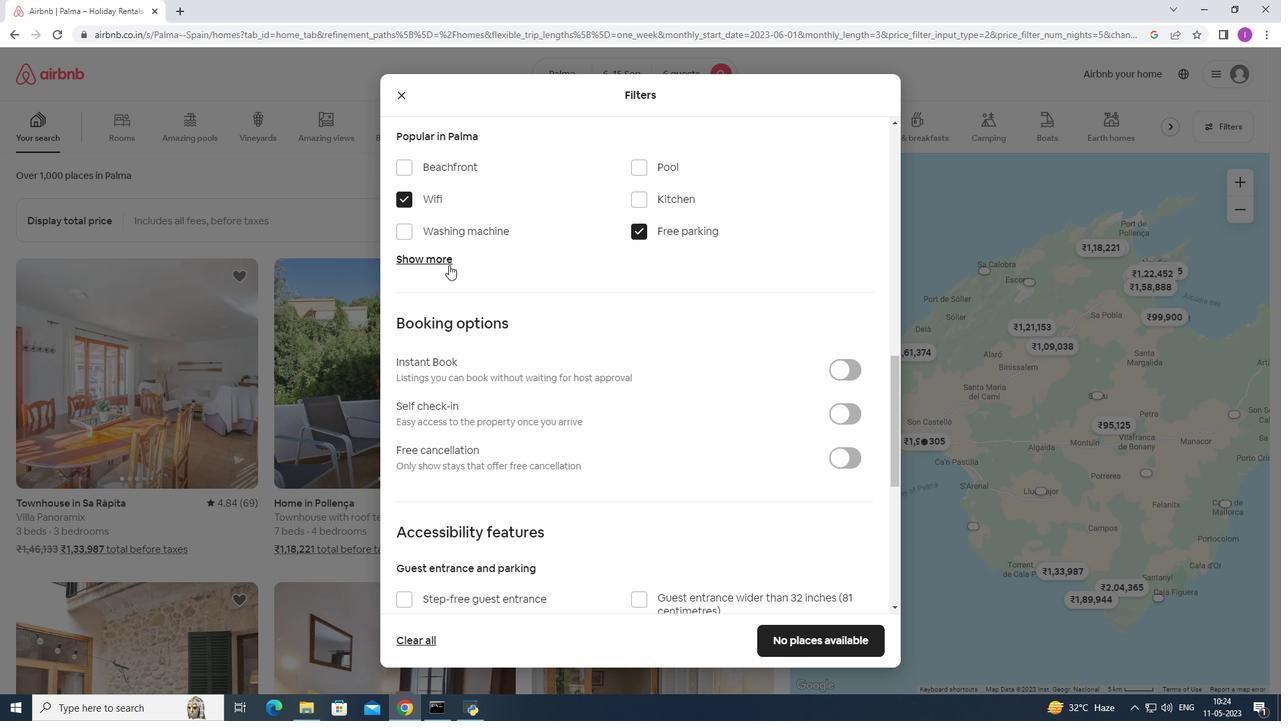 
Action: Mouse moved to (401, 371)
Screenshot: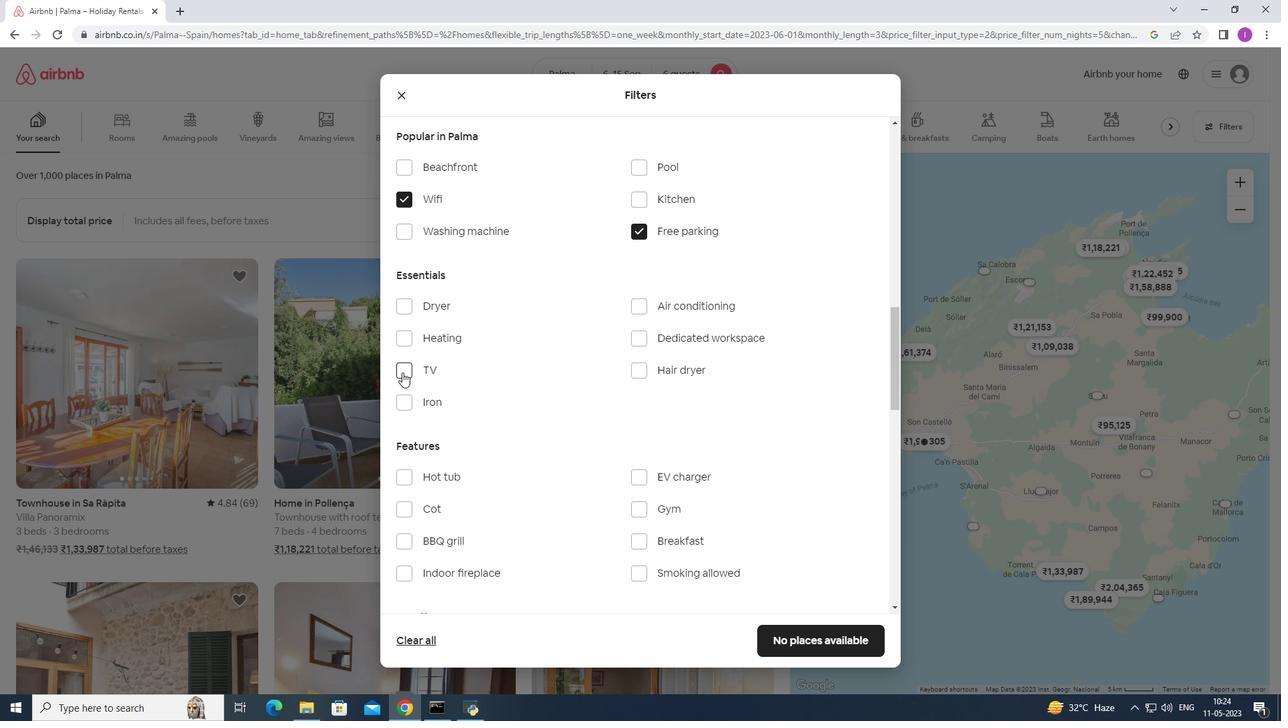 
Action: Mouse pressed left at (401, 371)
Screenshot: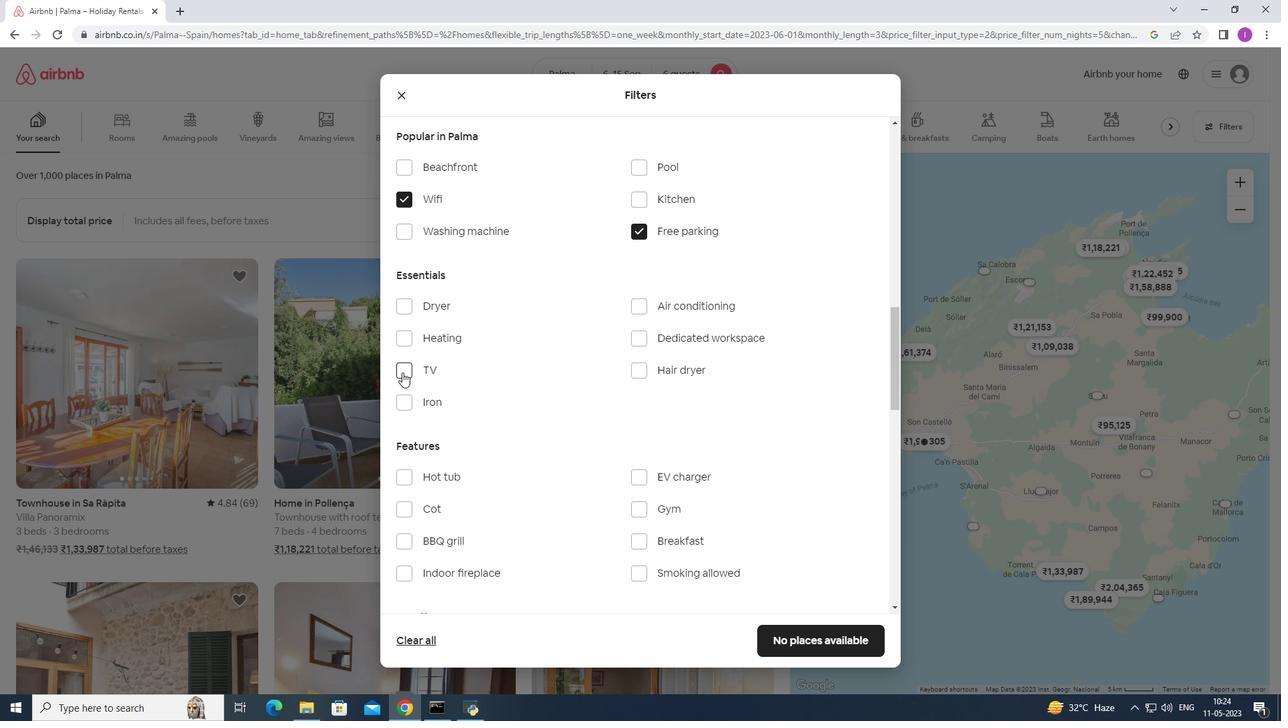 
Action: Mouse moved to (532, 395)
Screenshot: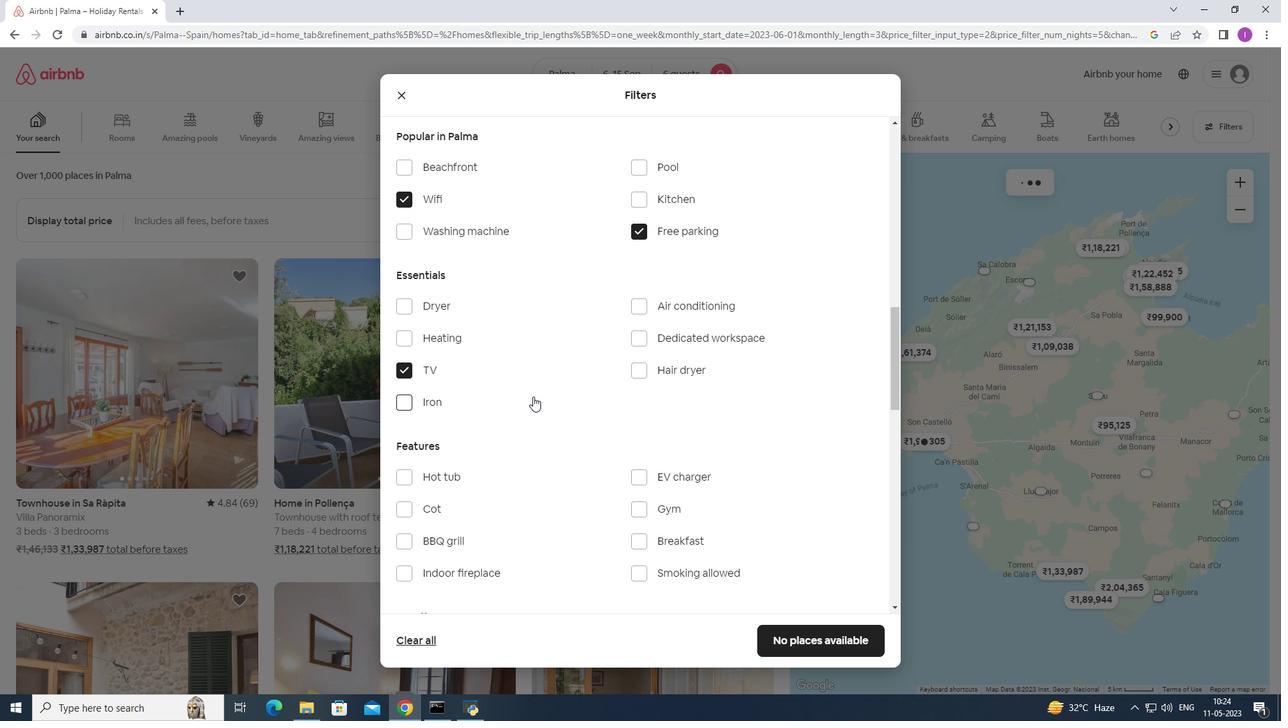 
Action: Mouse scrolled (532, 394) with delta (0, 0)
Screenshot: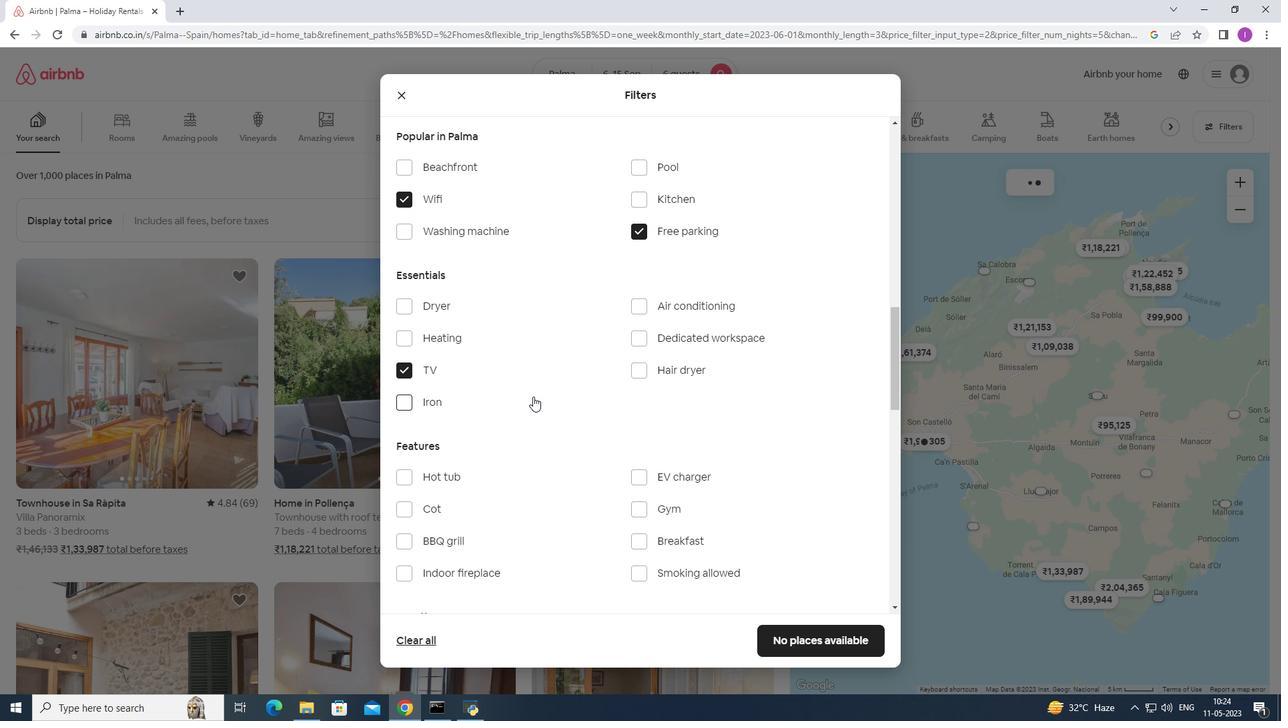 
Action: Mouse scrolled (532, 394) with delta (0, 0)
Screenshot: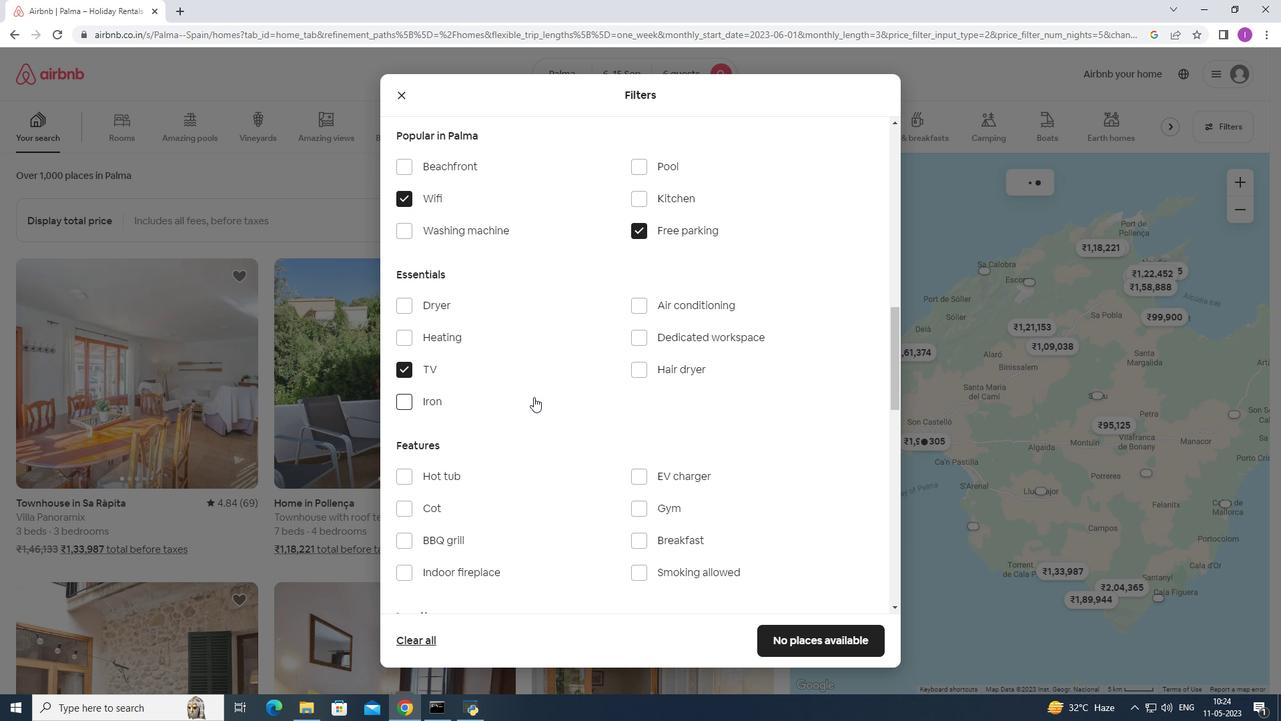 
Action: Mouse moved to (532, 395)
Screenshot: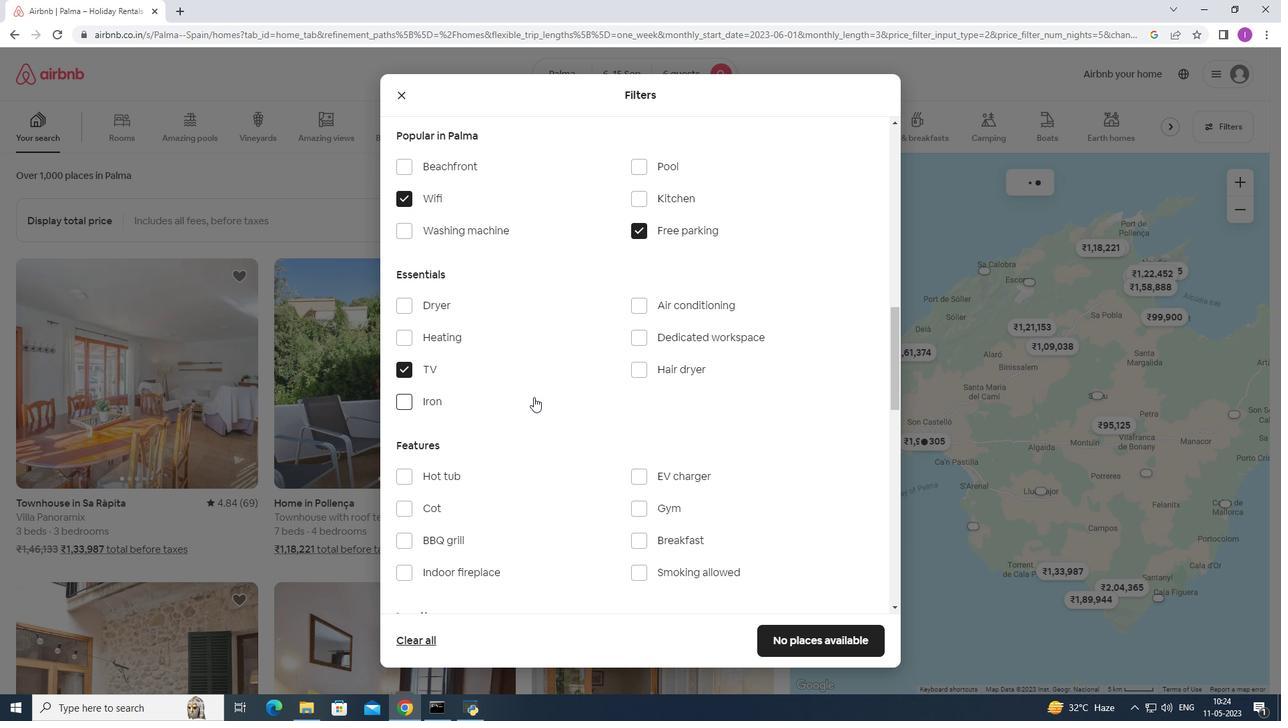 
Action: Mouse scrolled (532, 395) with delta (0, 0)
Screenshot: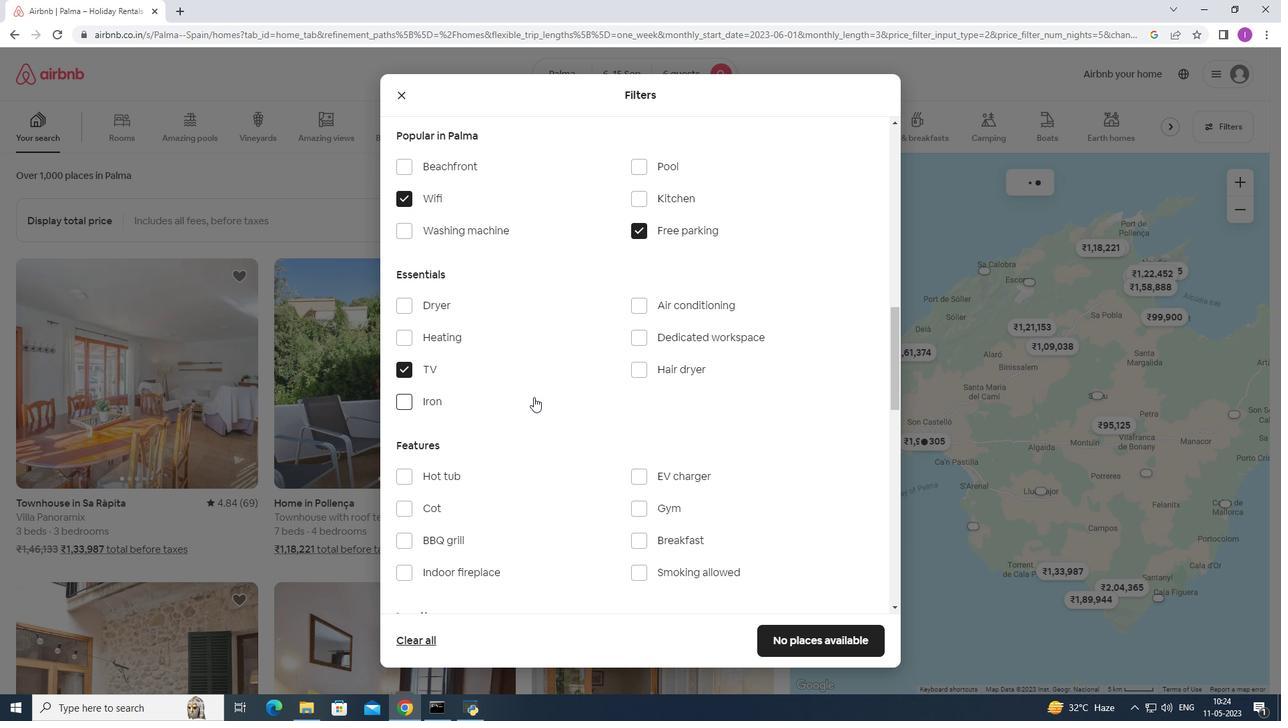 
Action: Mouse moved to (637, 306)
Screenshot: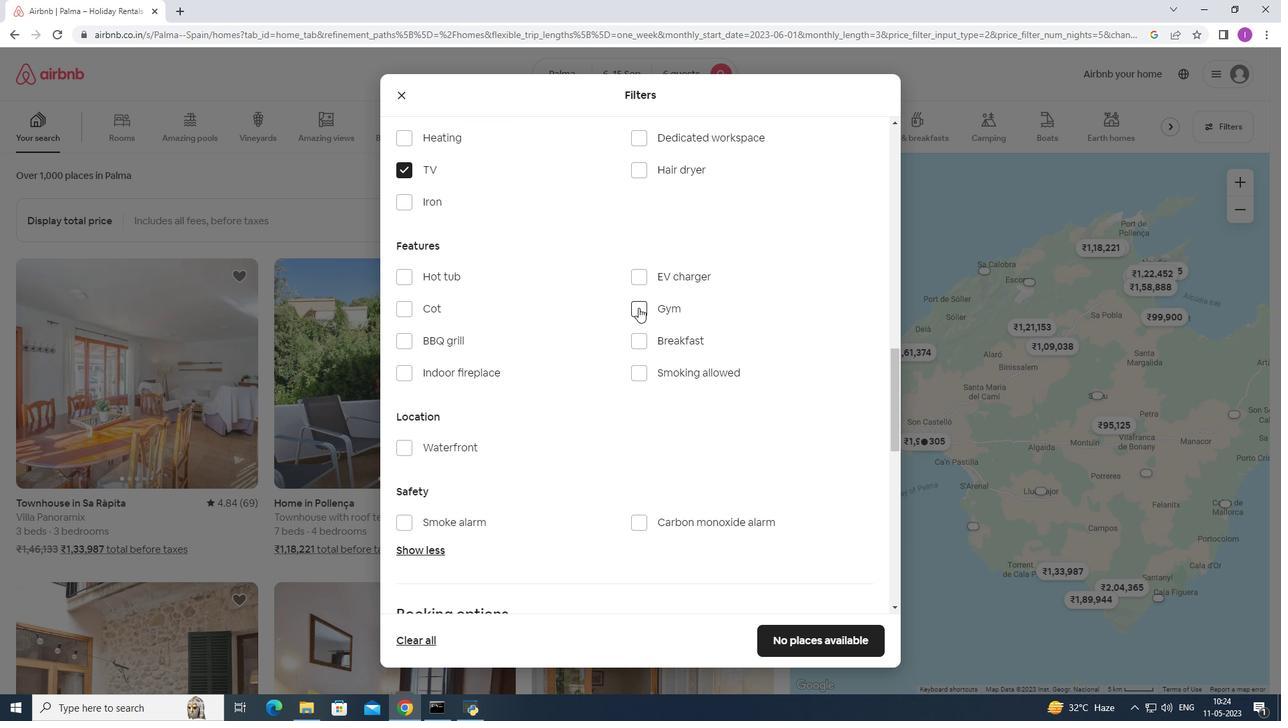 
Action: Mouse pressed left at (637, 306)
Screenshot: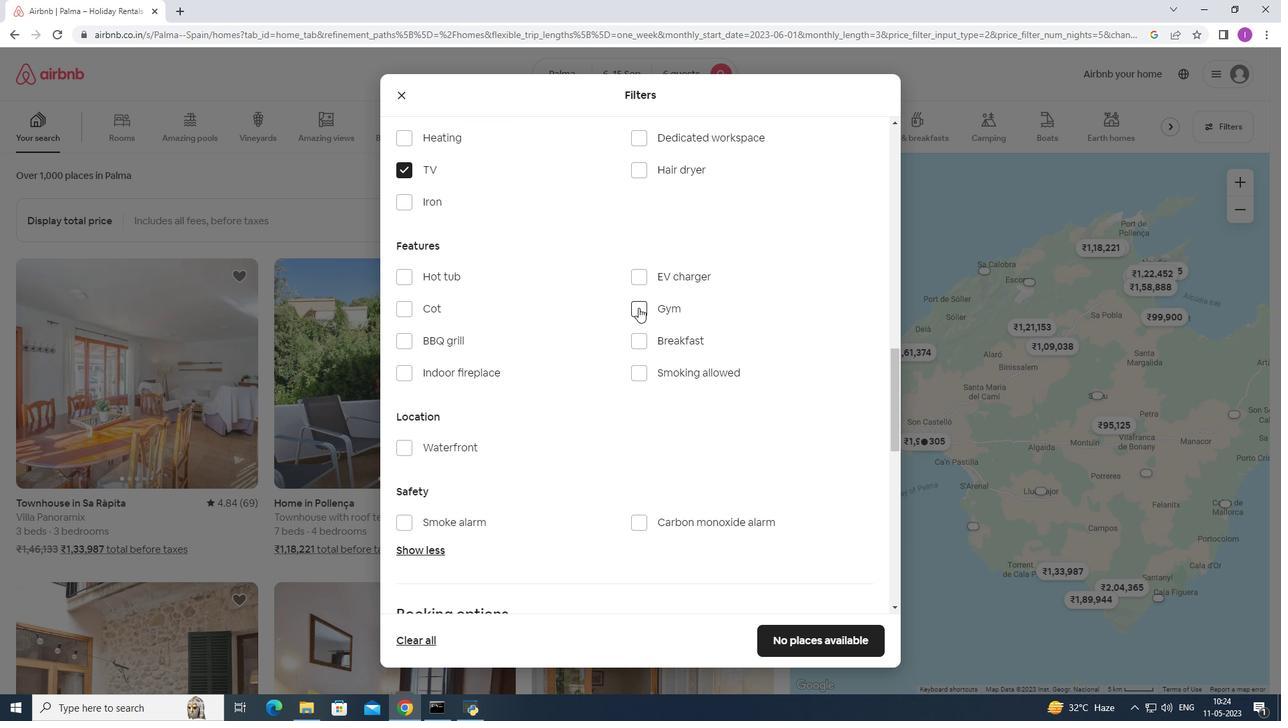 
Action: Mouse moved to (642, 334)
Screenshot: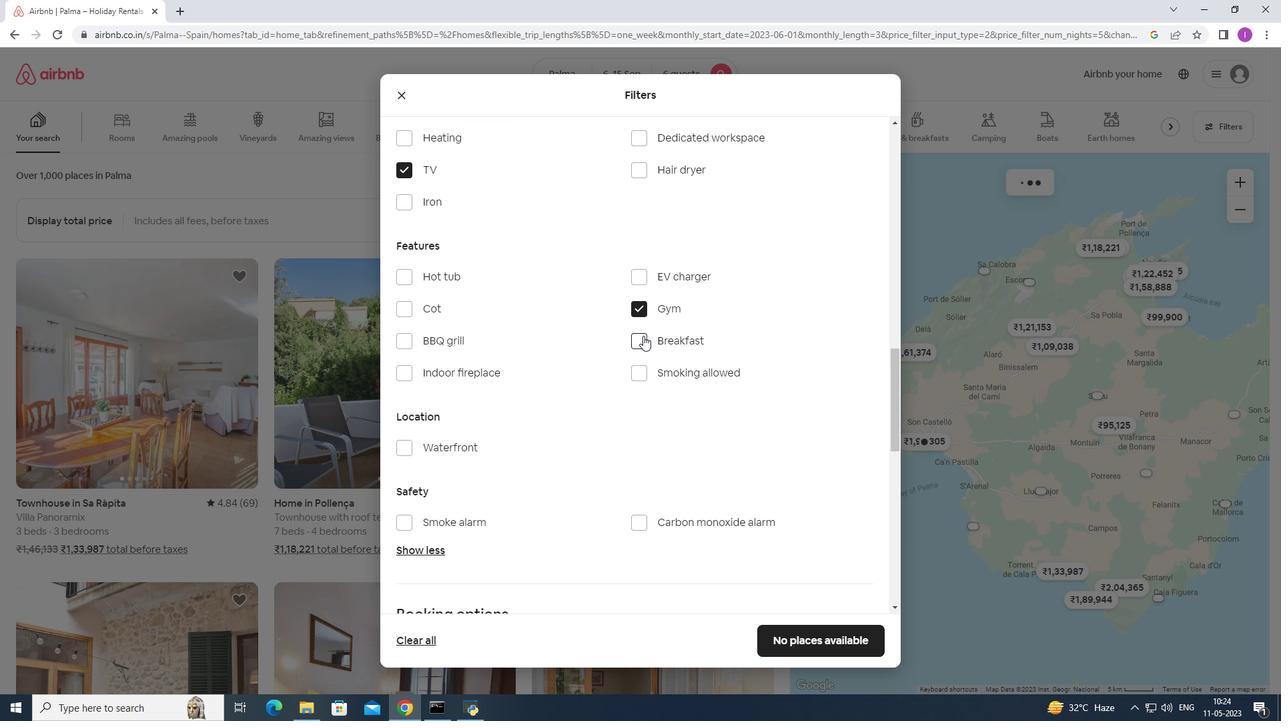 
Action: Mouse pressed left at (642, 334)
Screenshot: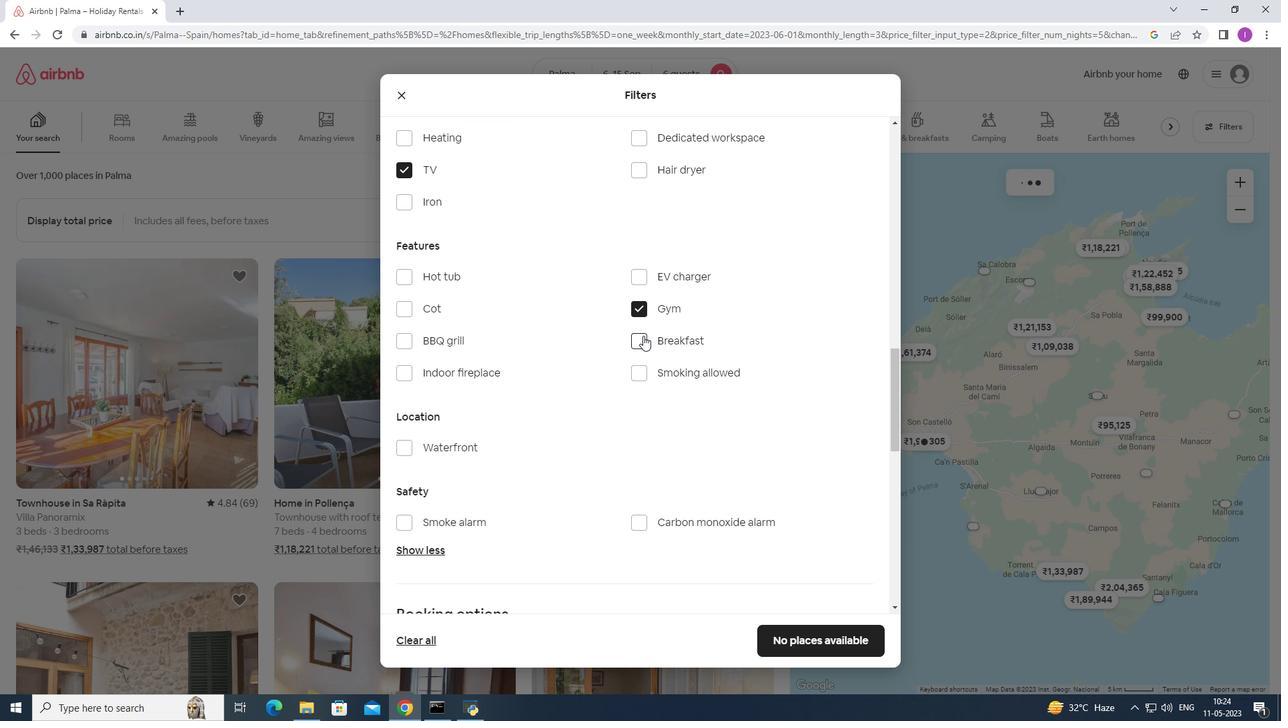 
Action: Mouse moved to (450, 389)
Screenshot: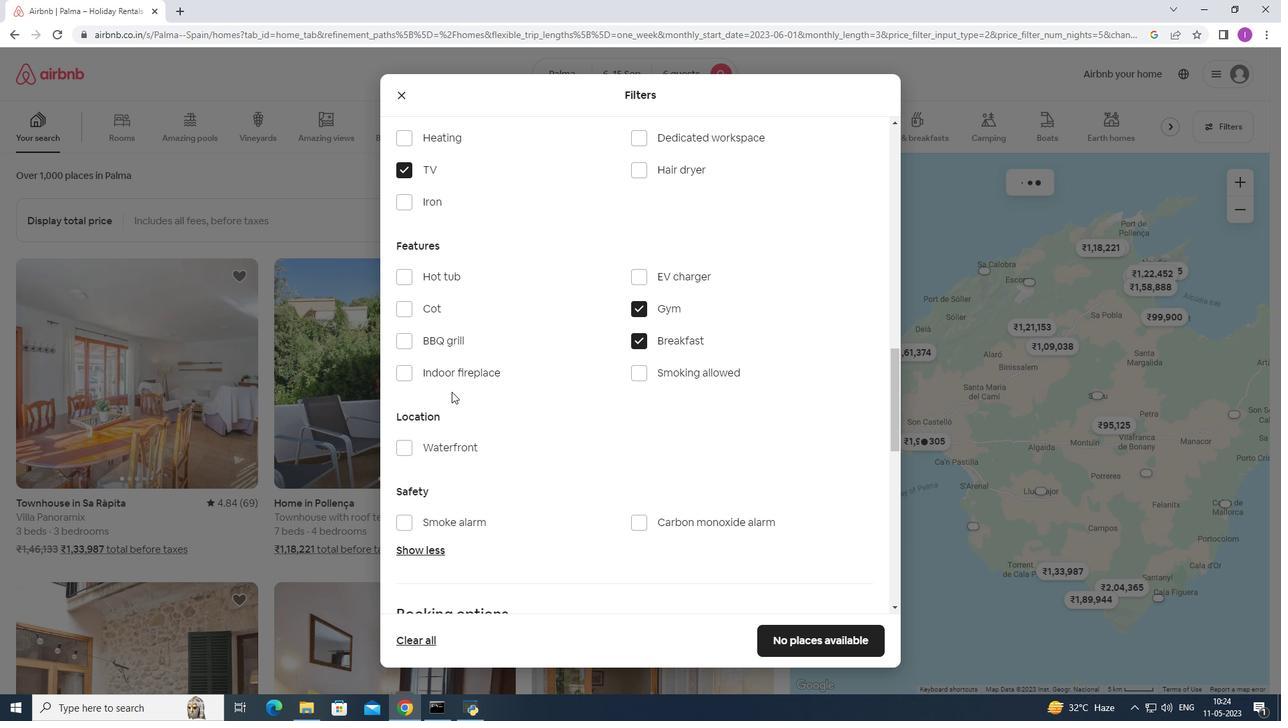 
Action: Mouse scrolled (450, 389) with delta (0, 0)
Screenshot: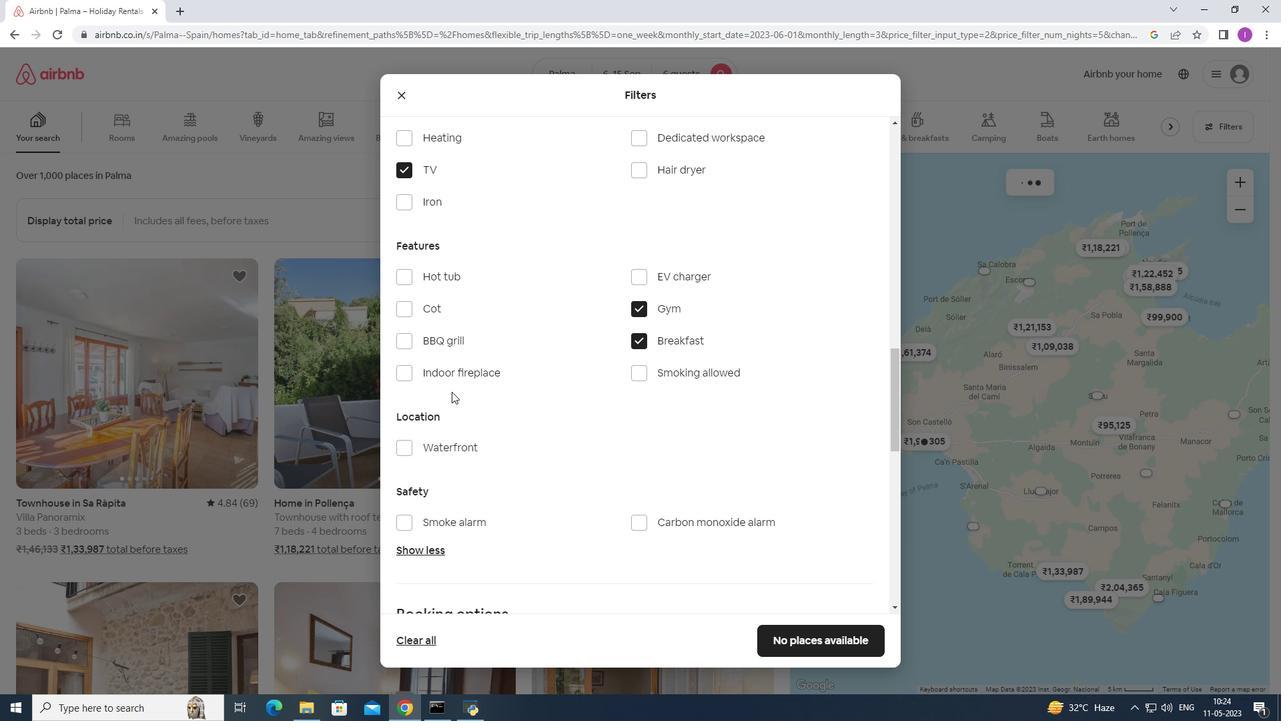 
Action: Mouse moved to (450, 390)
Screenshot: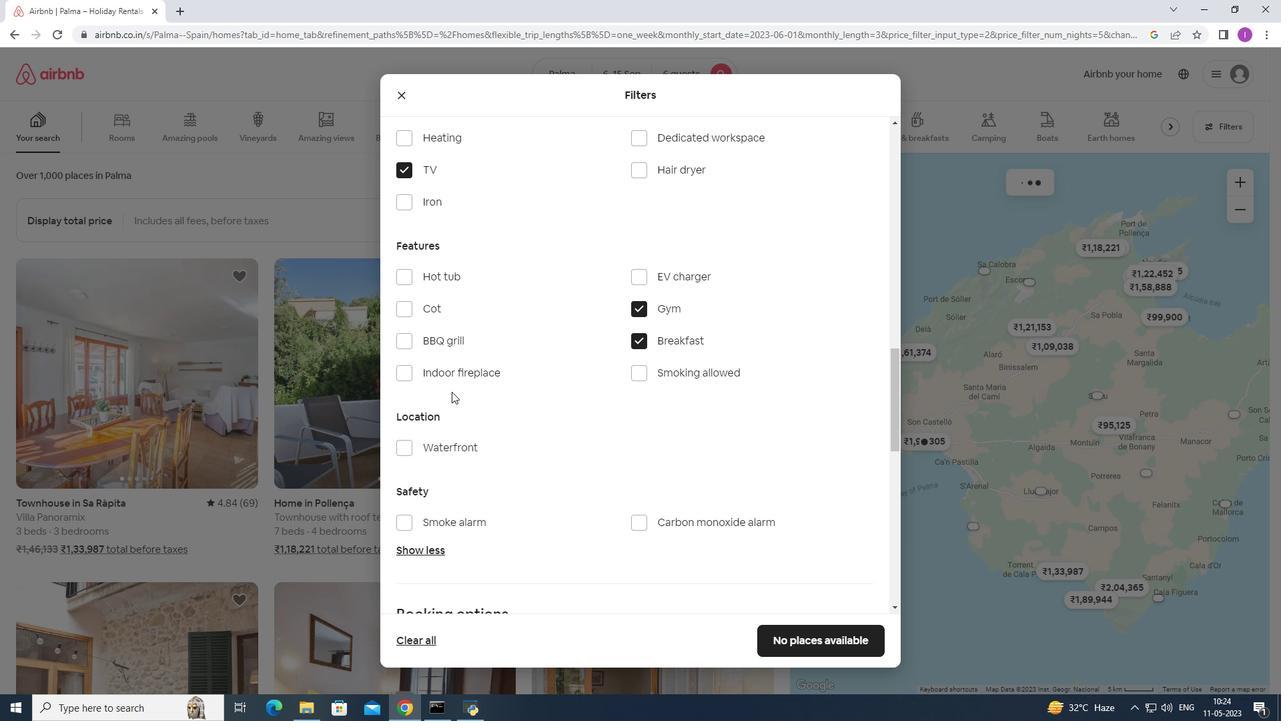 
Action: Mouse scrolled (450, 389) with delta (0, 0)
Screenshot: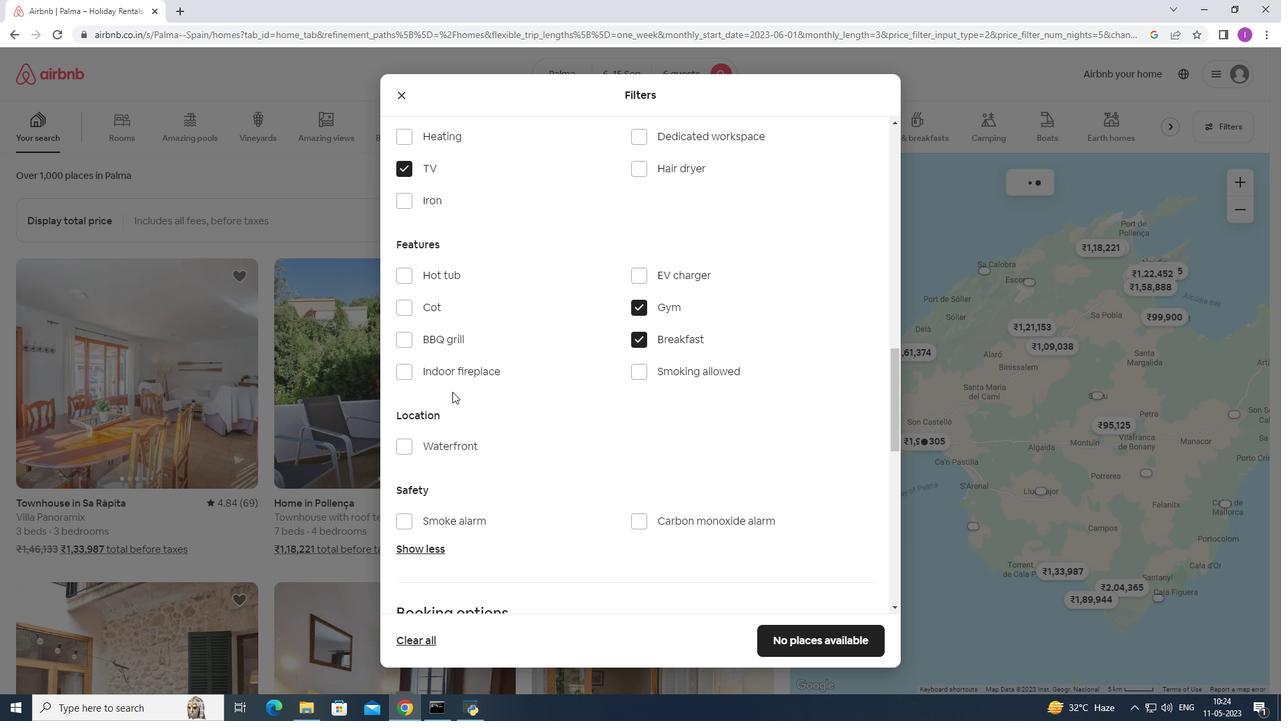
Action: Mouse scrolled (450, 389) with delta (0, 0)
Screenshot: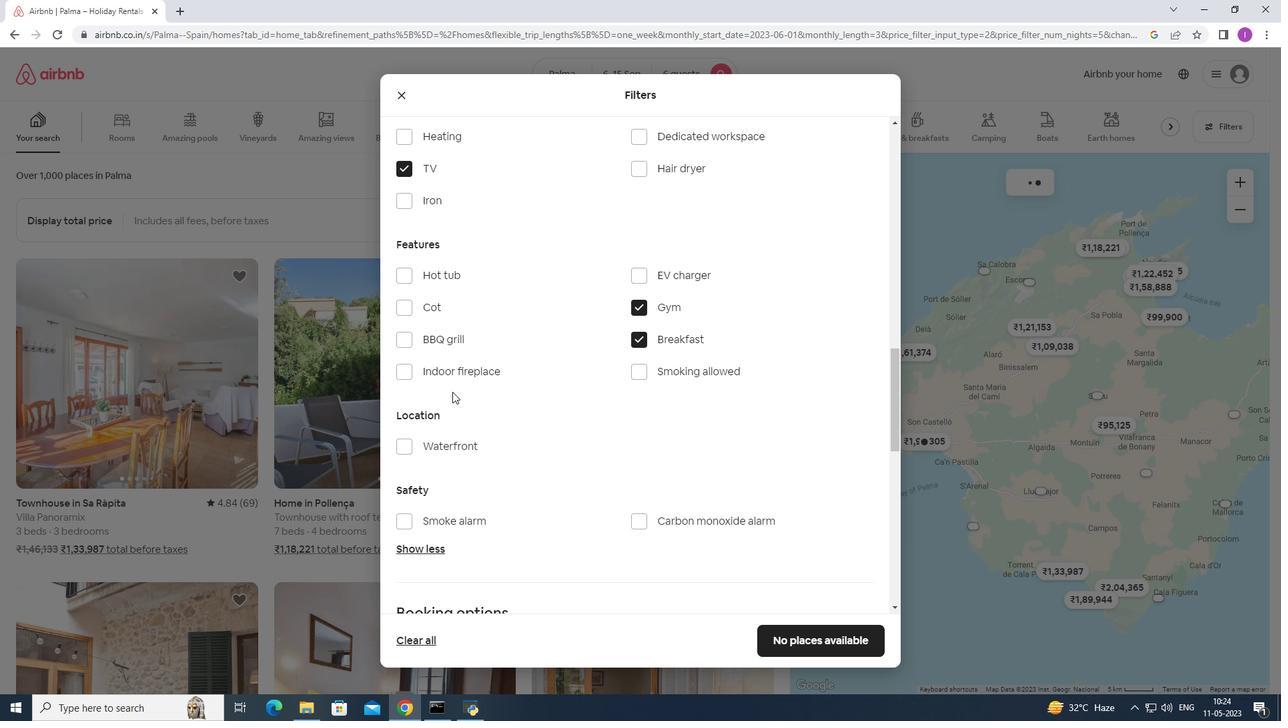 
Action: Mouse moved to (450, 390)
Screenshot: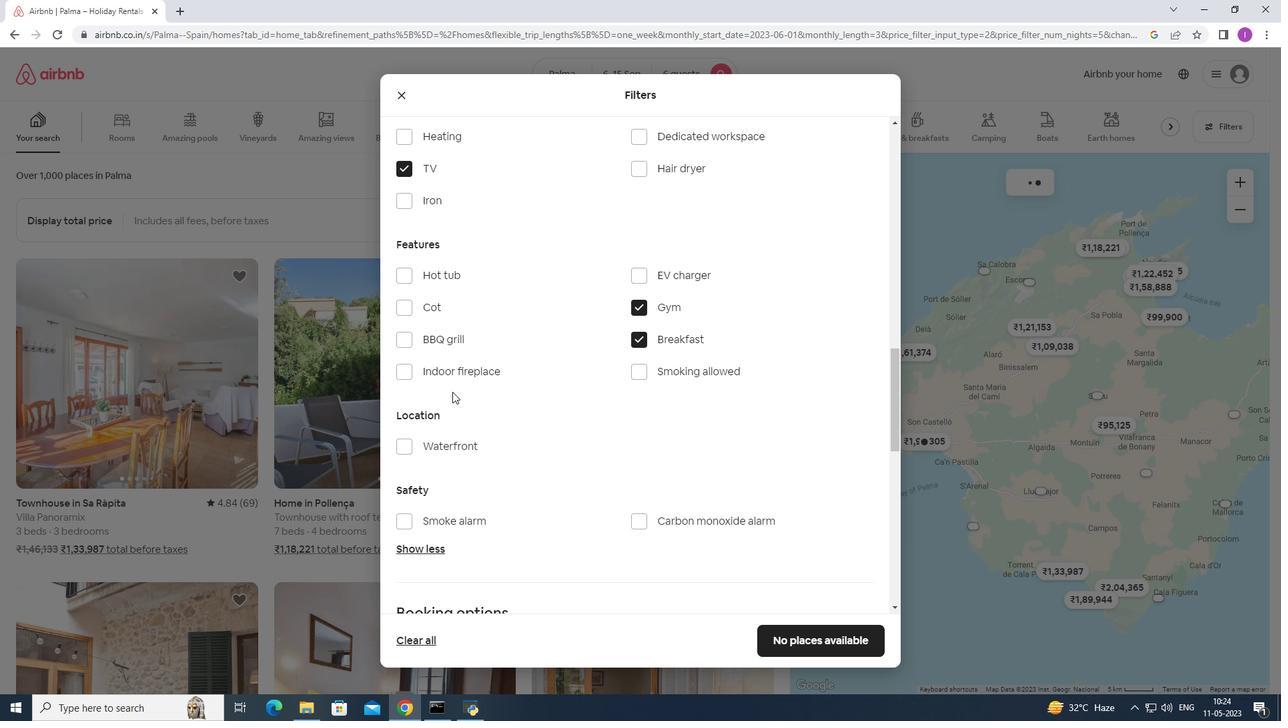 
Action: Mouse scrolled (450, 389) with delta (0, 0)
Screenshot: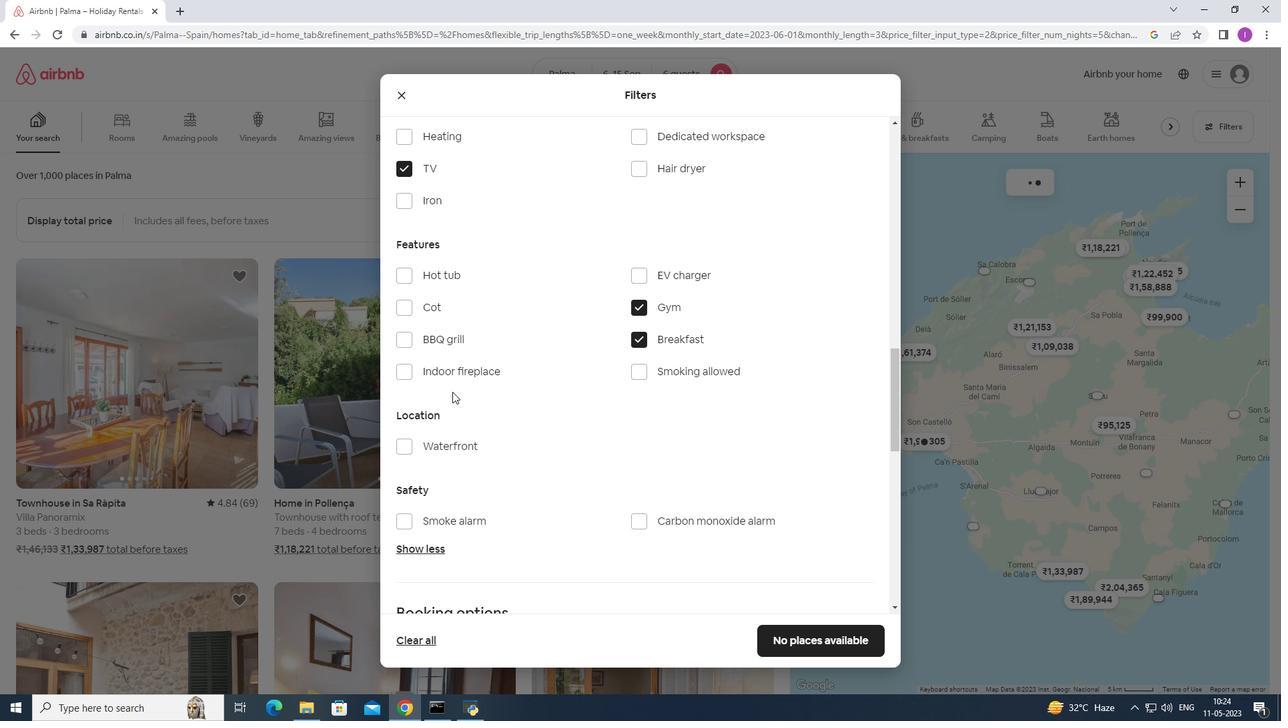 
Action: Mouse moved to (466, 381)
Screenshot: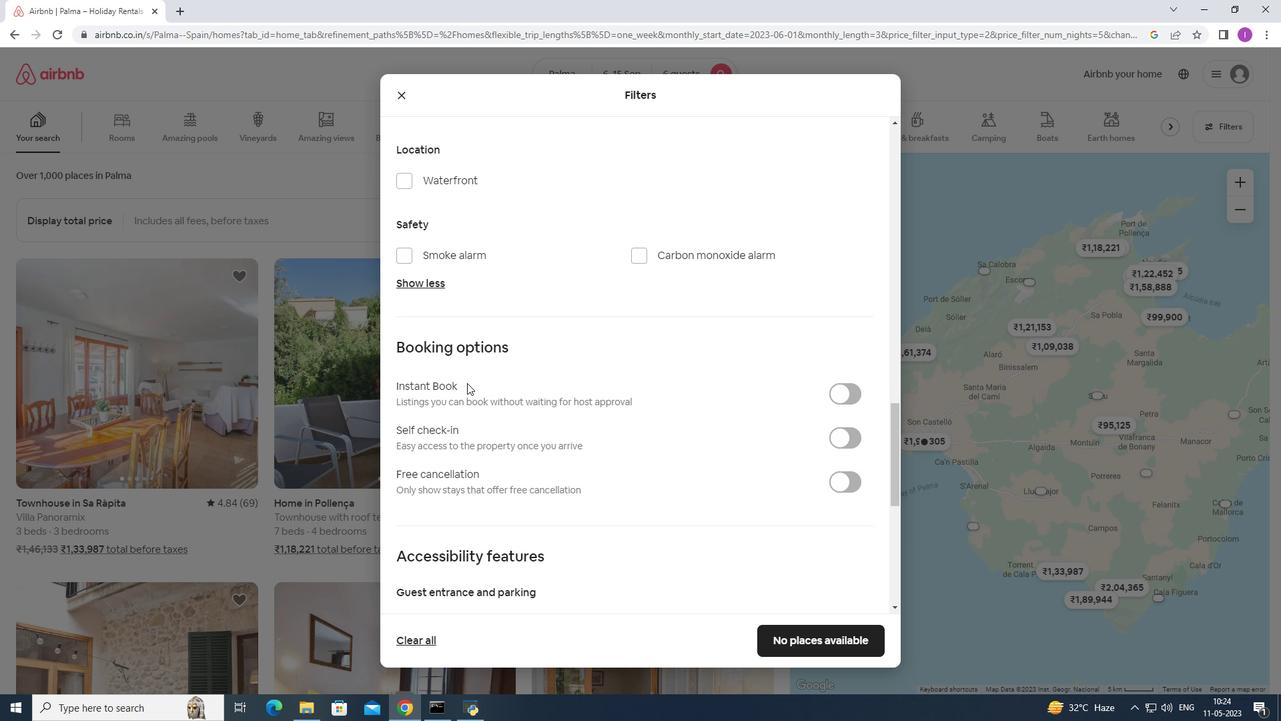 
Action: Mouse scrolled (466, 381) with delta (0, 0)
Screenshot: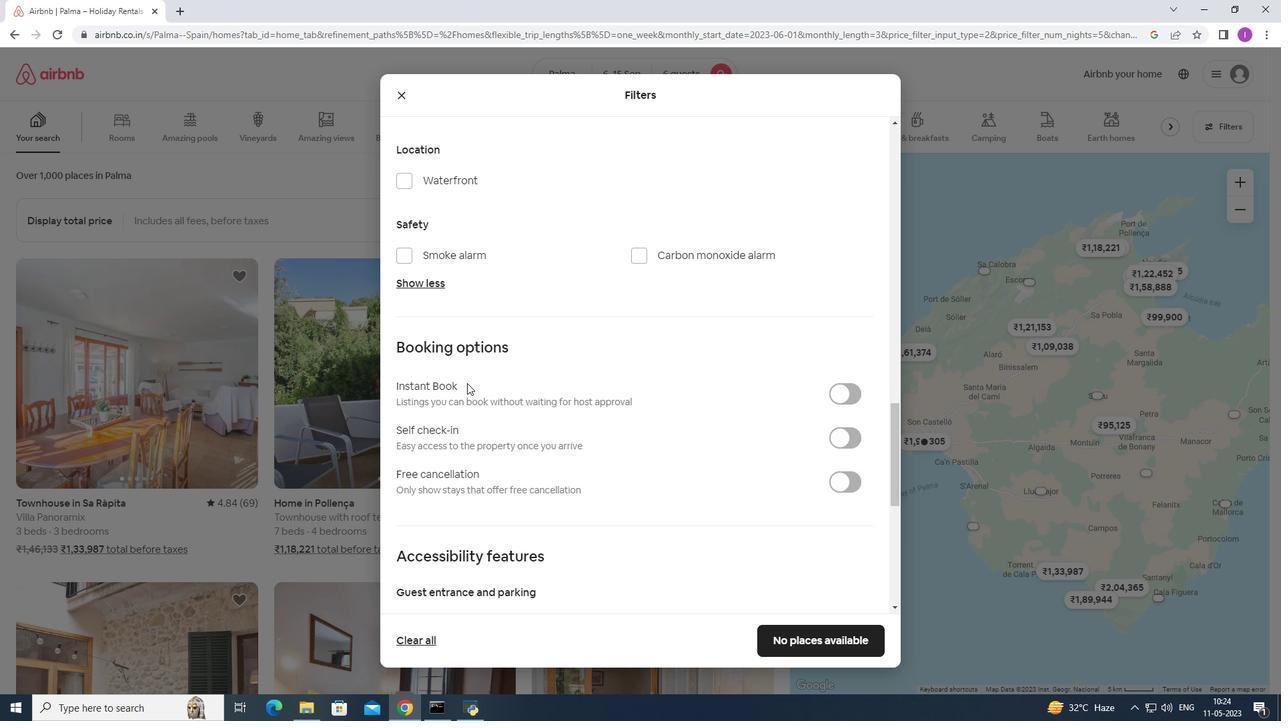 
Action: Mouse scrolled (466, 381) with delta (0, 0)
Screenshot: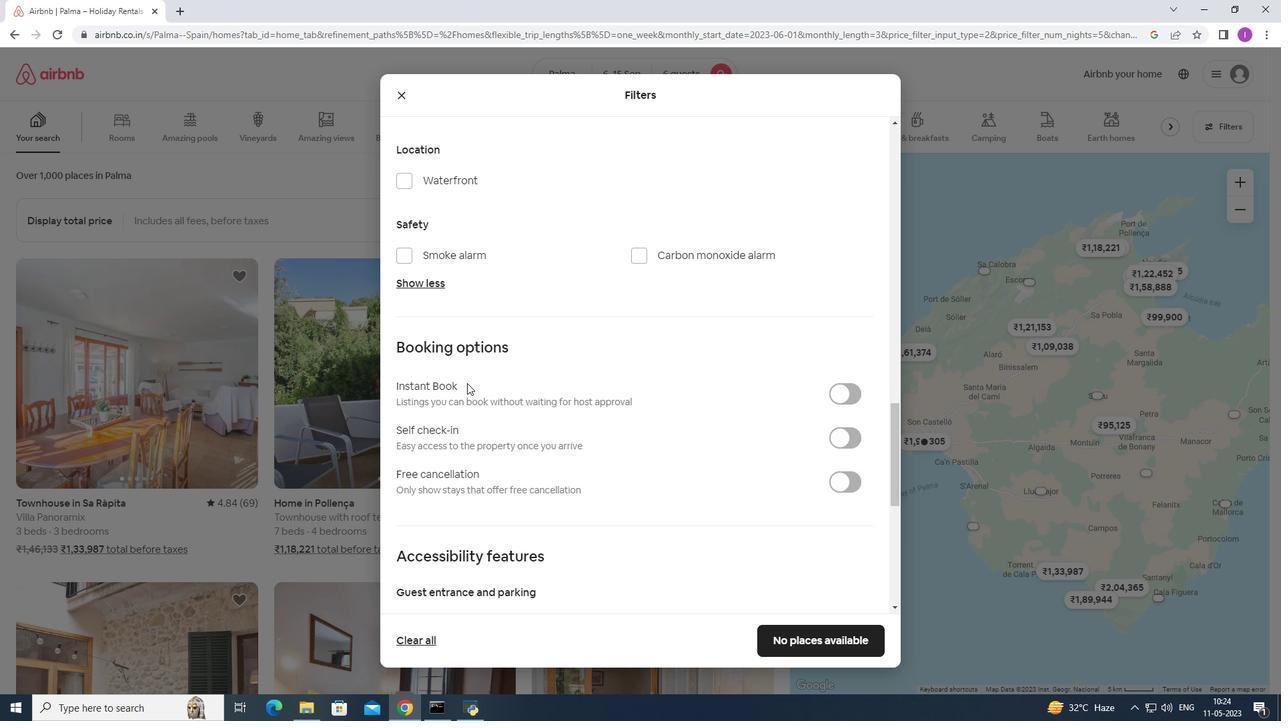 
Action: Mouse moved to (843, 304)
Screenshot: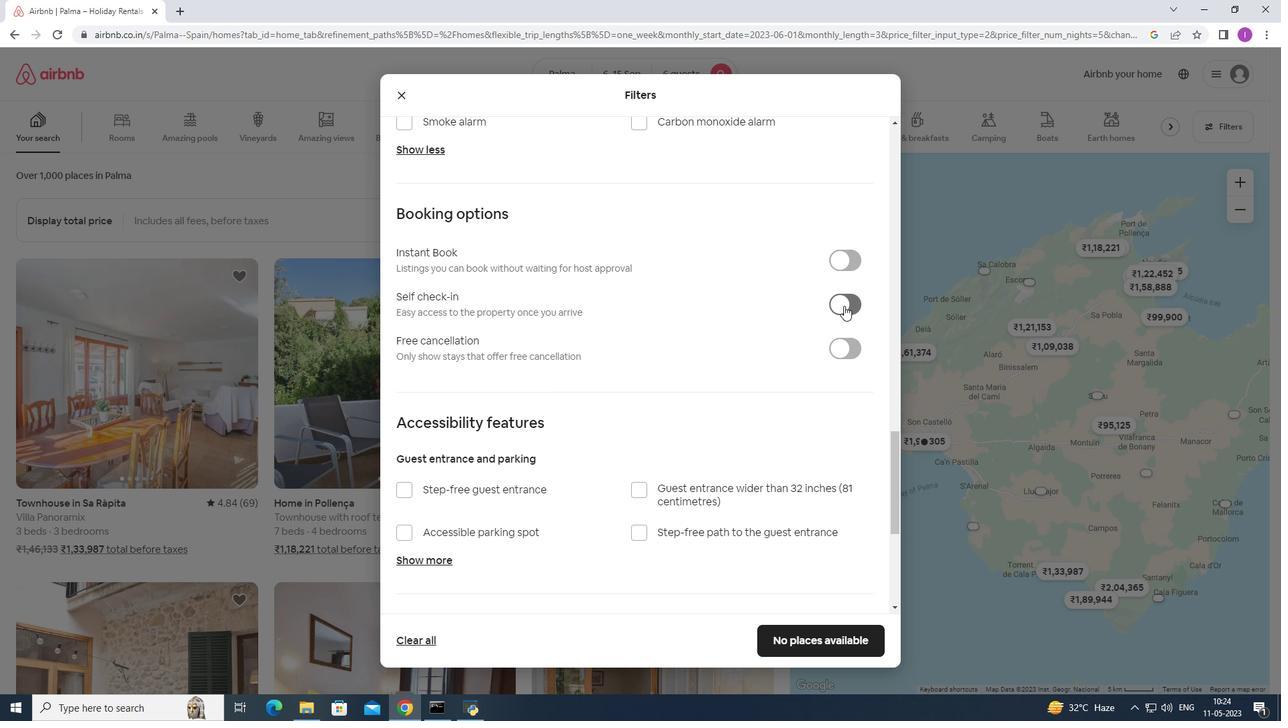 
Action: Mouse pressed left at (843, 304)
Screenshot: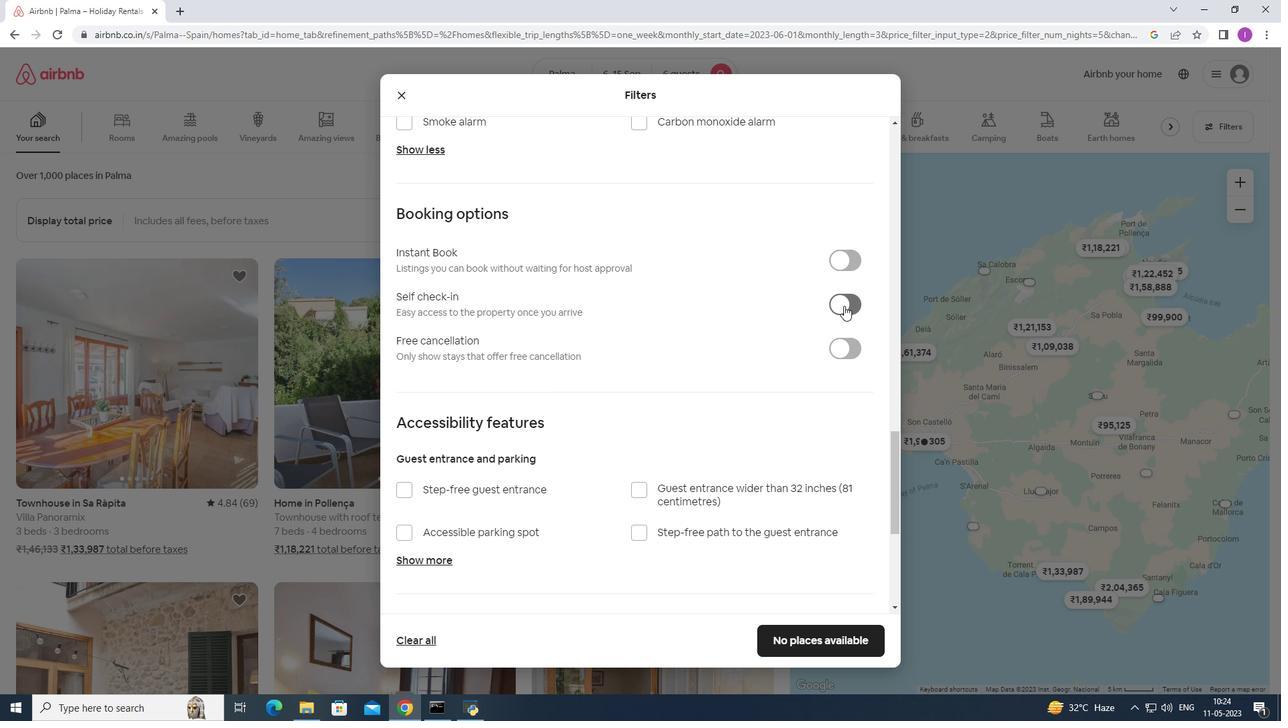 
Action: Mouse moved to (507, 393)
Screenshot: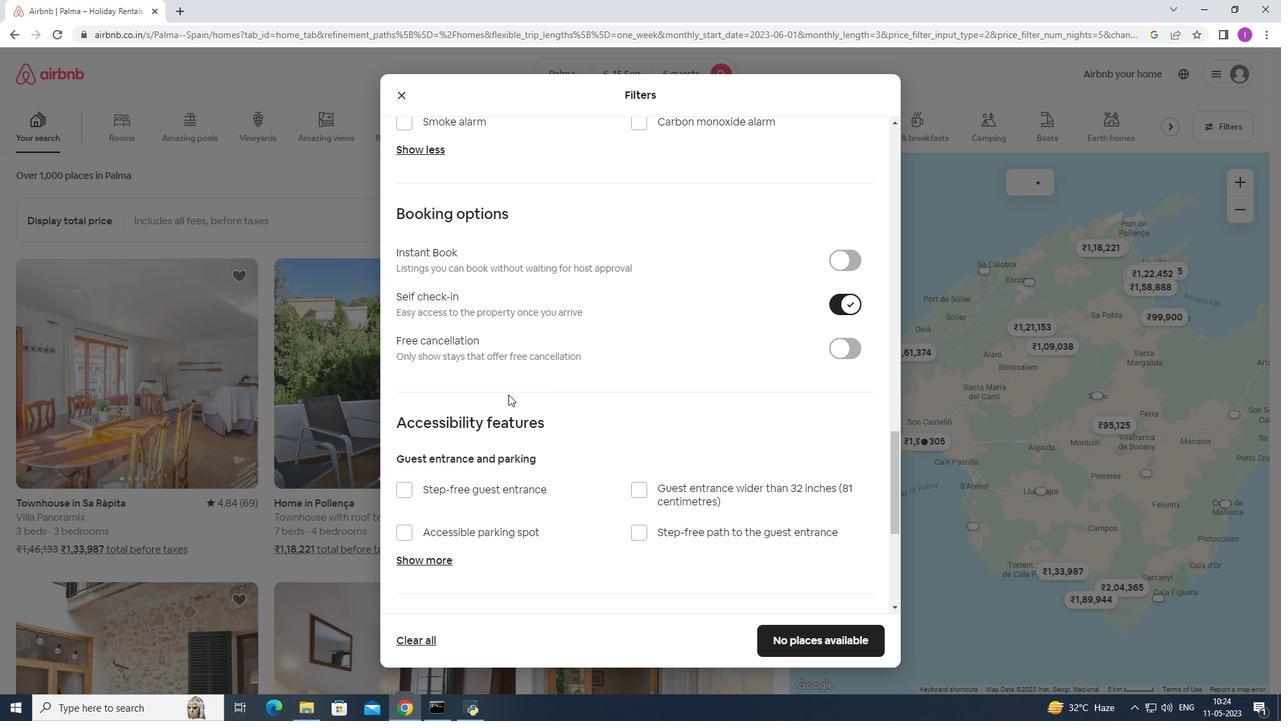 
Action: Mouse scrolled (507, 392) with delta (0, 0)
Screenshot: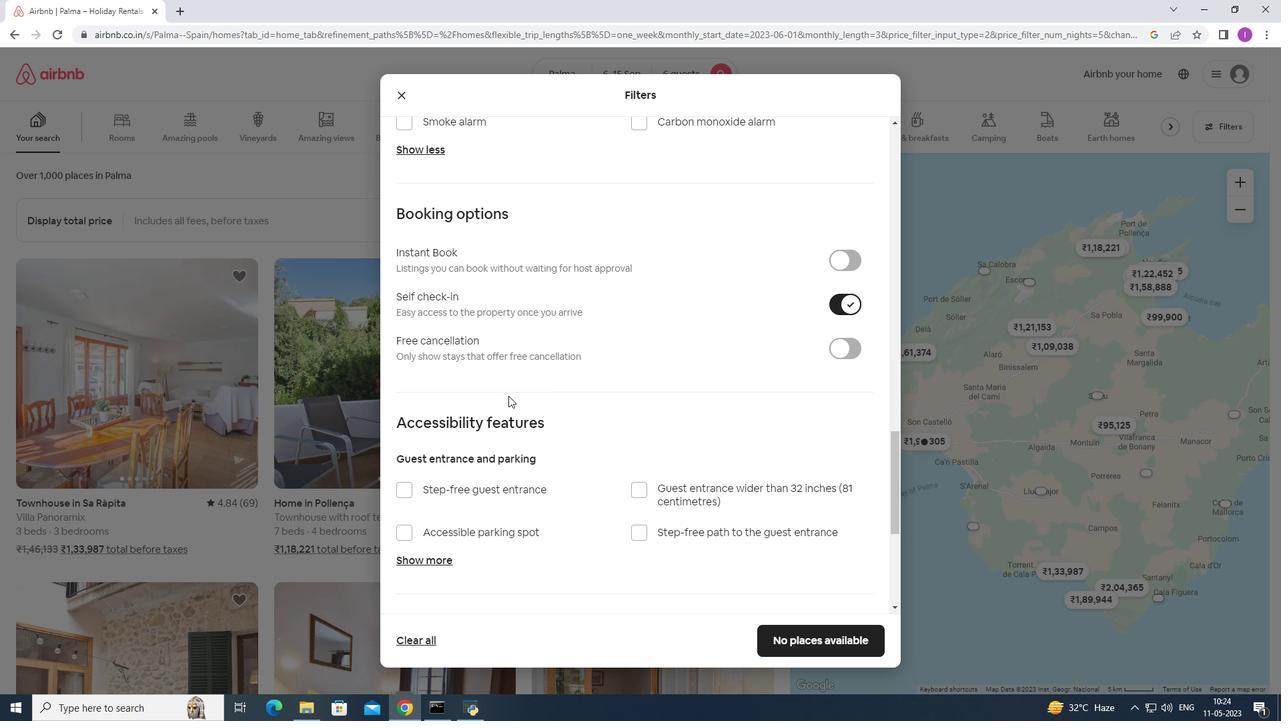 
Action: Mouse moved to (507, 394)
Screenshot: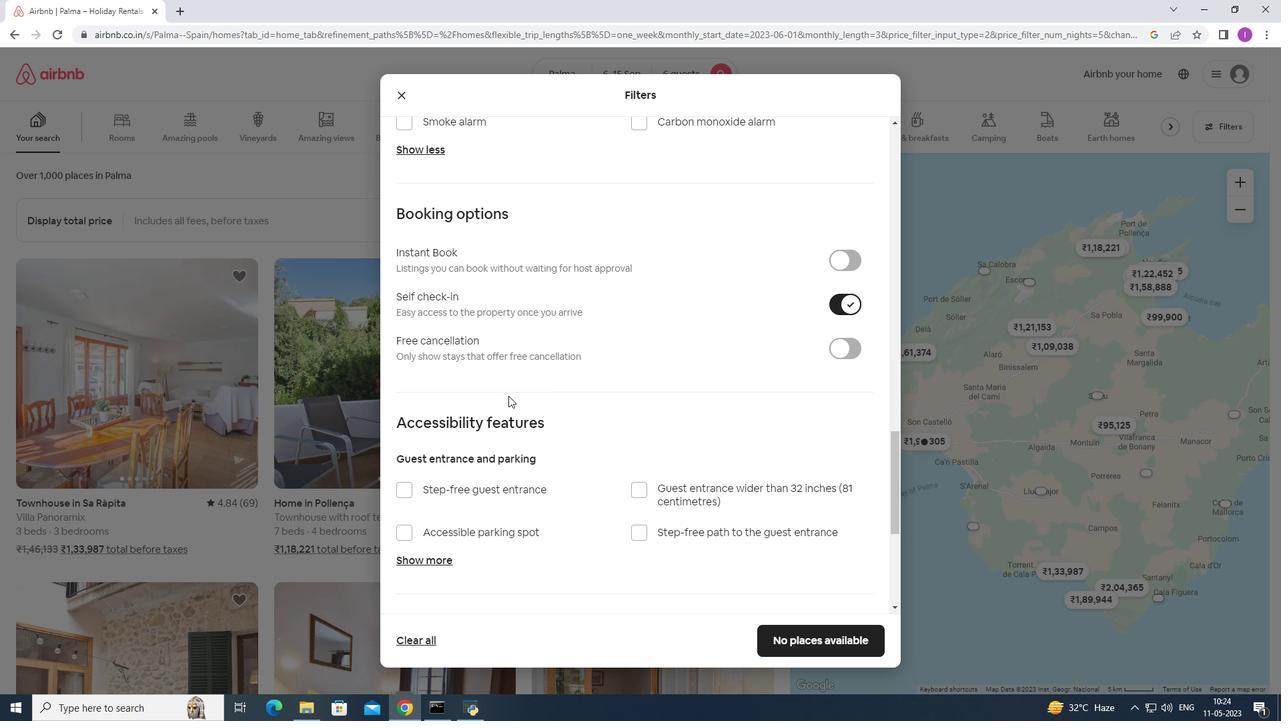 
Action: Mouse scrolled (507, 393) with delta (0, 0)
Screenshot: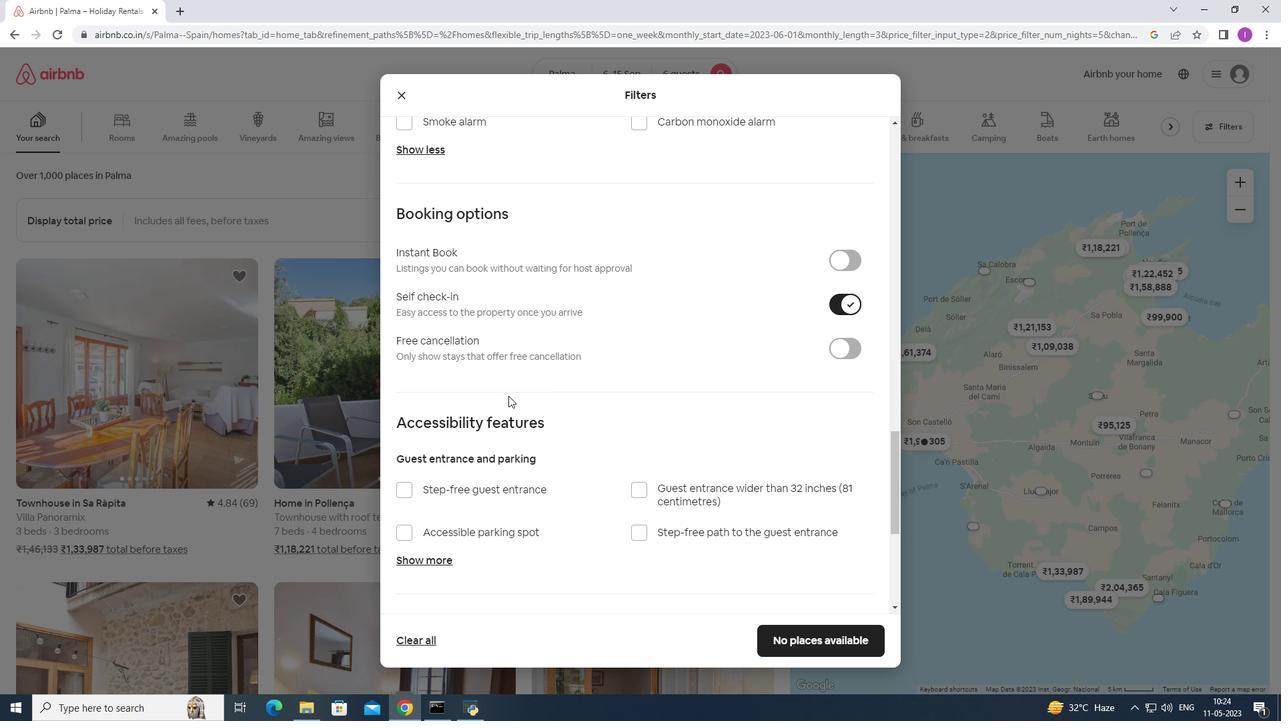 
Action: Mouse scrolled (507, 393) with delta (0, 0)
Screenshot: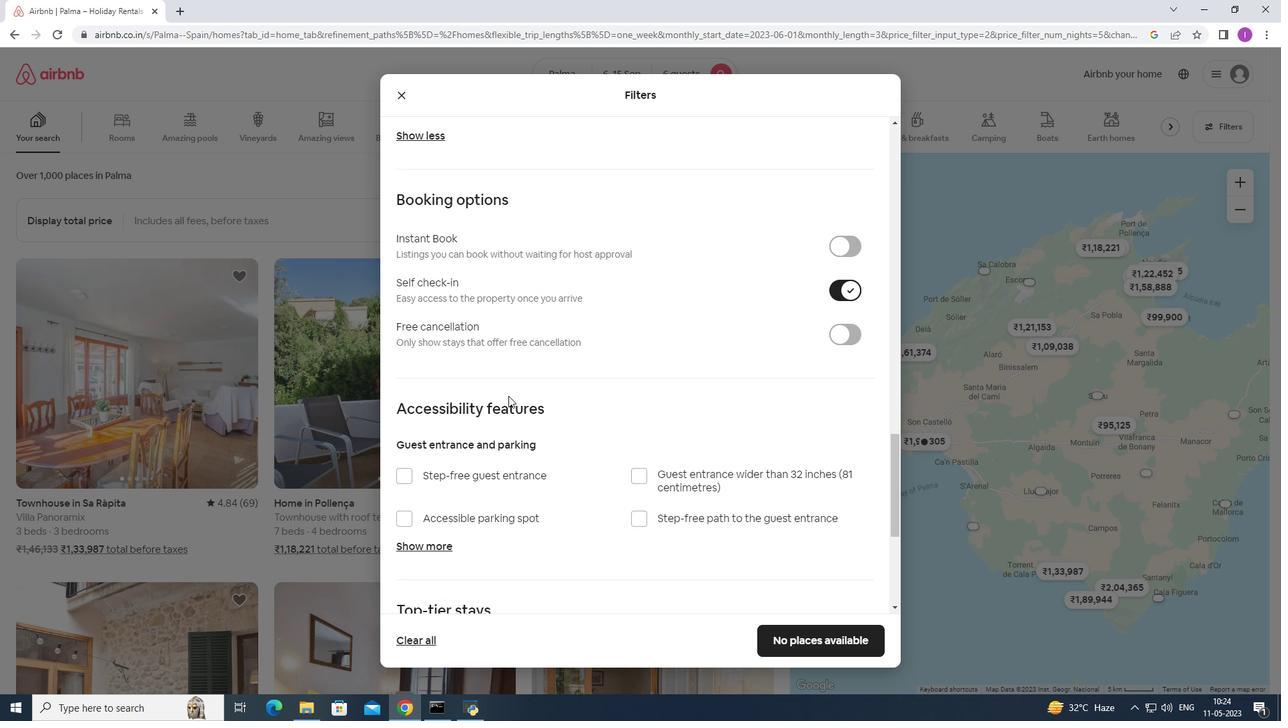 
Action: Mouse scrolled (507, 393) with delta (0, 0)
Screenshot: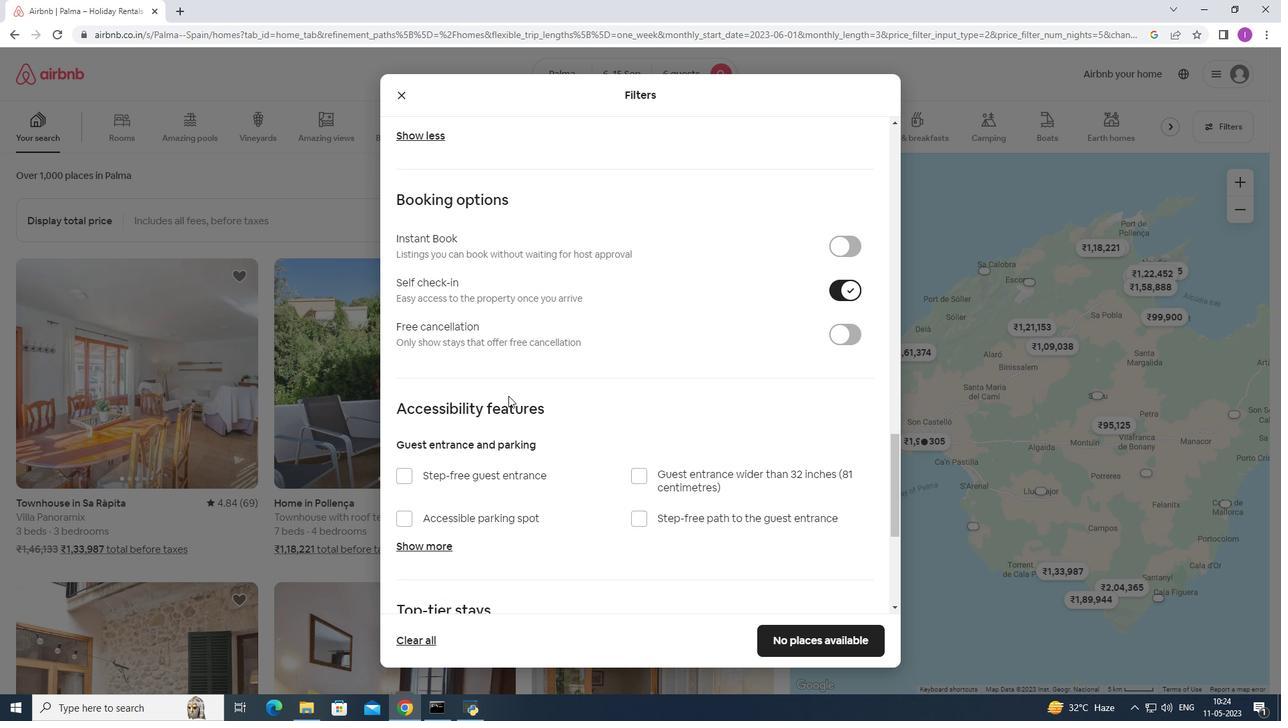 
Action: Mouse scrolled (507, 393) with delta (0, 0)
Screenshot: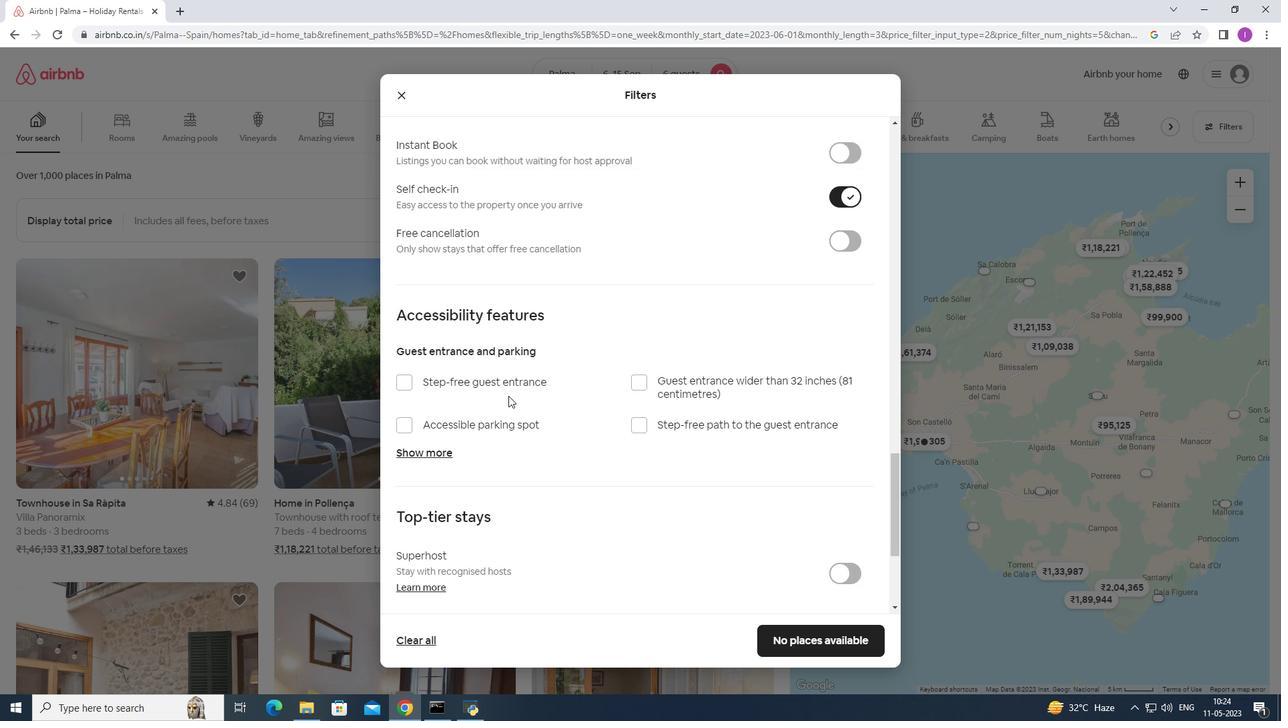 
Action: Mouse moved to (523, 384)
Screenshot: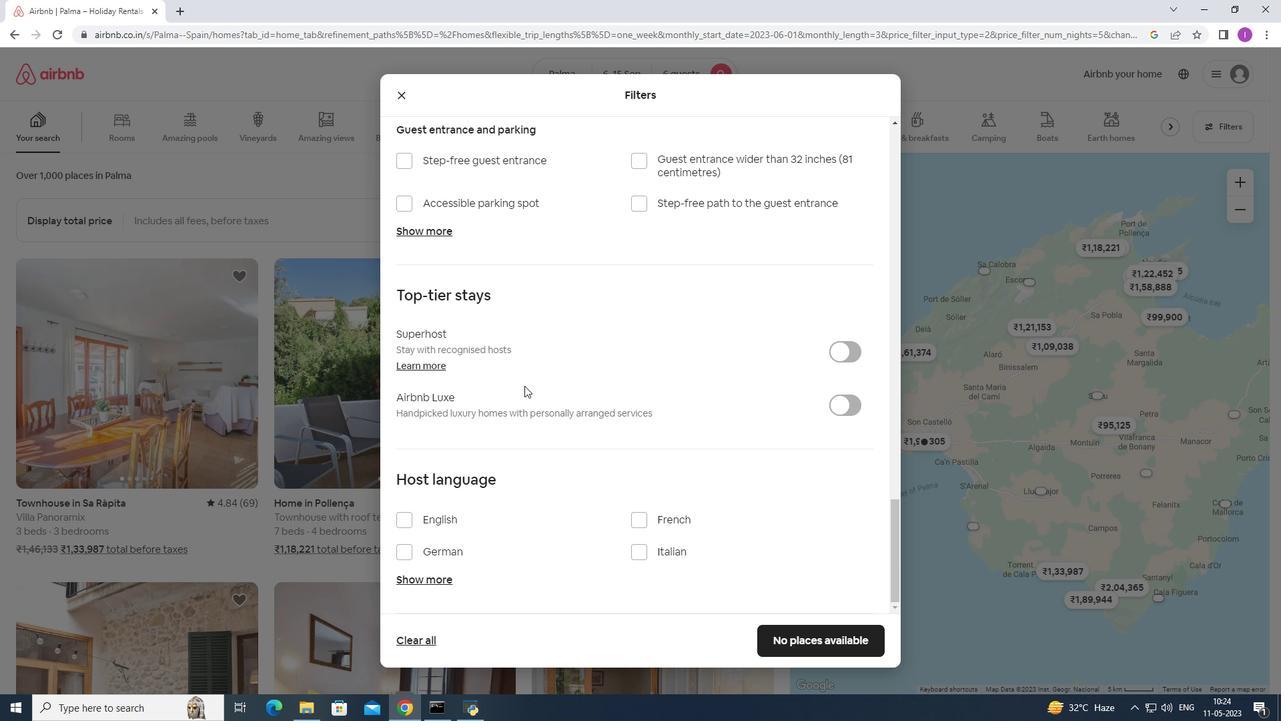 
Action: Mouse scrolled (523, 383) with delta (0, 0)
Screenshot: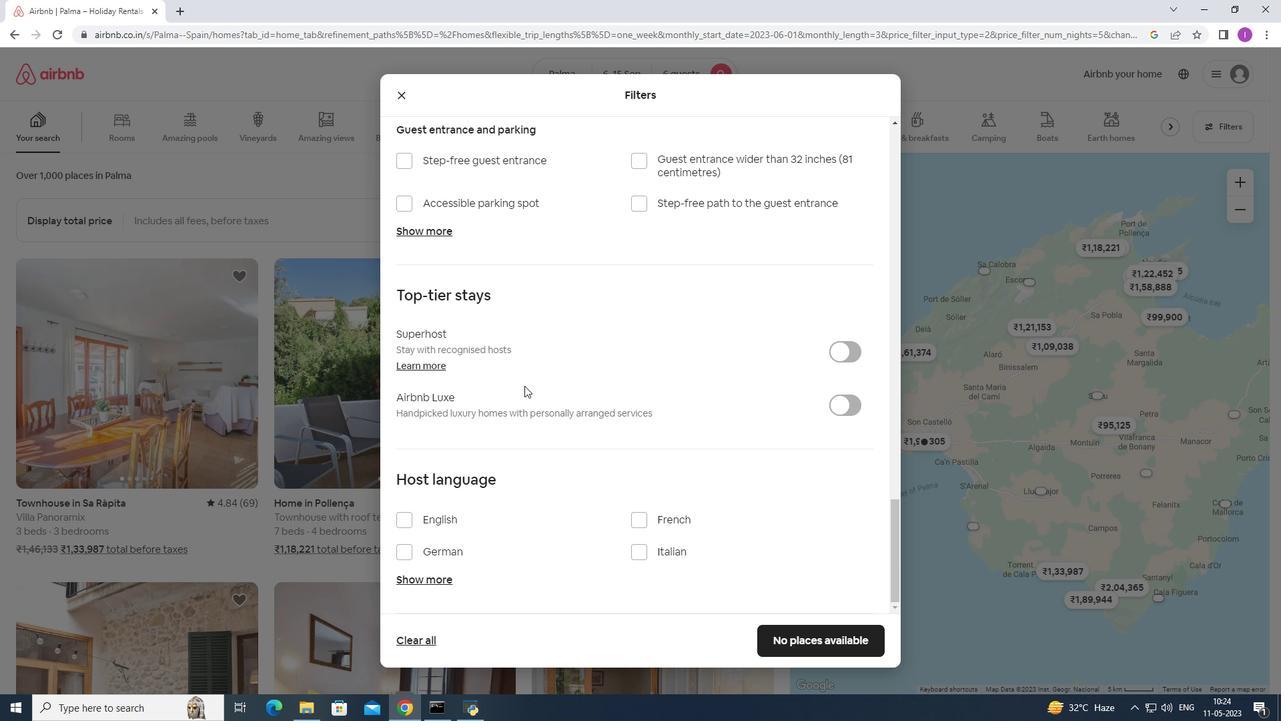 
Action: Mouse scrolled (523, 383) with delta (0, 0)
Screenshot: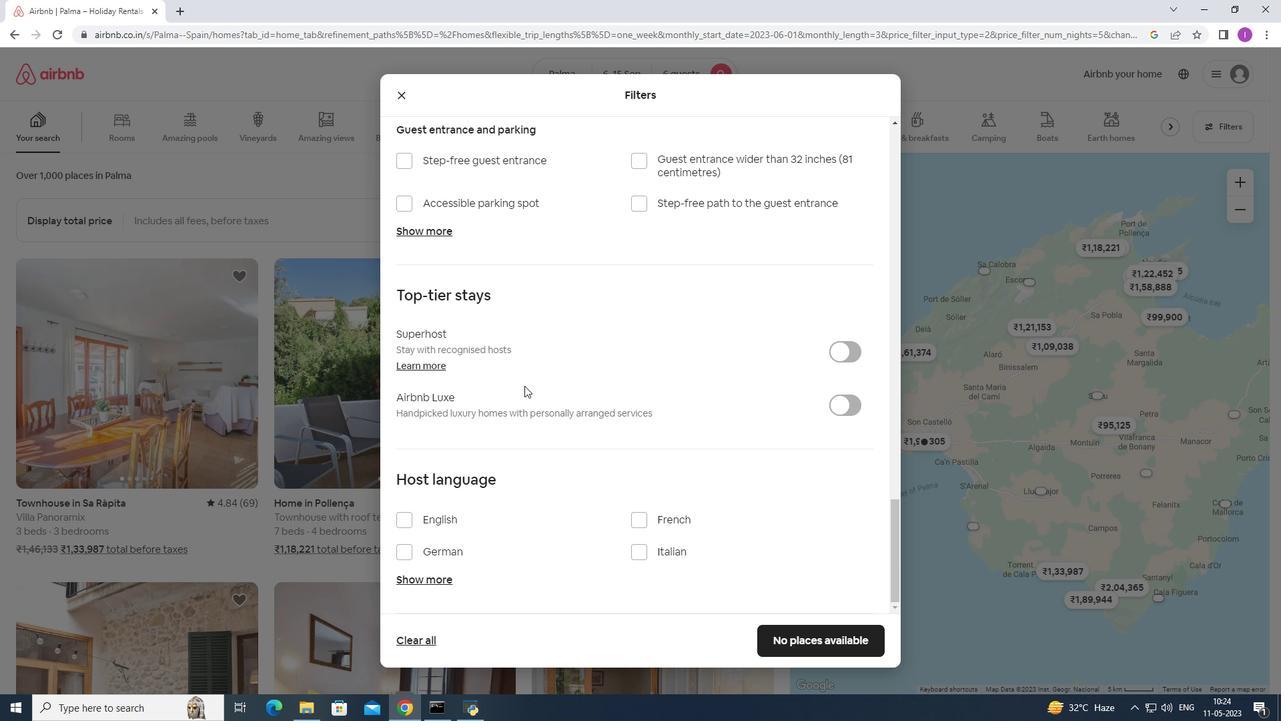
Action: Mouse scrolled (523, 383) with delta (0, 0)
Screenshot: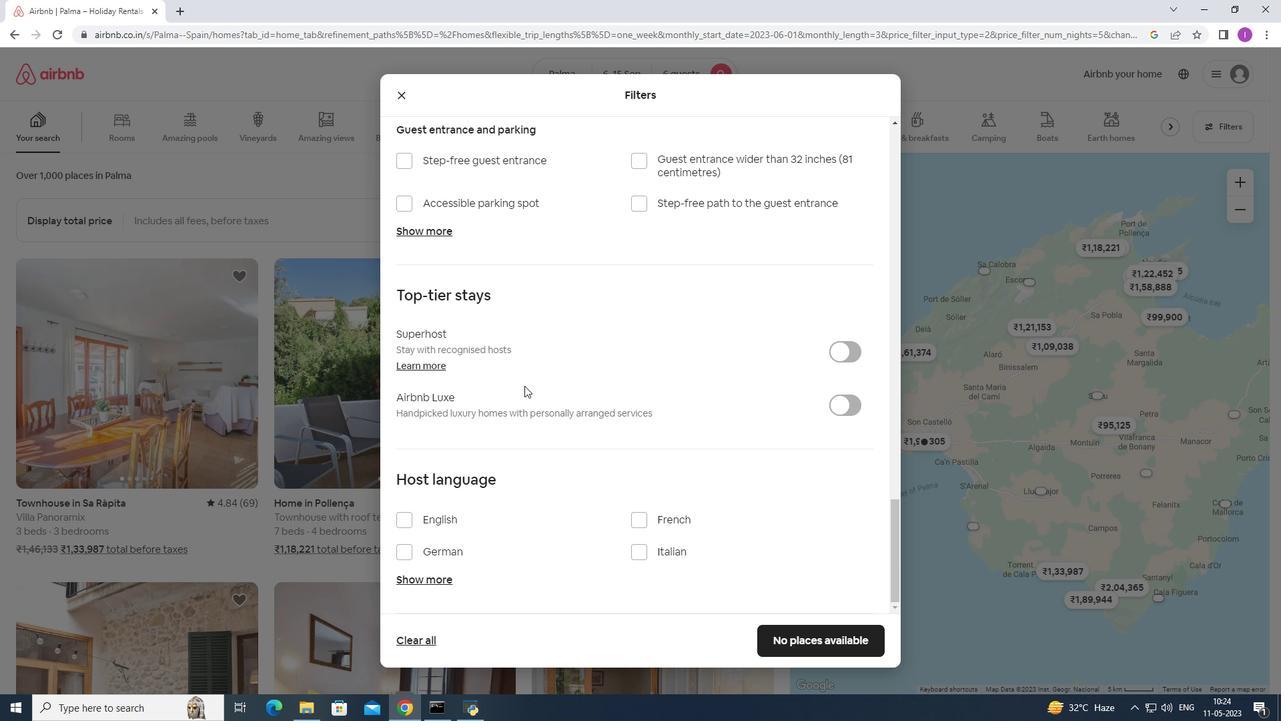 
Action: Mouse scrolled (523, 383) with delta (0, 0)
Screenshot: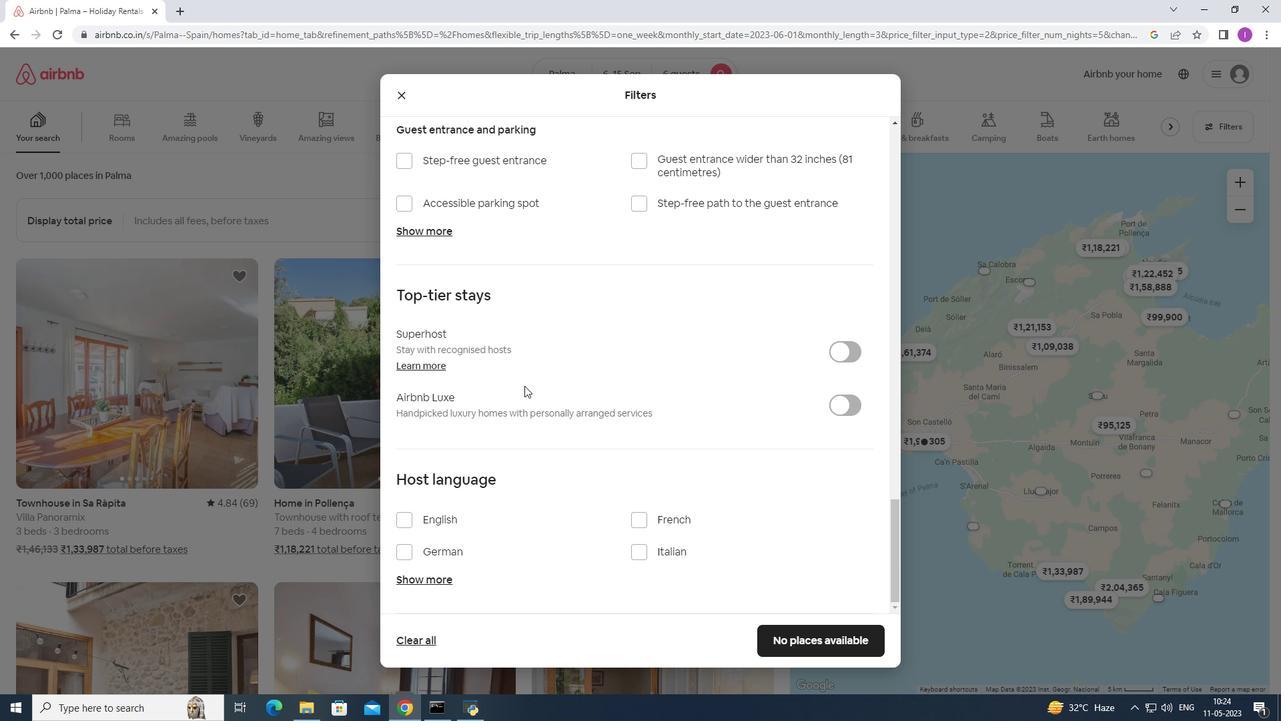 
Action: Mouse scrolled (523, 383) with delta (0, 0)
Screenshot: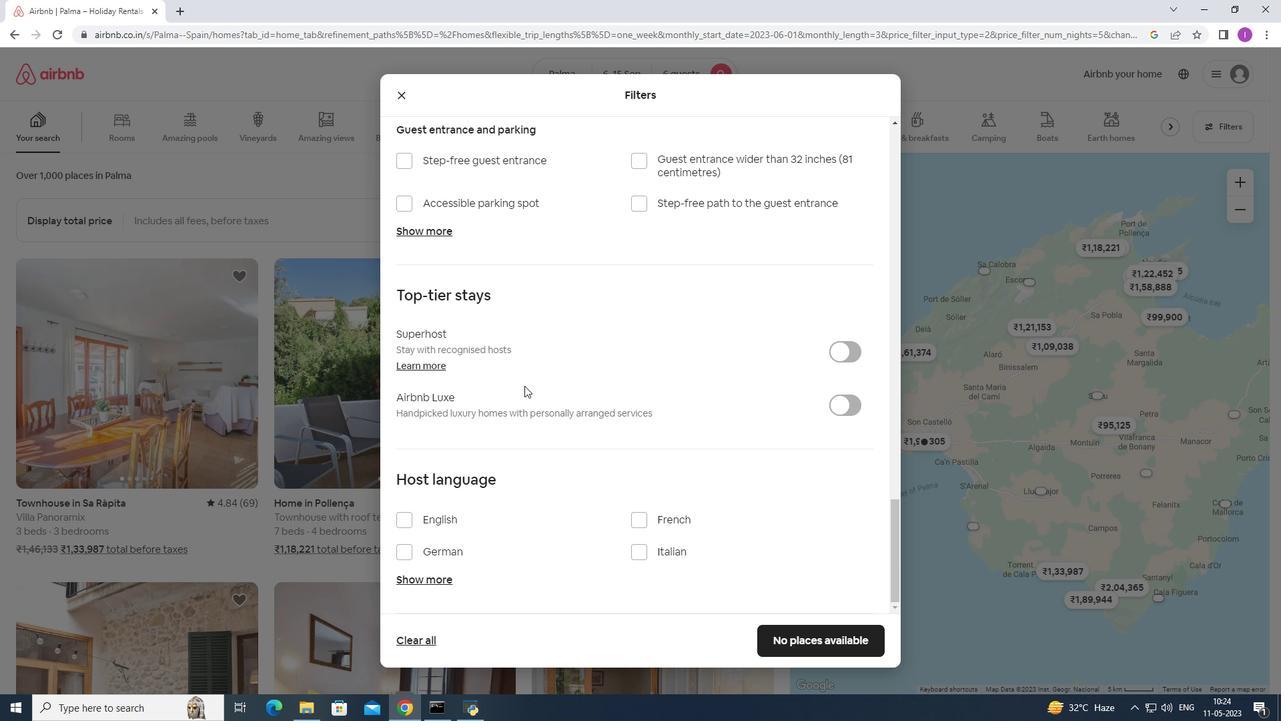 
Action: Mouse moved to (409, 522)
Screenshot: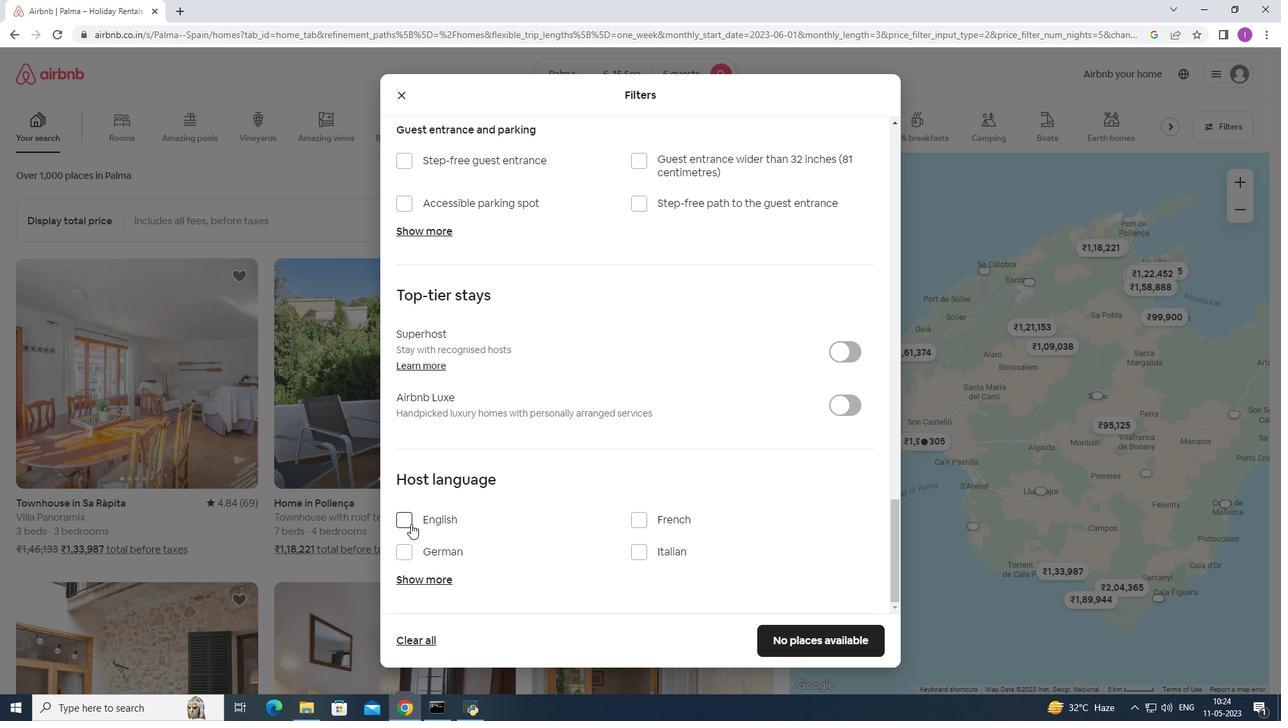 
Action: Mouse pressed left at (409, 522)
Screenshot: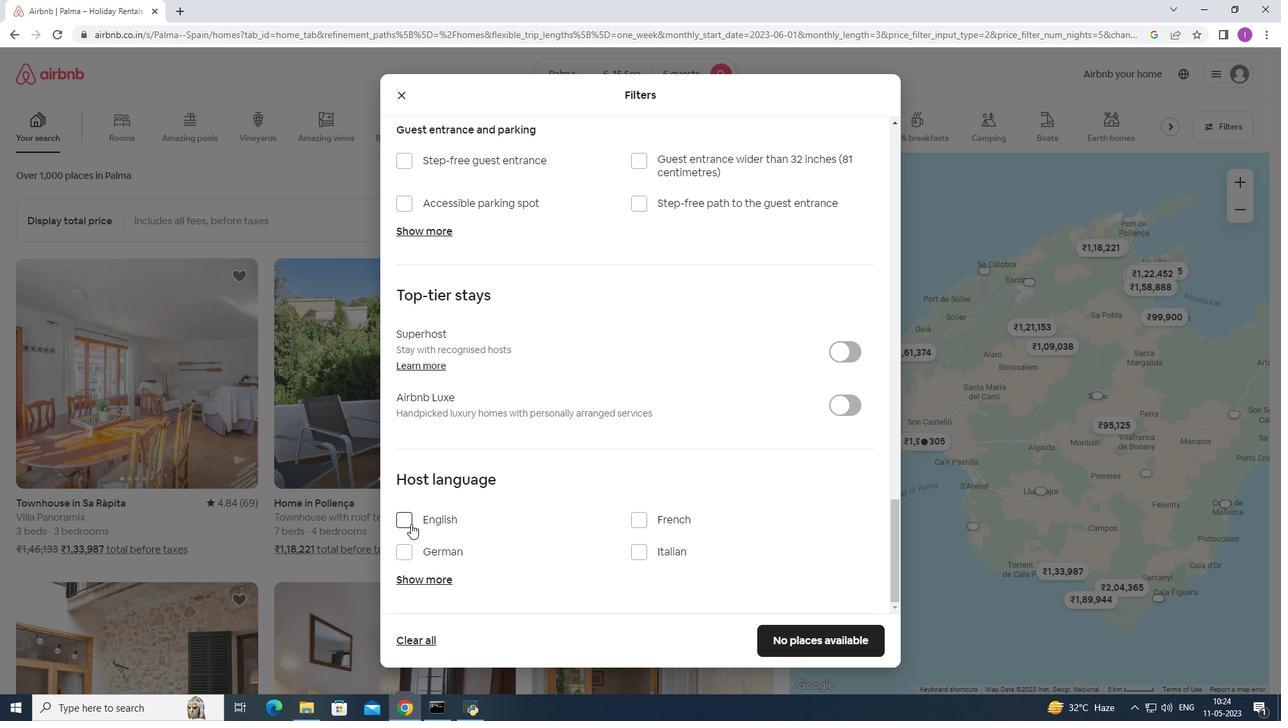 
Action: Mouse moved to (766, 612)
Screenshot: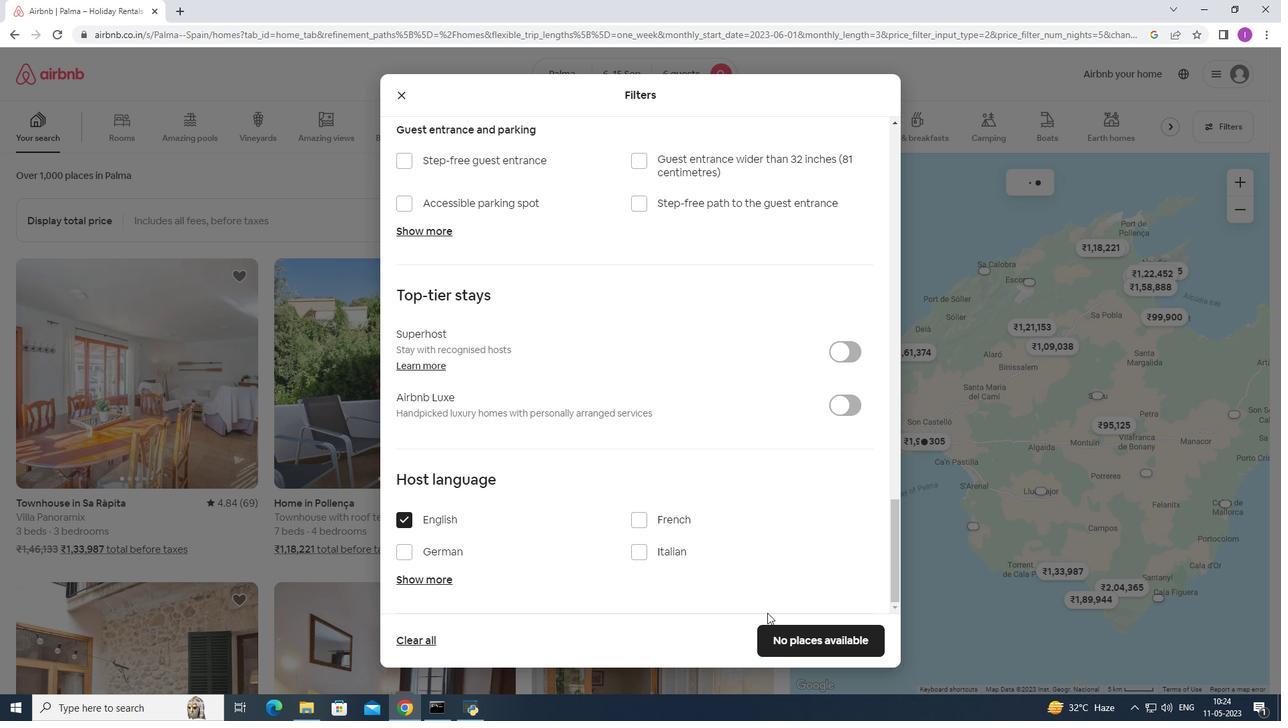 
Action: Mouse scrolled (766, 611) with delta (0, 0)
Screenshot: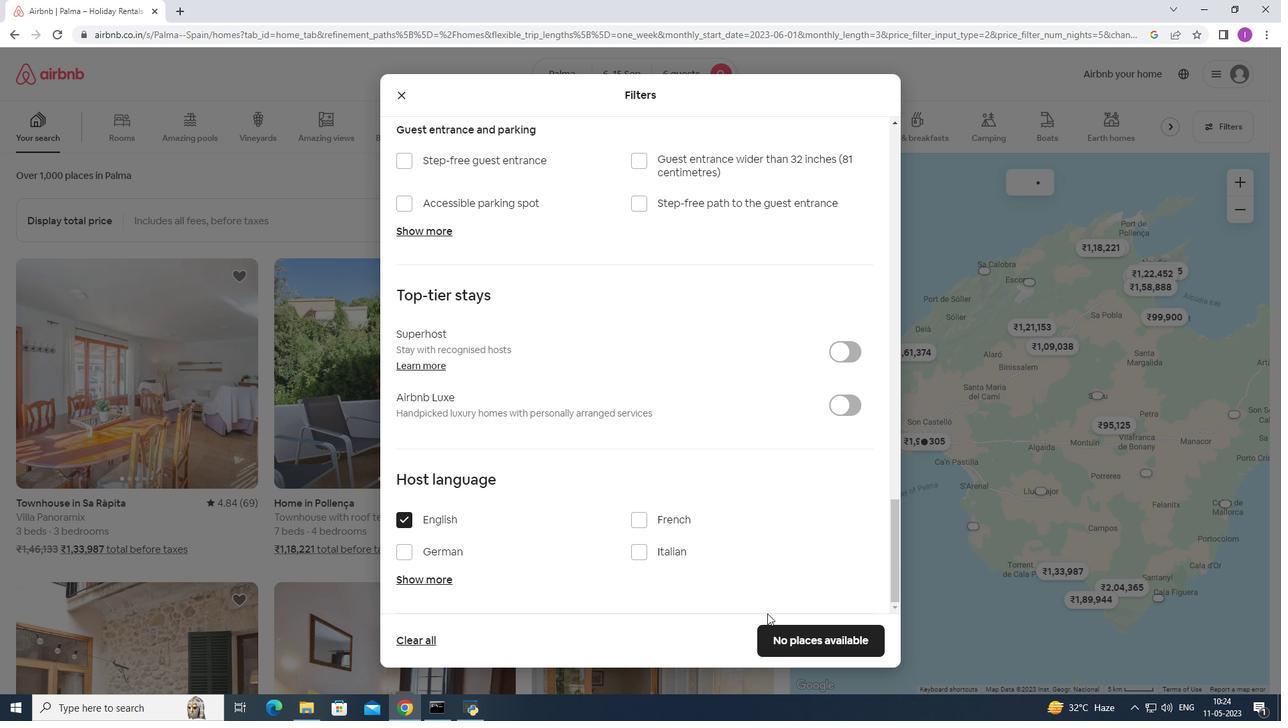 
Action: Mouse scrolled (766, 611) with delta (0, 0)
Screenshot: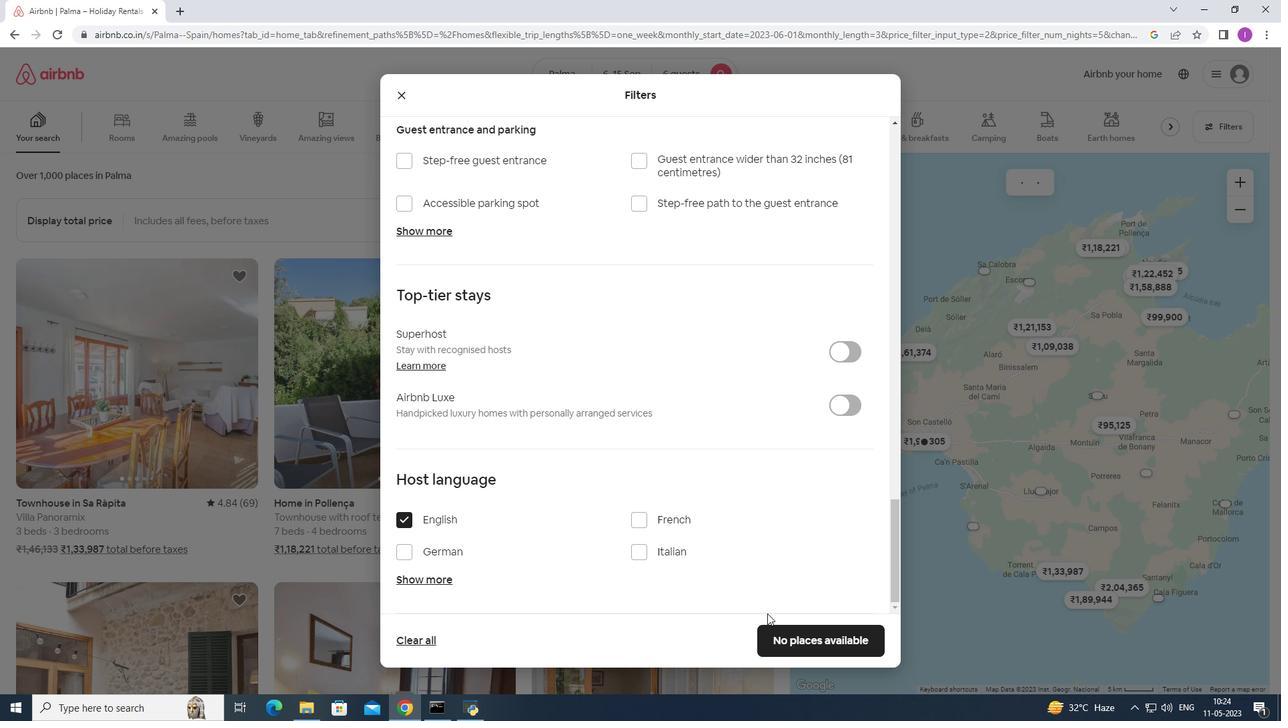 
Action: Mouse moved to (809, 629)
Screenshot: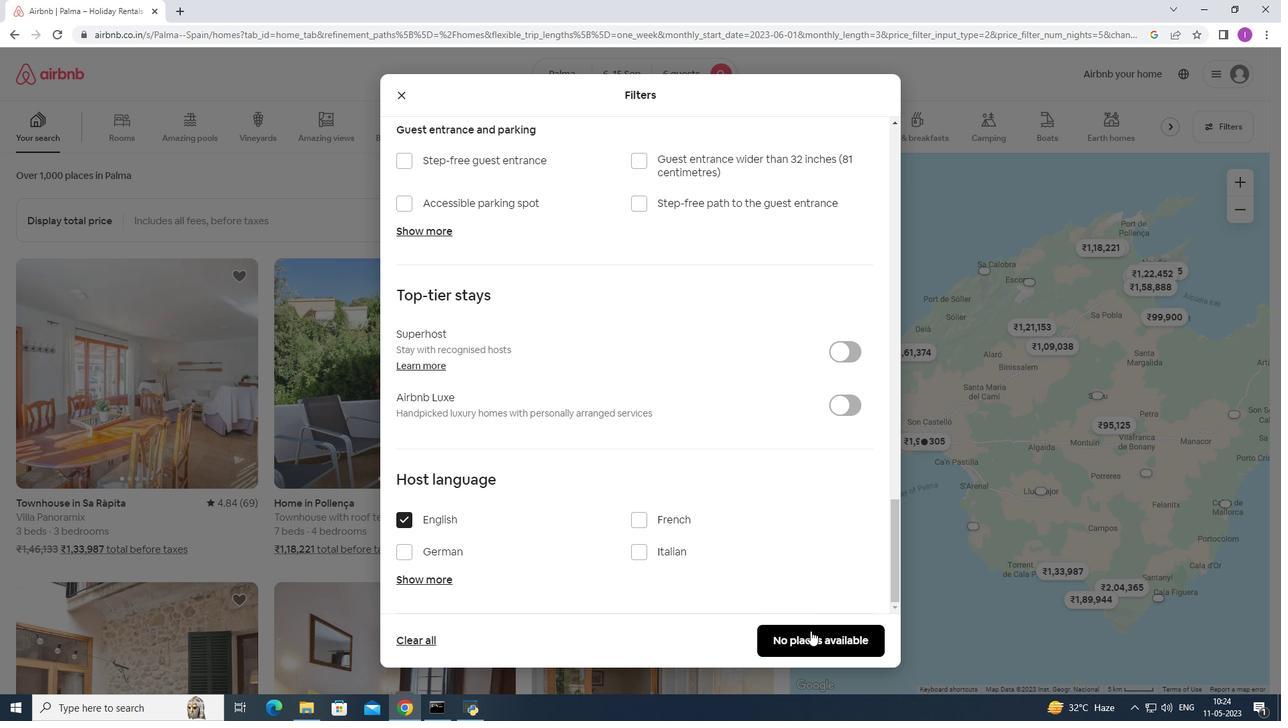 
Action: Mouse pressed left at (809, 629)
Screenshot: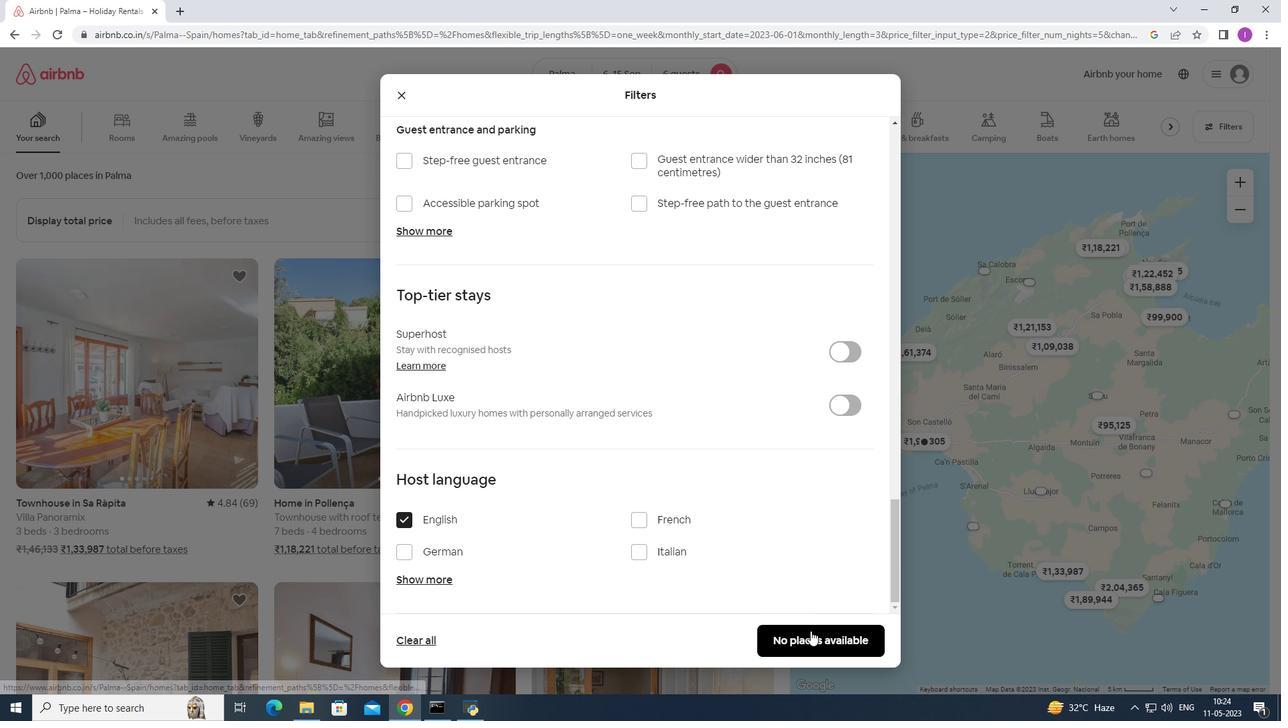
Action: Mouse moved to (725, 603)
Screenshot: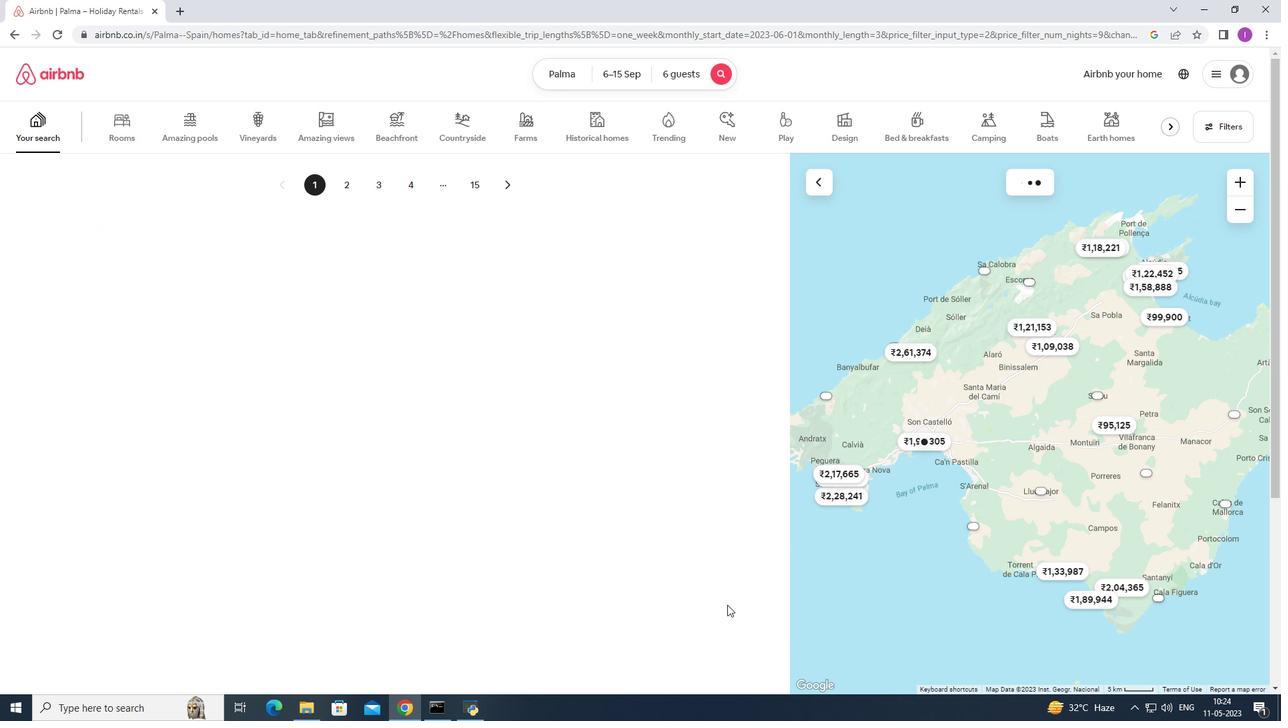 
